Task: Find connections with filter location Chengzihe with filter topic #managementwith filter profile language French with filter current company Awfis Space Solutions Private Limited with filter school Maharashtra Public School with filter industry Retail Health and Personal Care Products with filter service category Financial Accounting with filter keywords title Account Representative
Action: Mouse moved to (677, 83)
Screenshot: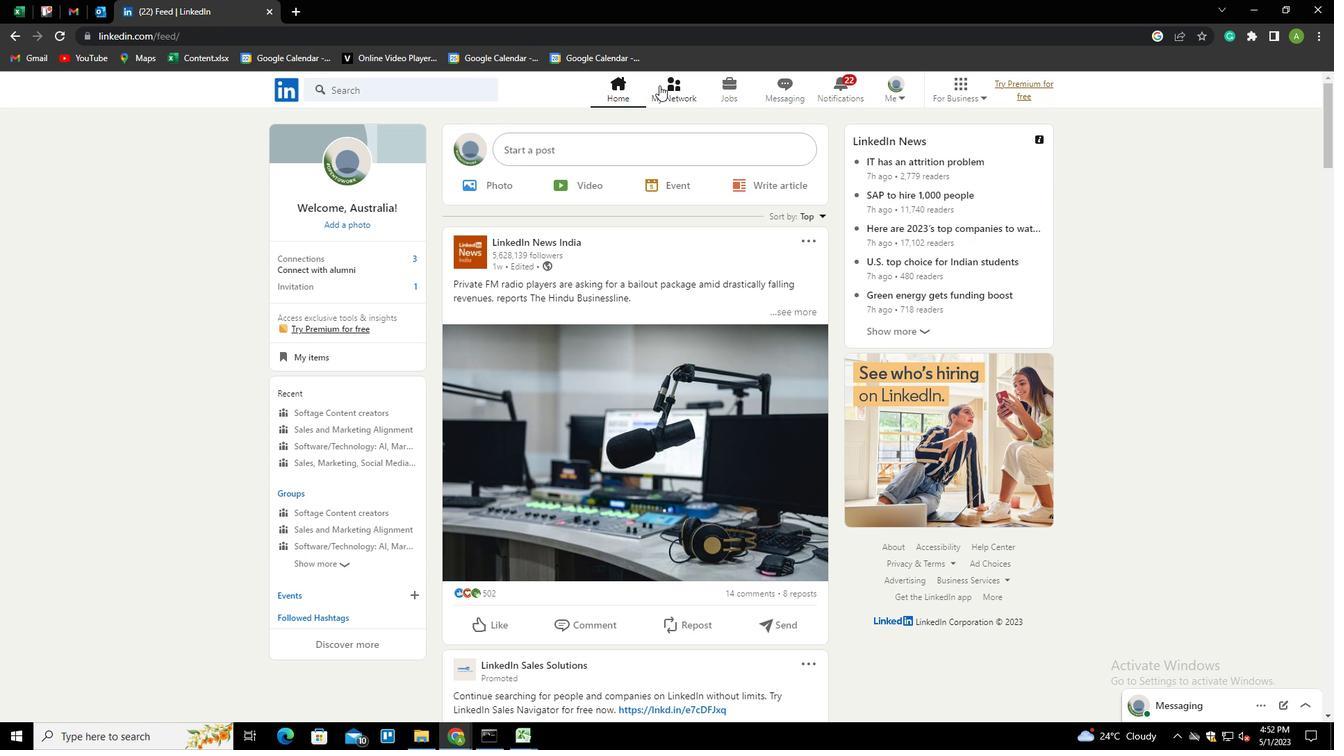 
Action: Mouse pressed left at (677, 83)
Screenshot: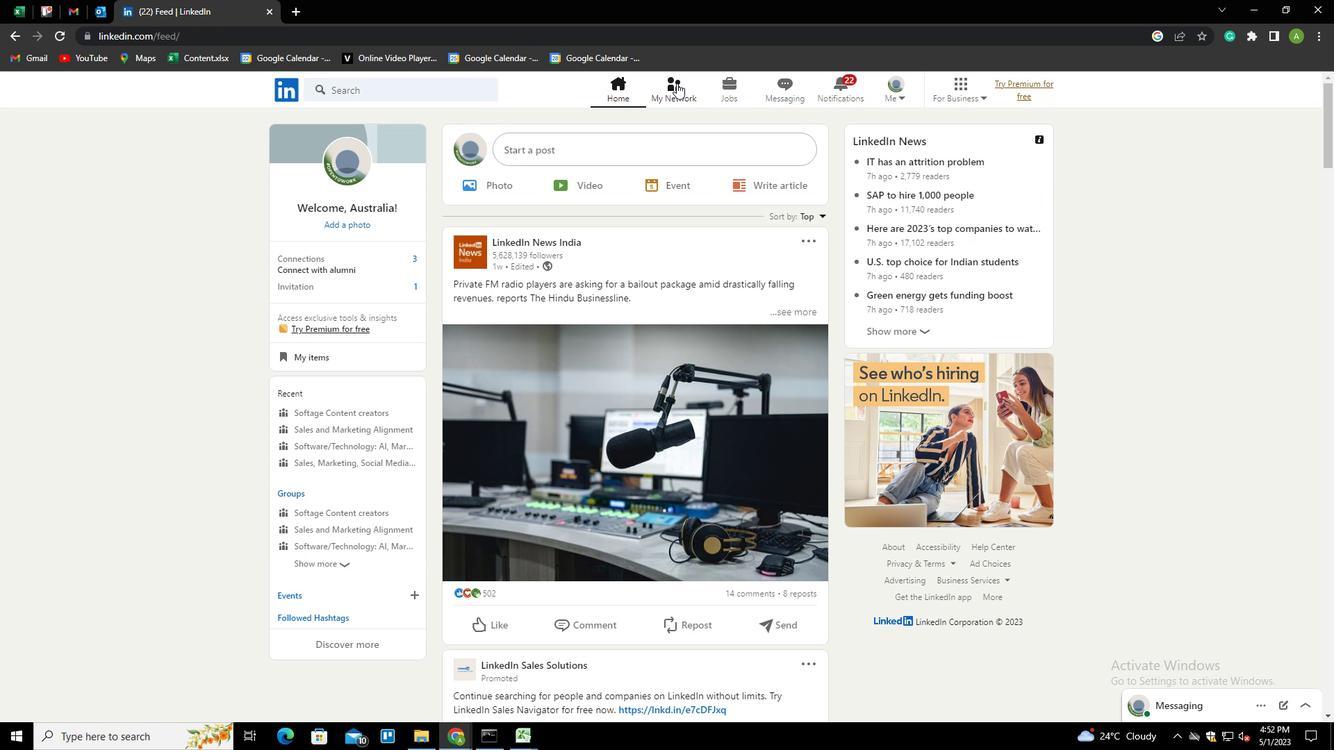 
Action: Mouse moved to (355, 159)
Screenshot: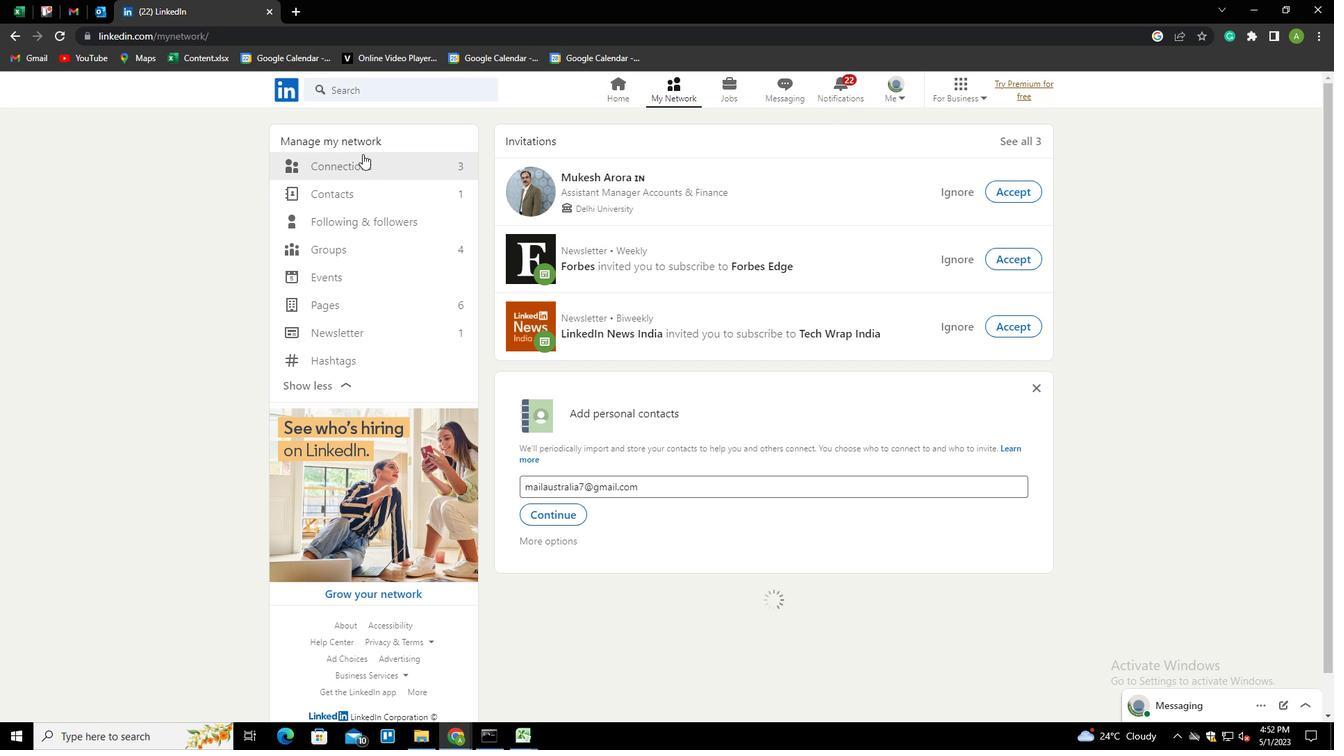 
Action: Mouse pressed left at (355, 159)
Screenshot: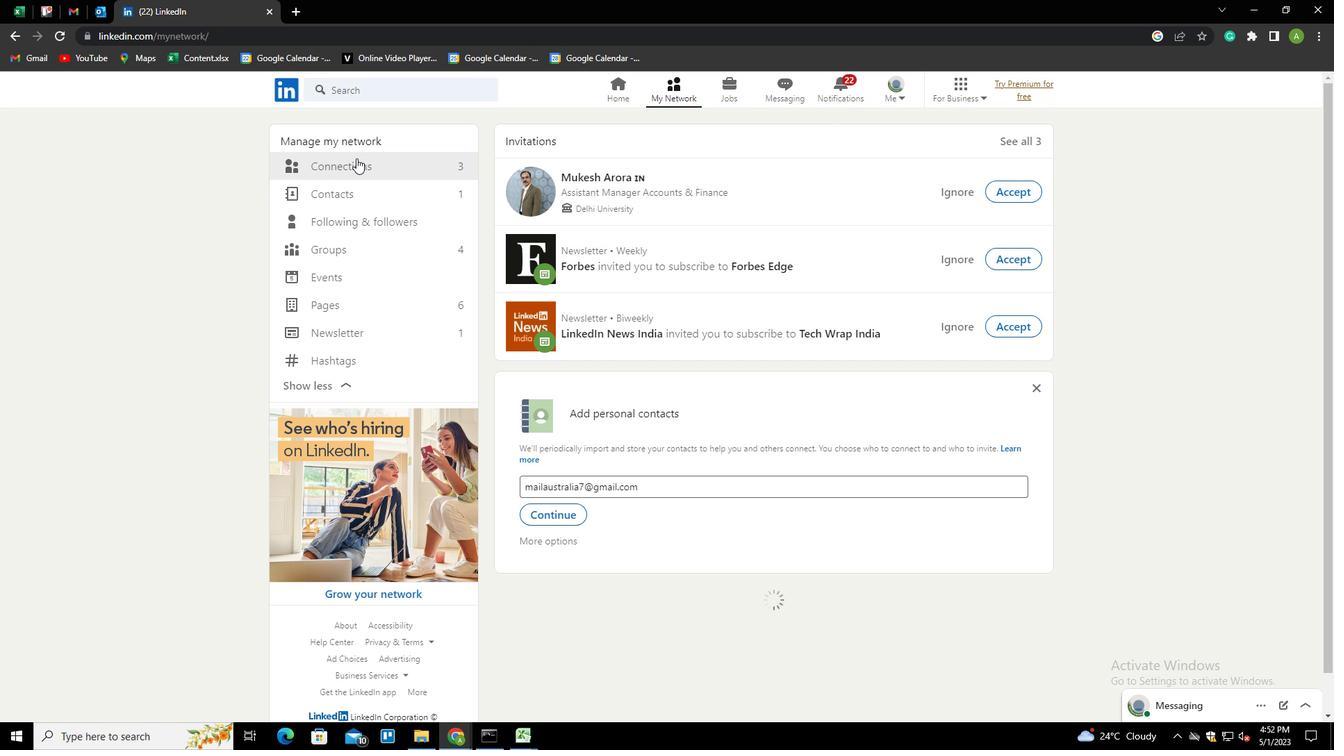 
Action: Mouse moved to (777, 168)
Screenshot: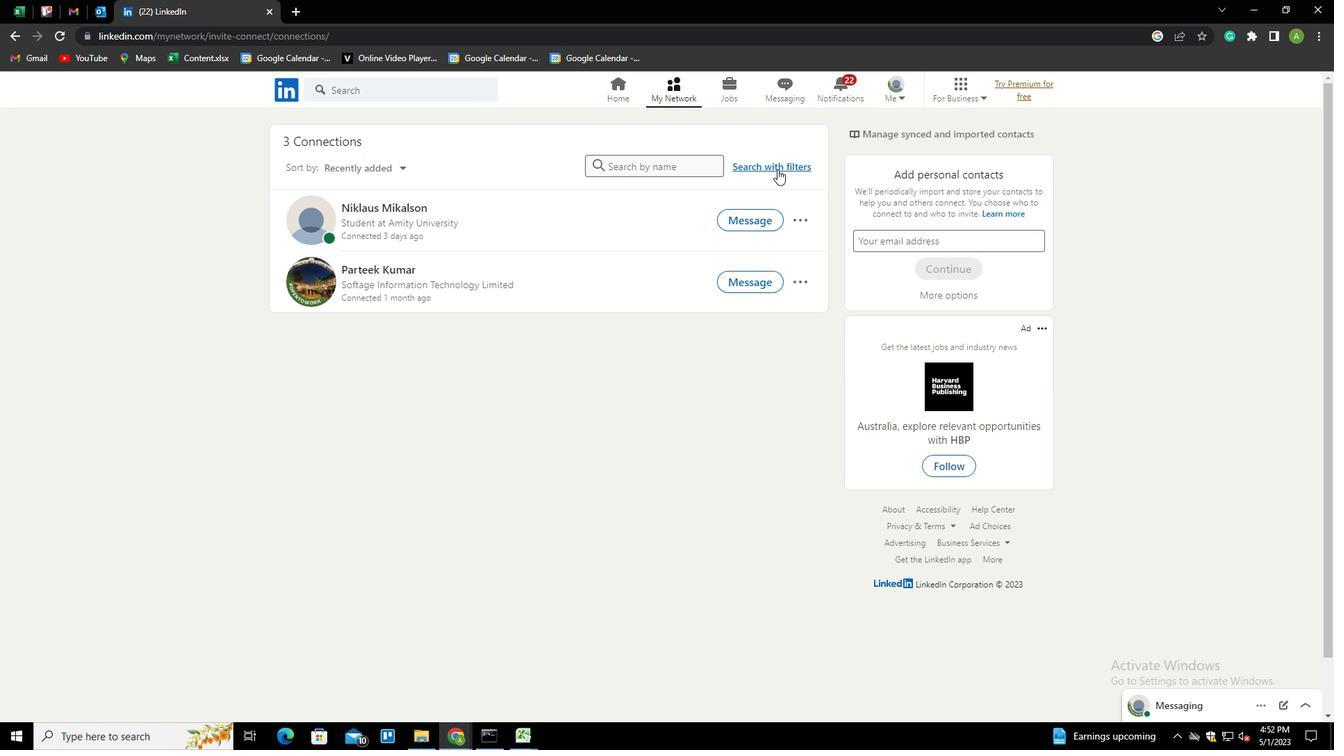 
Action: Mouse pressed left at (777, 168)
Screenshot: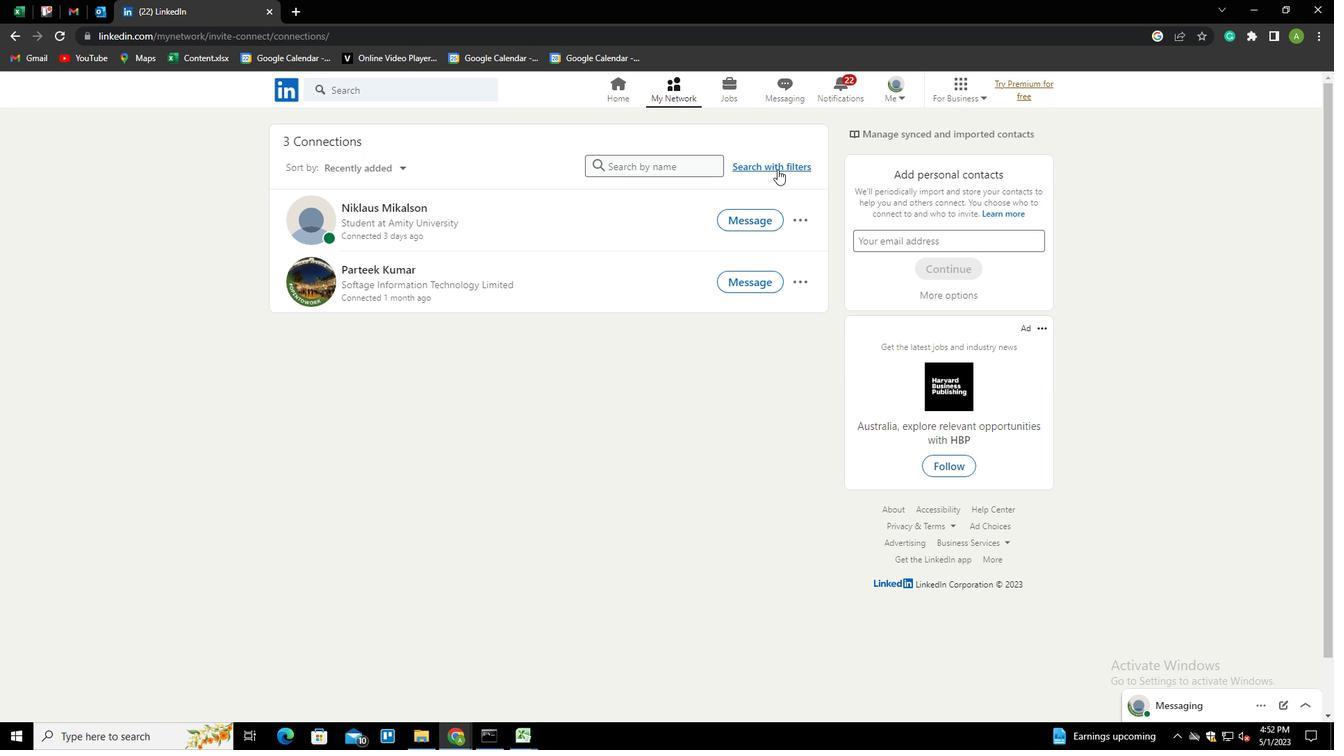 
Action: Mouse moved to (708, 125)
Screenshot: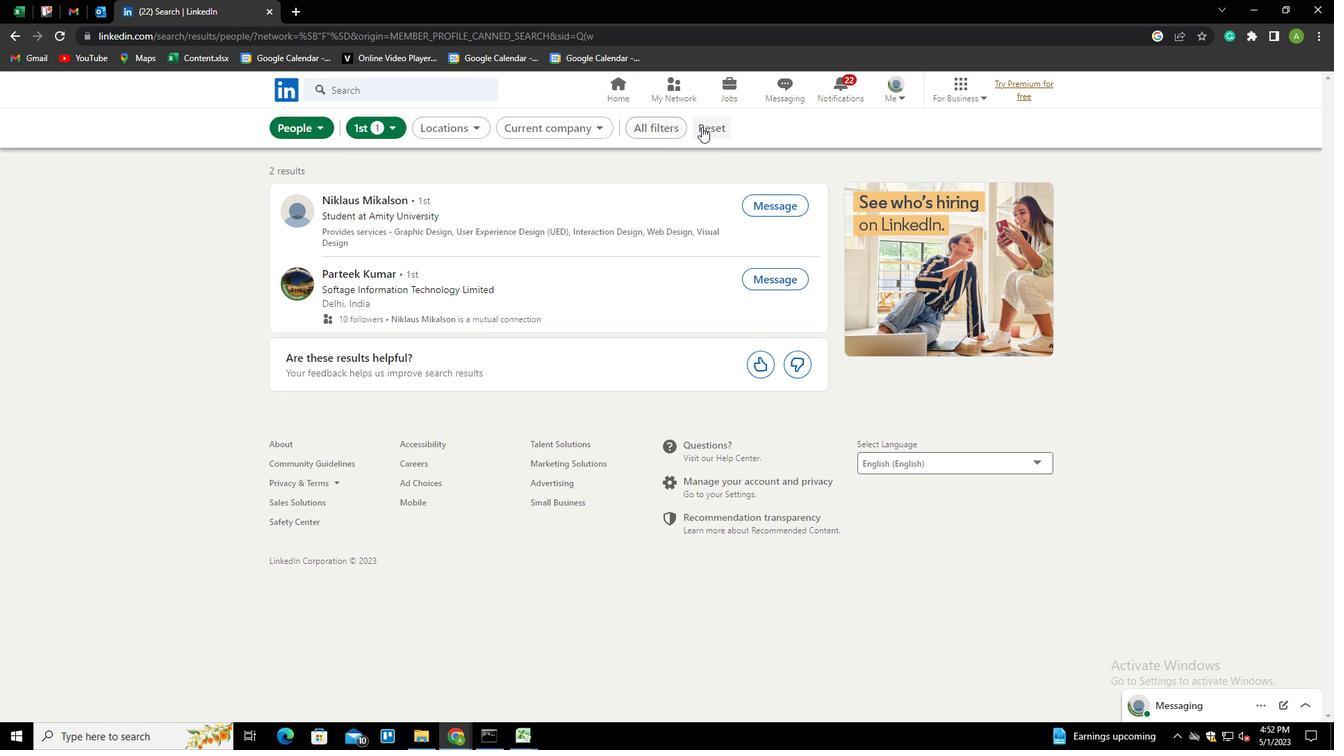 
Action: Mouse pressed left at (708, 125)
Screenshot: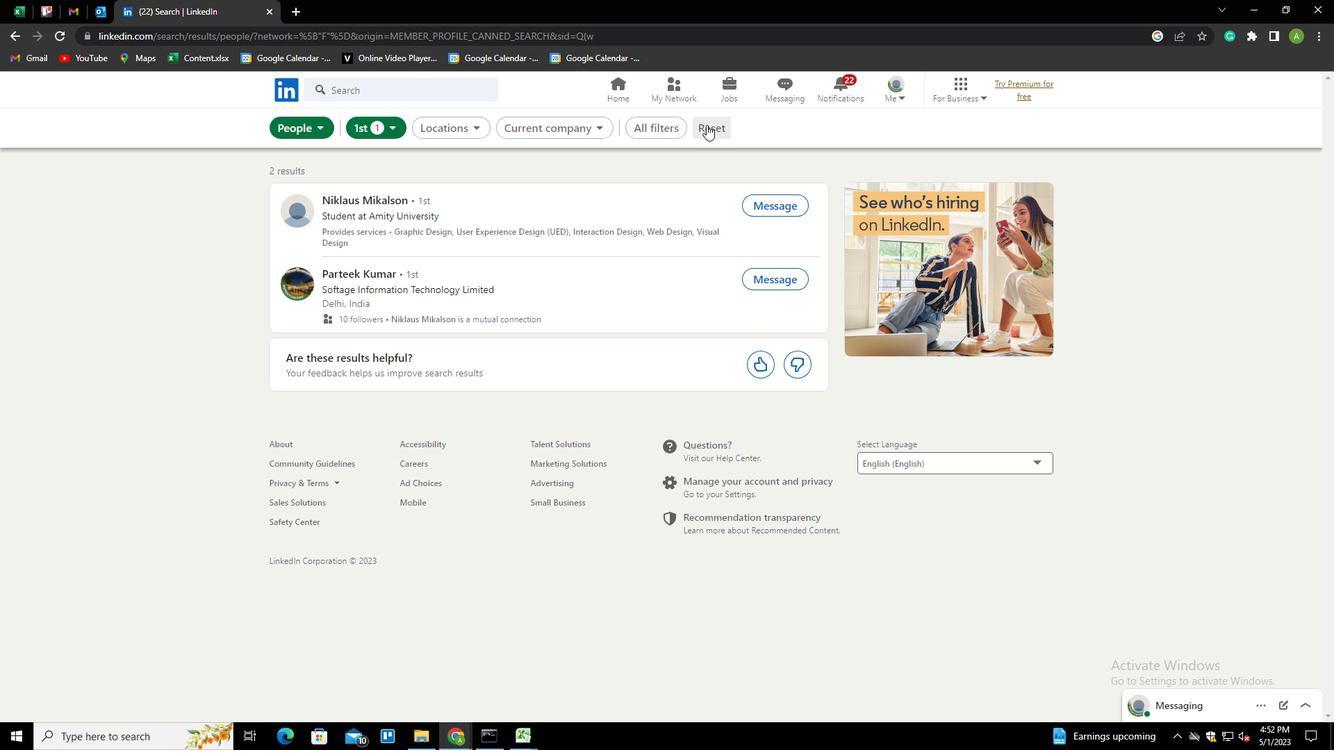 
Action: Mouse moved to (677, 128)
Screenshot: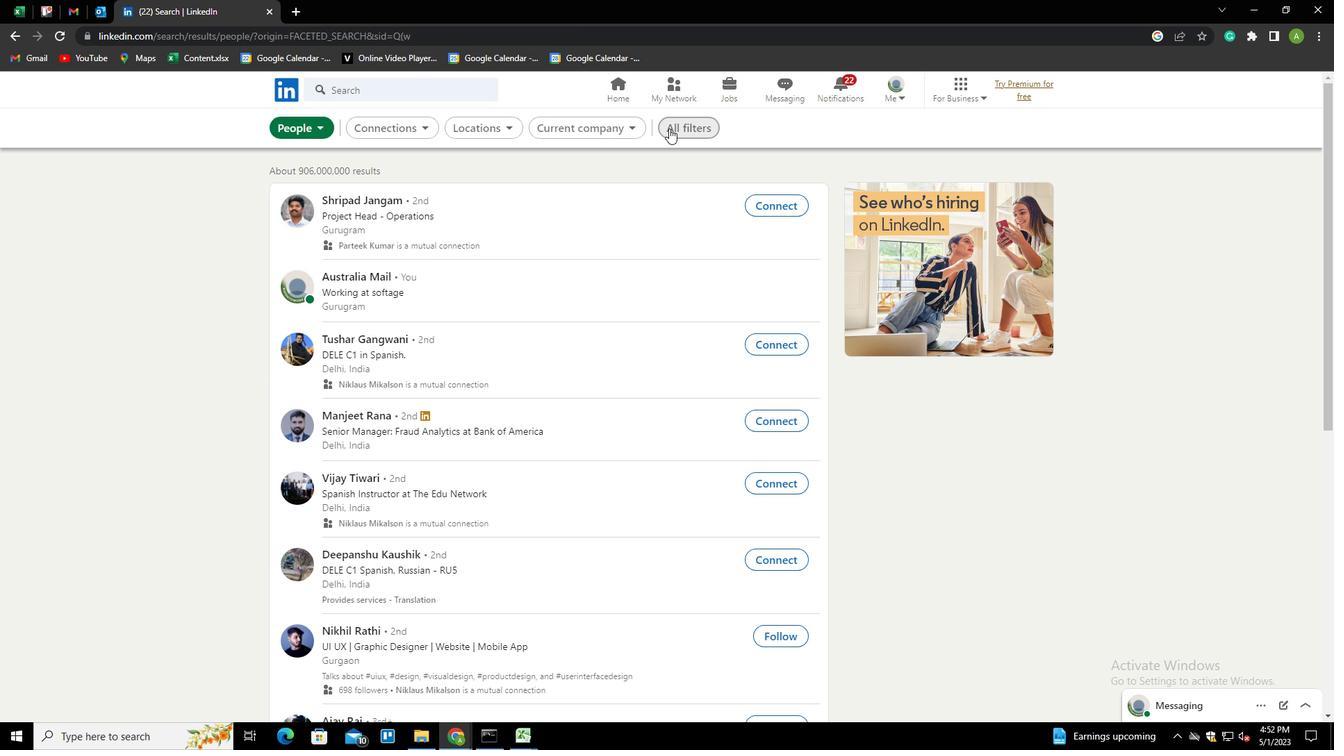 
Action: Mouse pressed left at (677, 128)
Screenshot: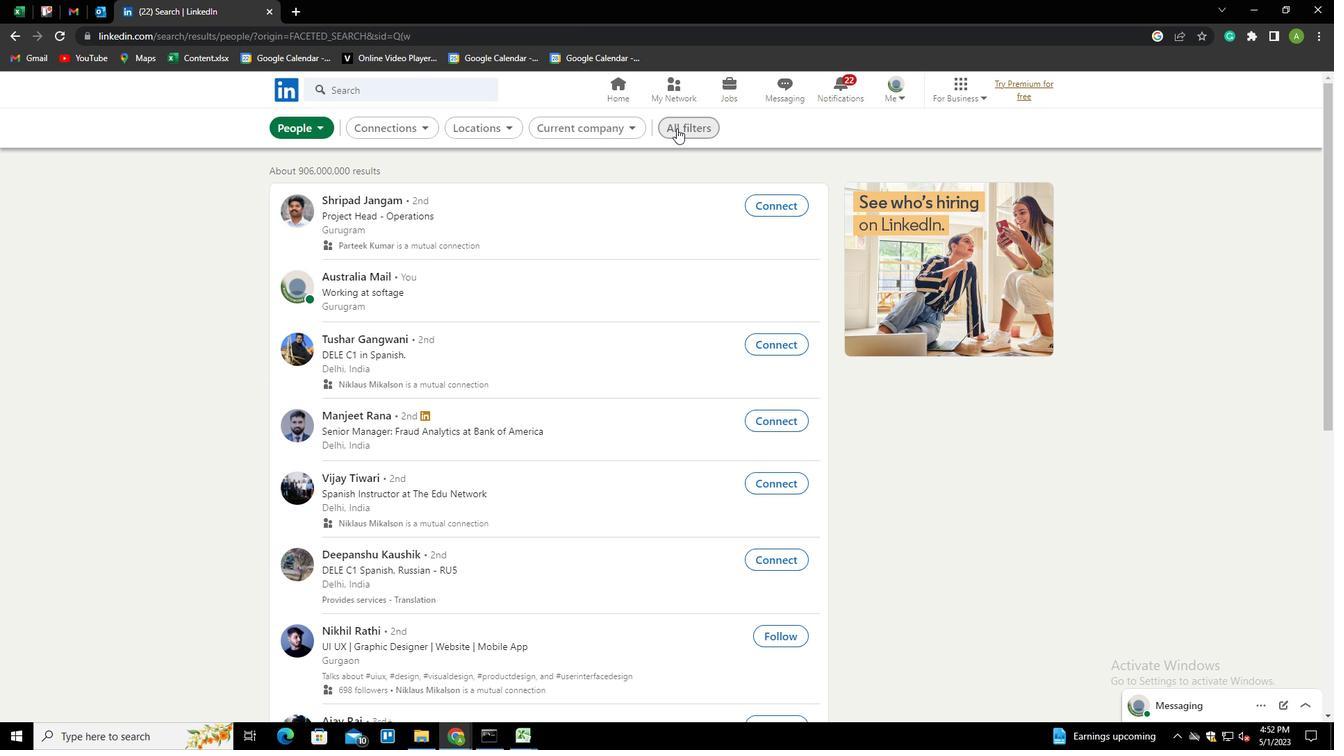 
Action: Mouse moved to (1077, 426)
Screenshot: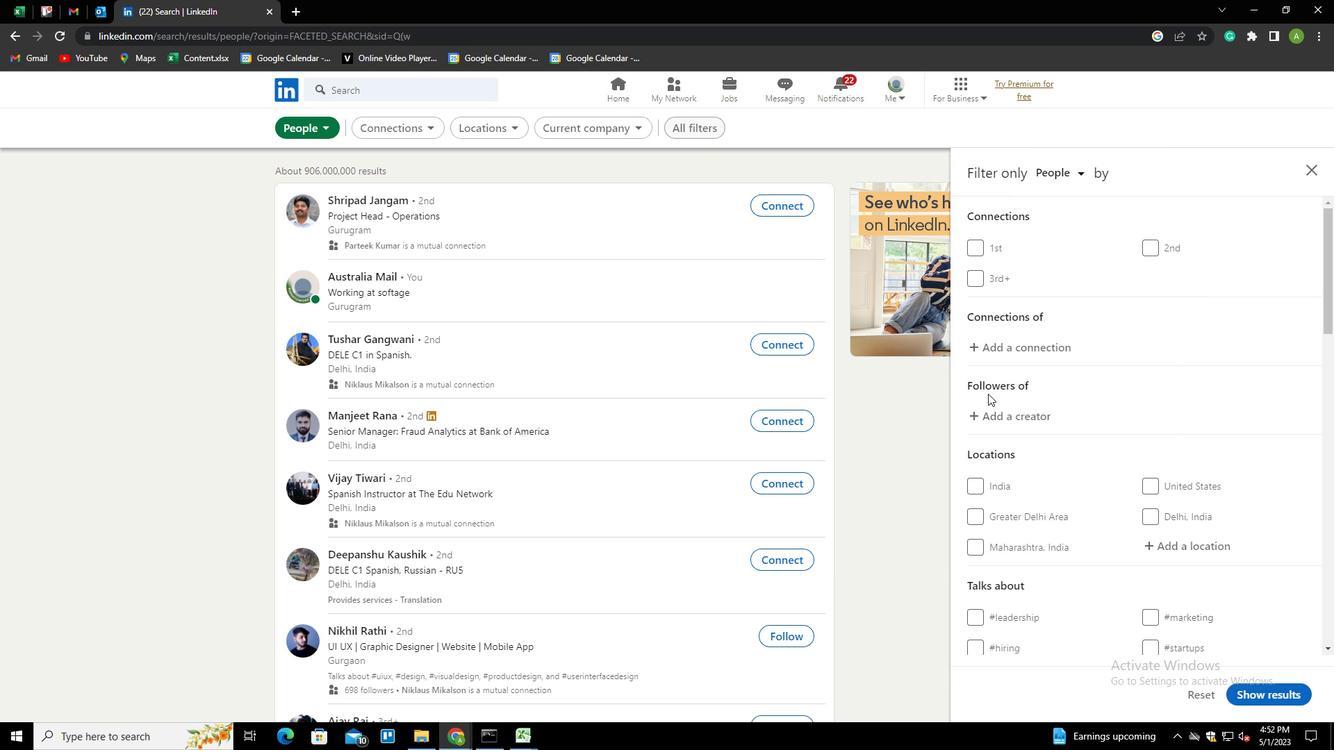 
Action: Mouse scrolled (1077, 425) with delta (0, 0)
Screenshot: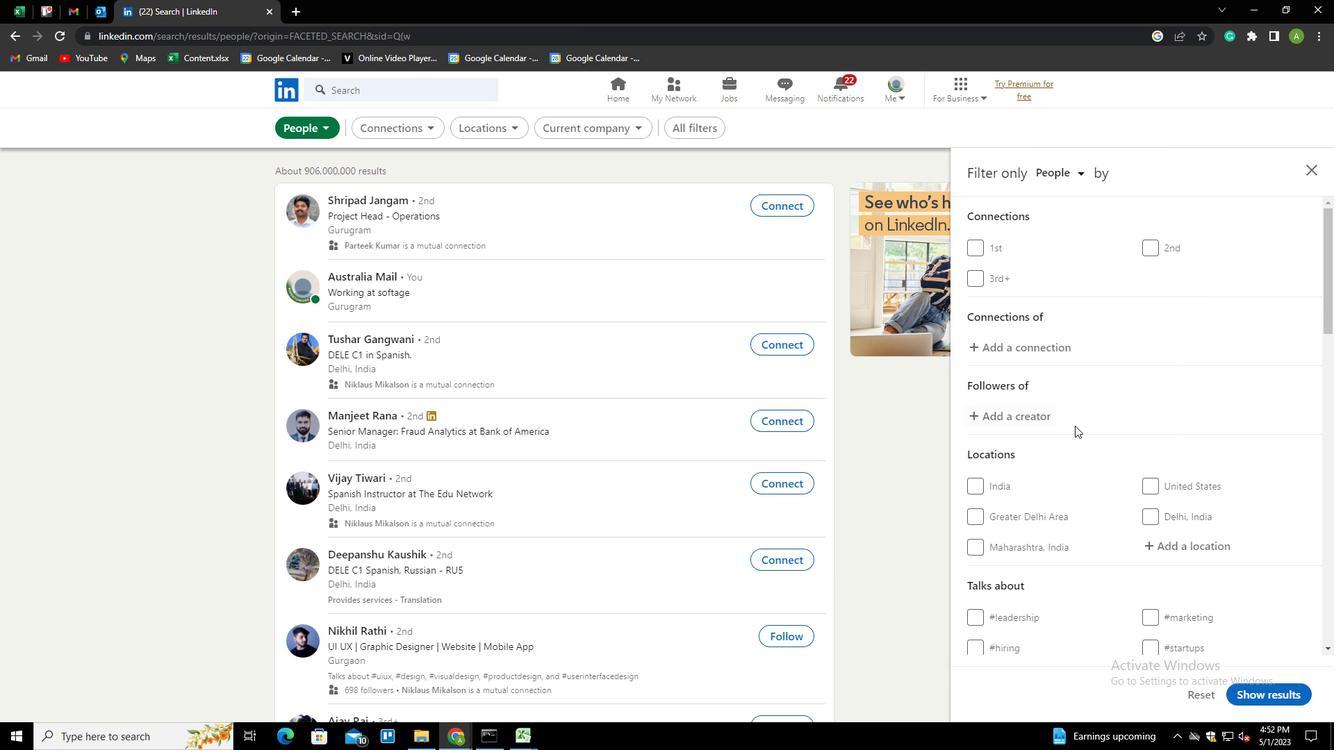 
Action: Mouse scrolled (1077, 425) with delta (0, 0)
Screenshot: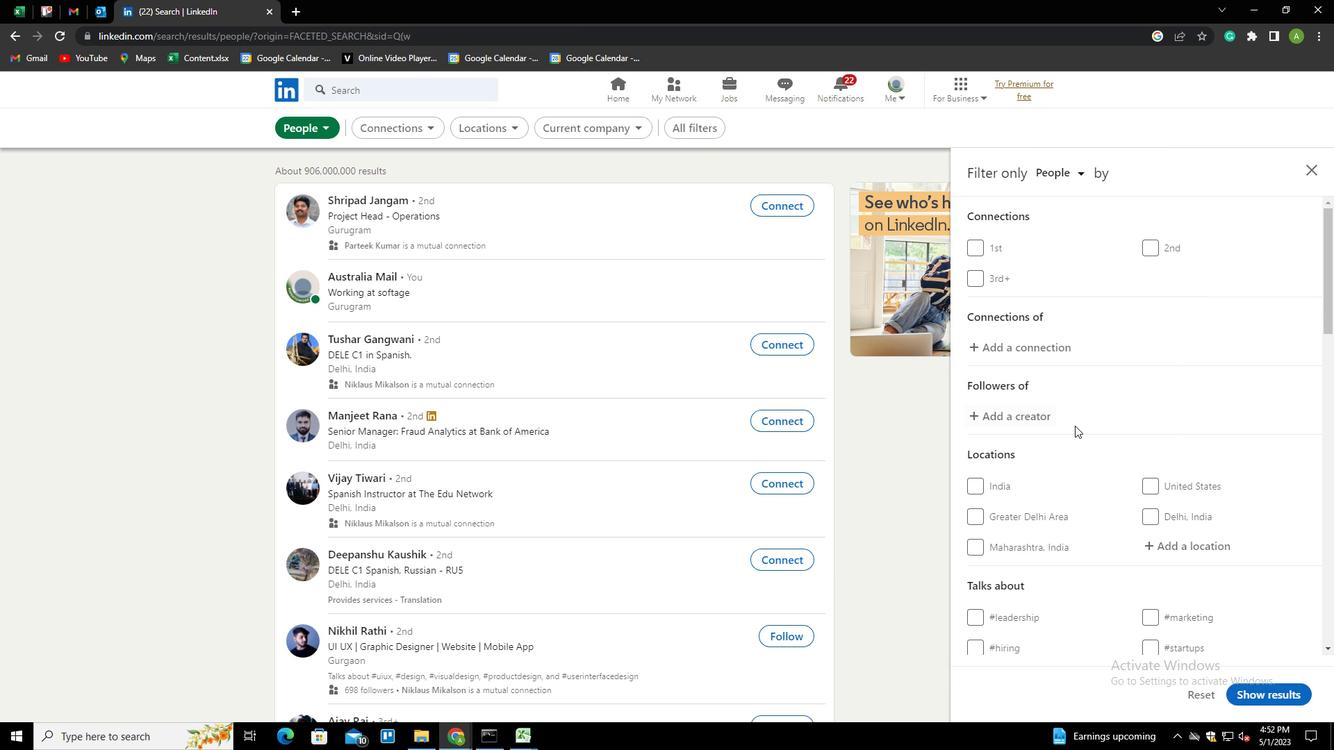 
Action: Mouse moved to (1180, 403)
Screenshot: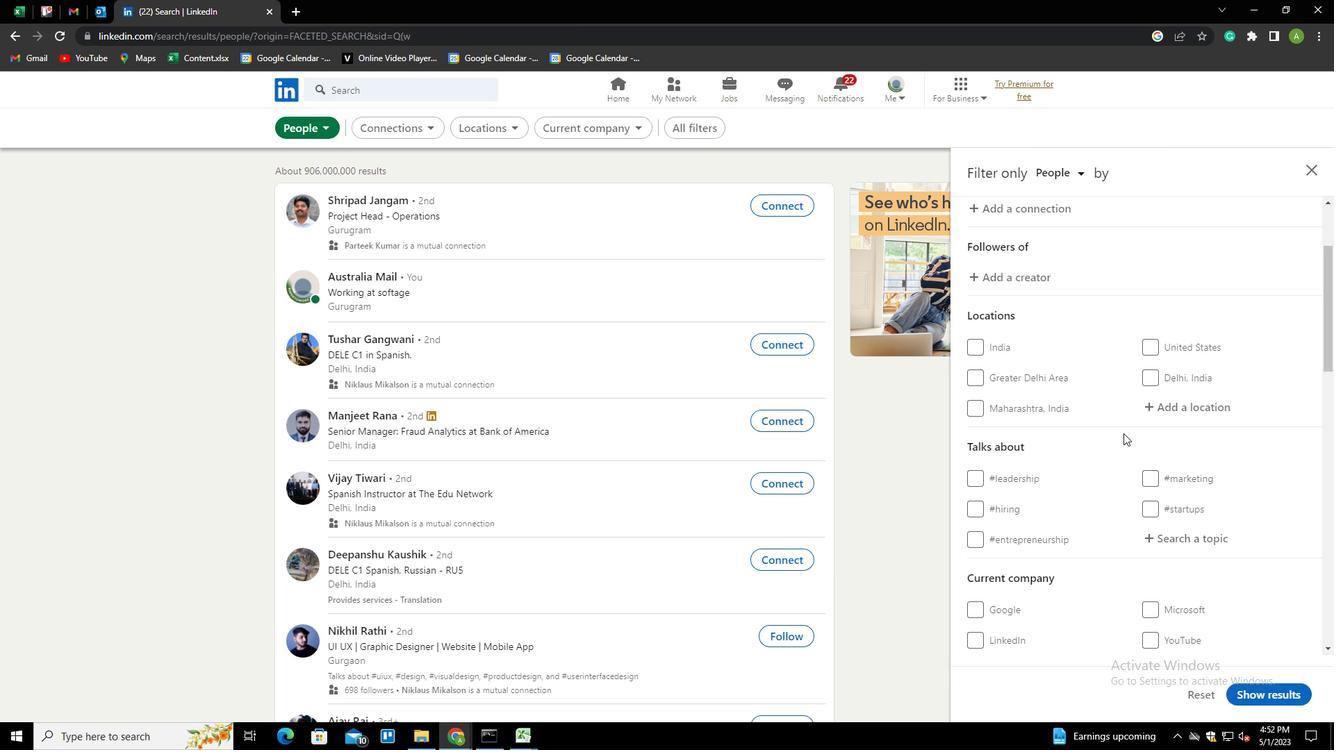 
Action: Mouse pressed left at (1180, 403)
Screenshot: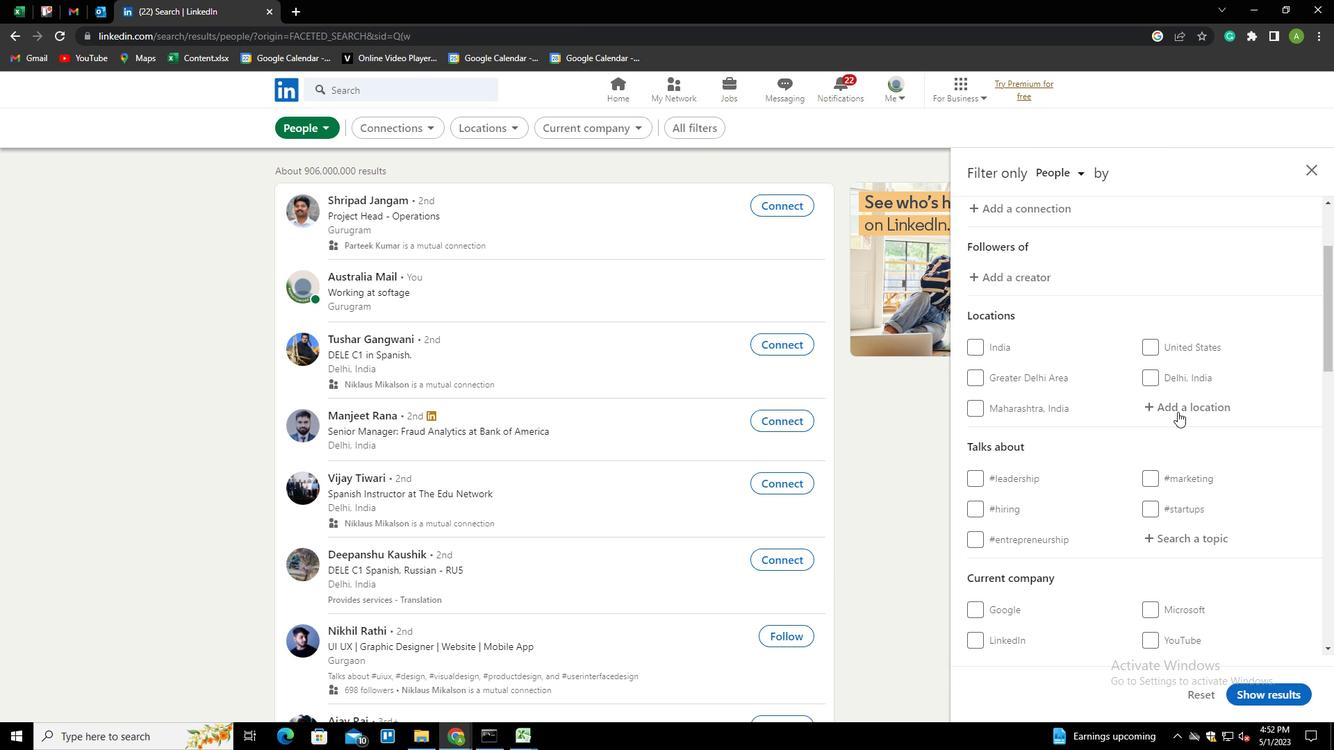 
Action: Key pressed <Key.shift>CHENGZIHE
Screenshot: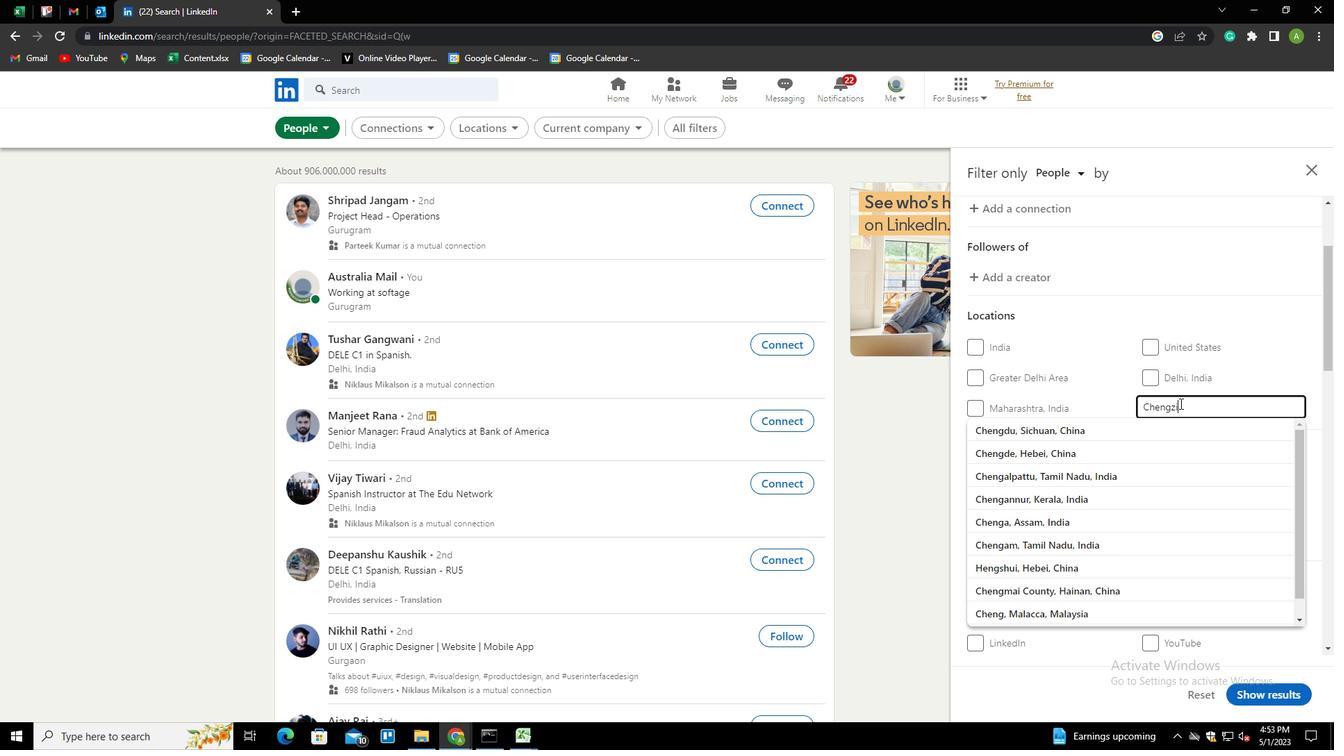 
Action: Mouse moved to (1292, 519)
Screenshot: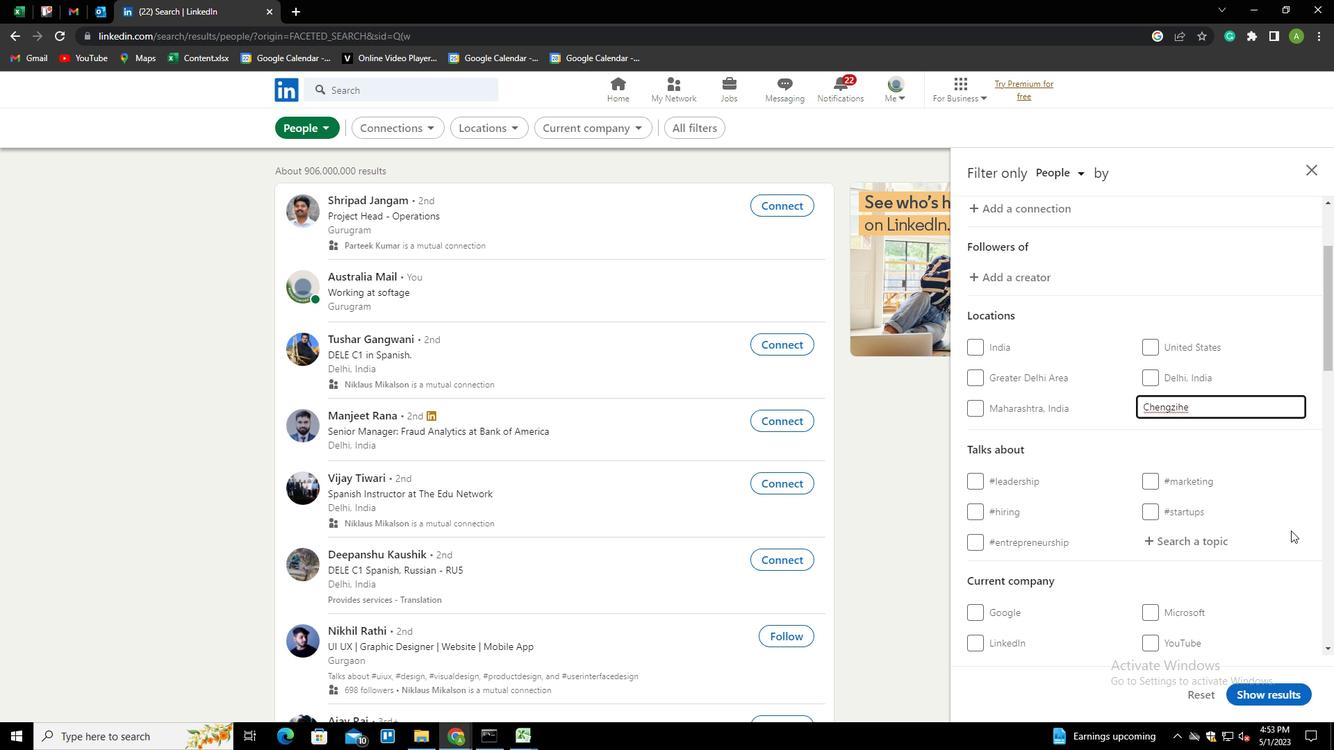 
Action: Mouse pressed left at (1292, 519)
Screenshot: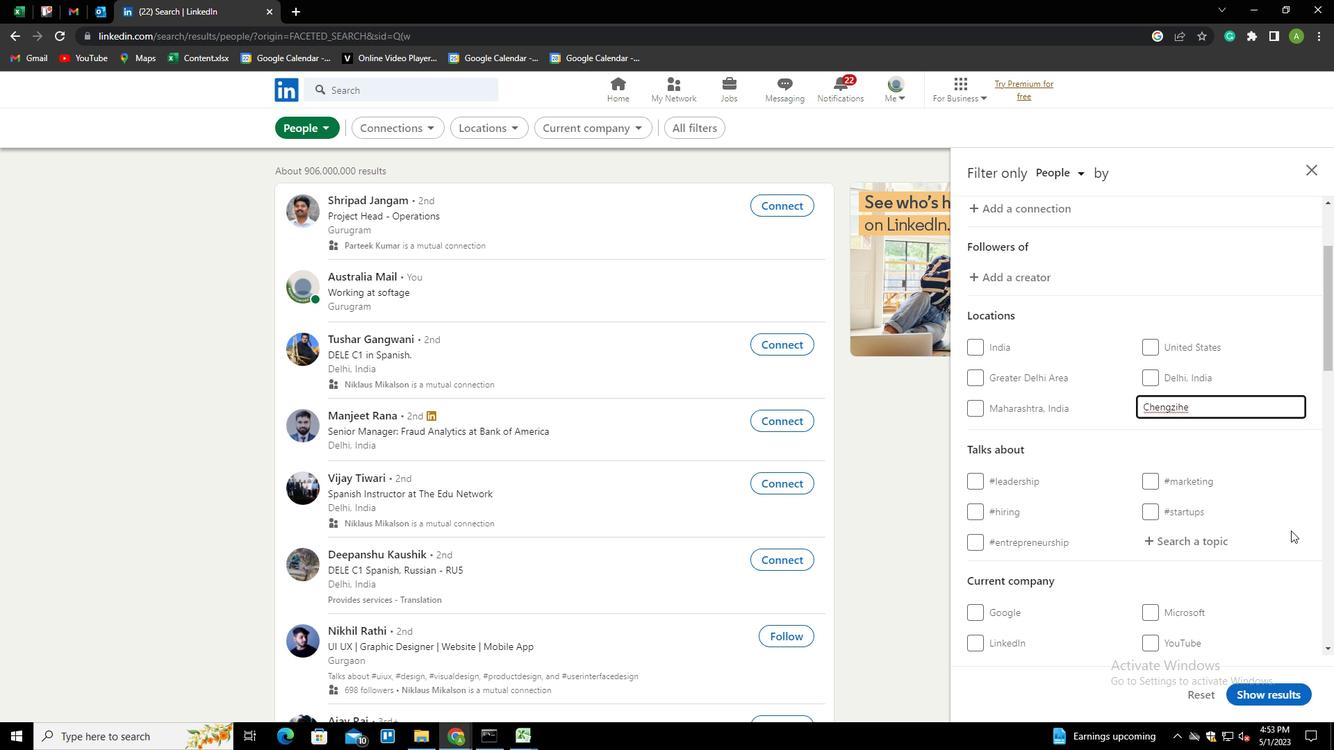 
Action: Mouse moved to (1216, 540)
Screenshot: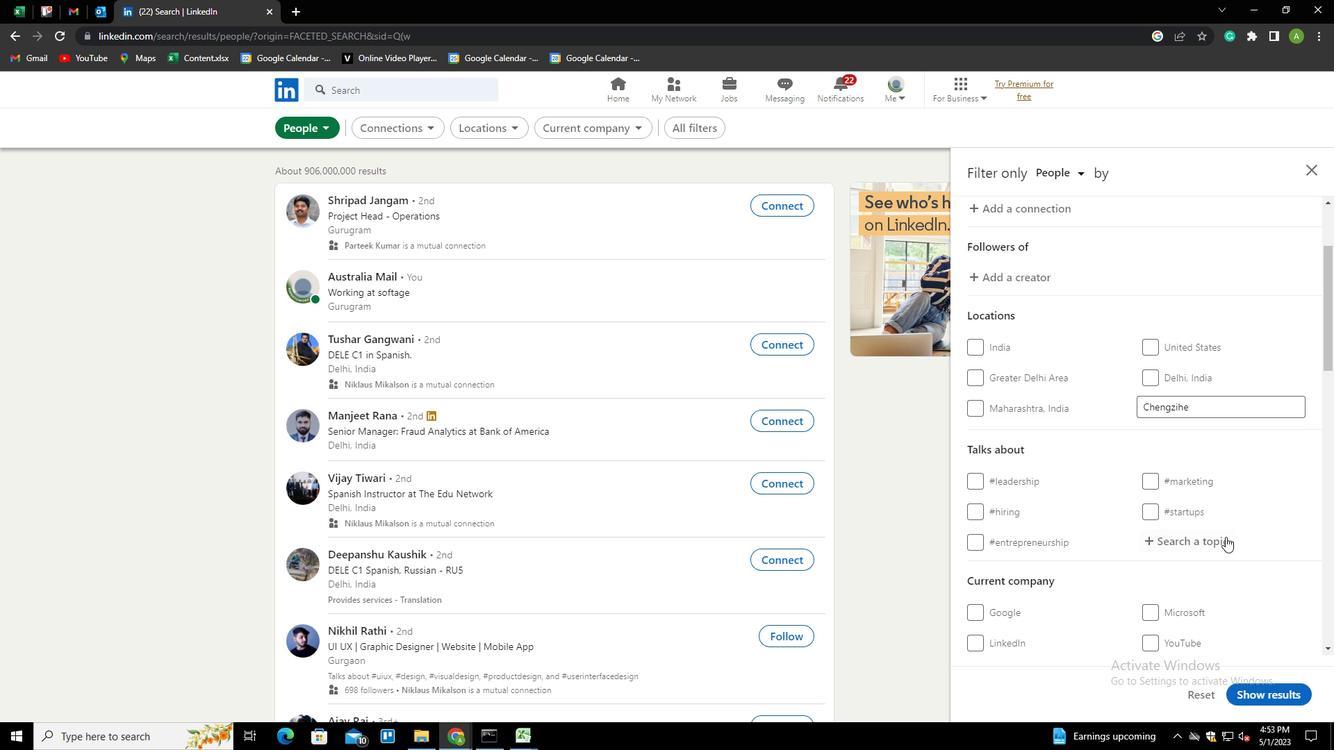 
Action: Mouse pressed left at (1216, 540)
Screenshot: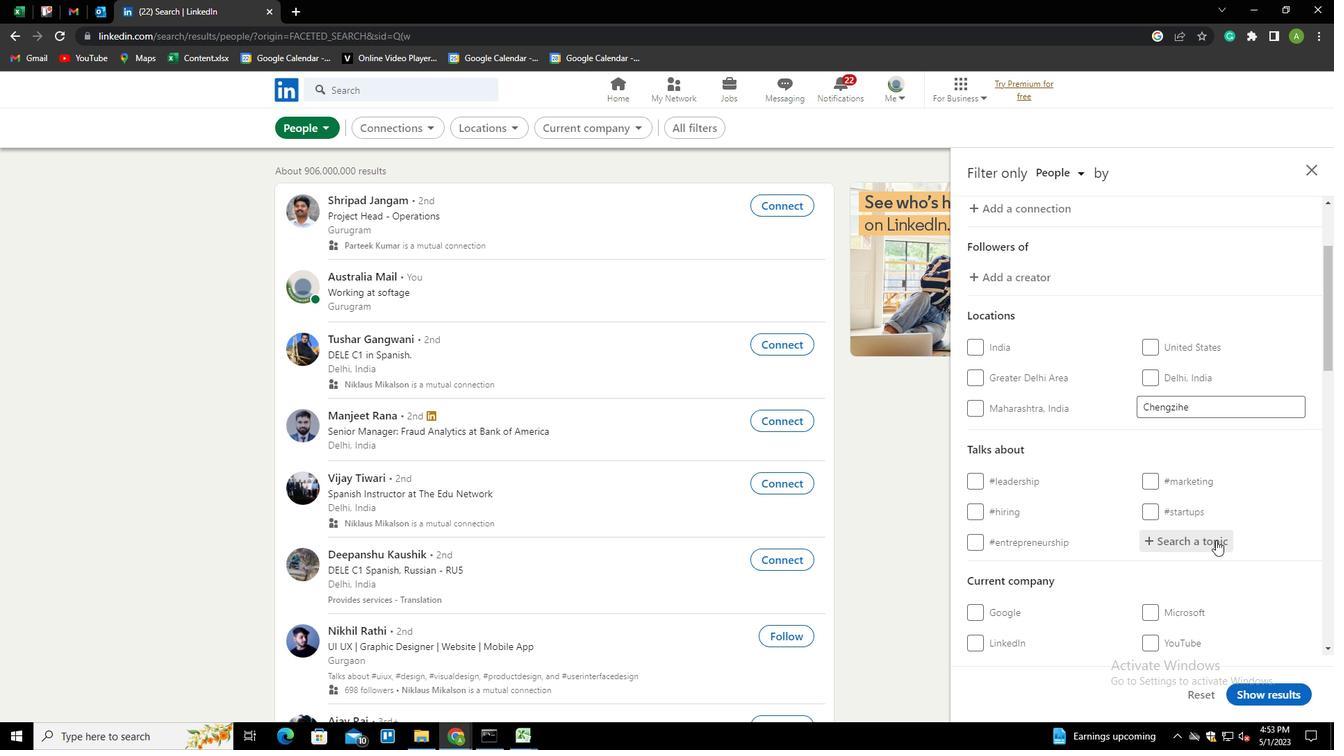 
Action: Mouse moved to (1216, 542)
Screenshot: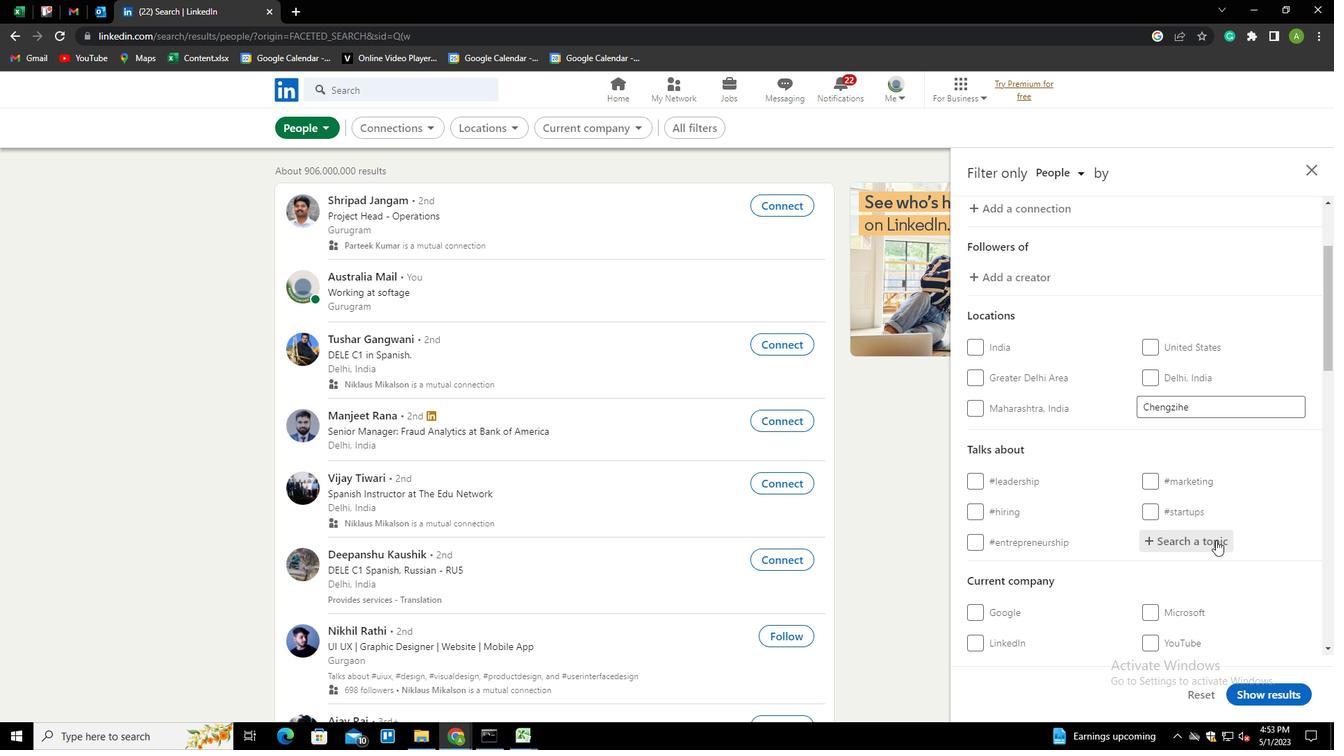 
Action: Mouse pressed left at (1216, 542)
Screenshot: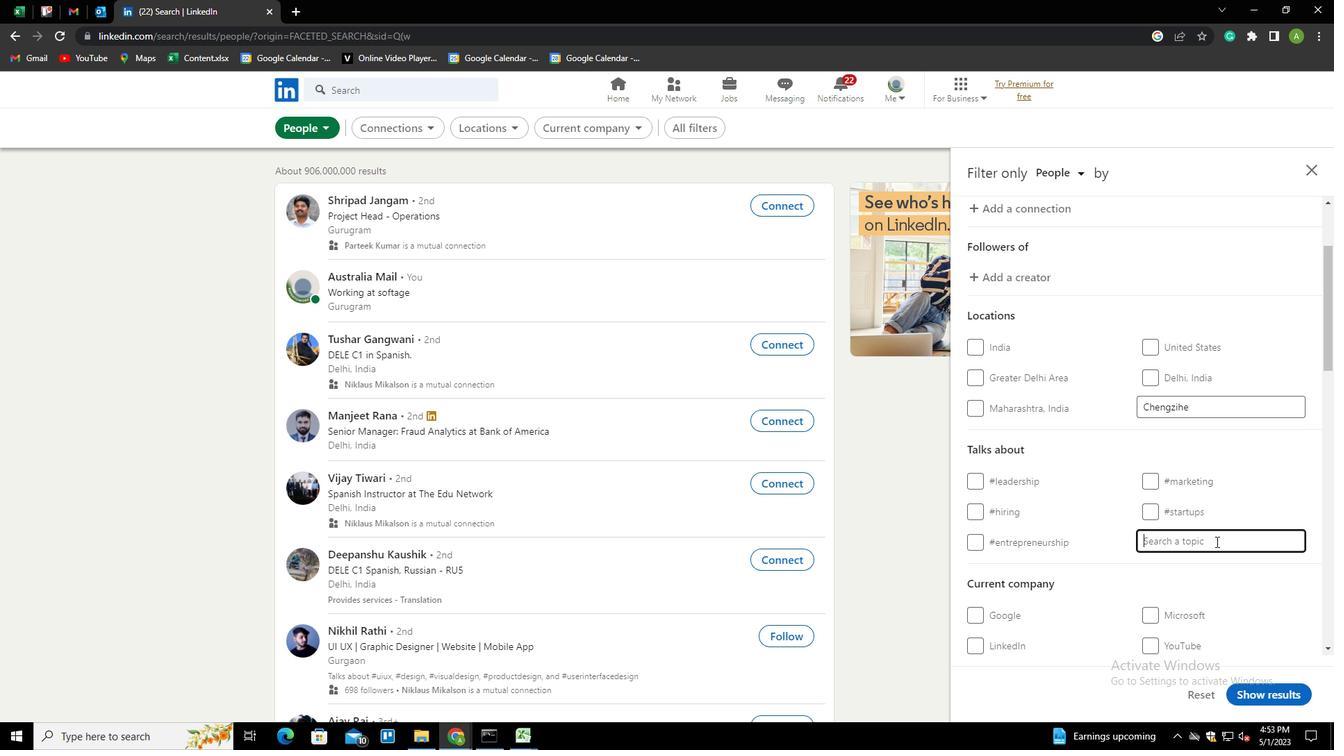 
Action: Key pressed MANAGEMENT<Key.down><Key.enter>
Screenshot: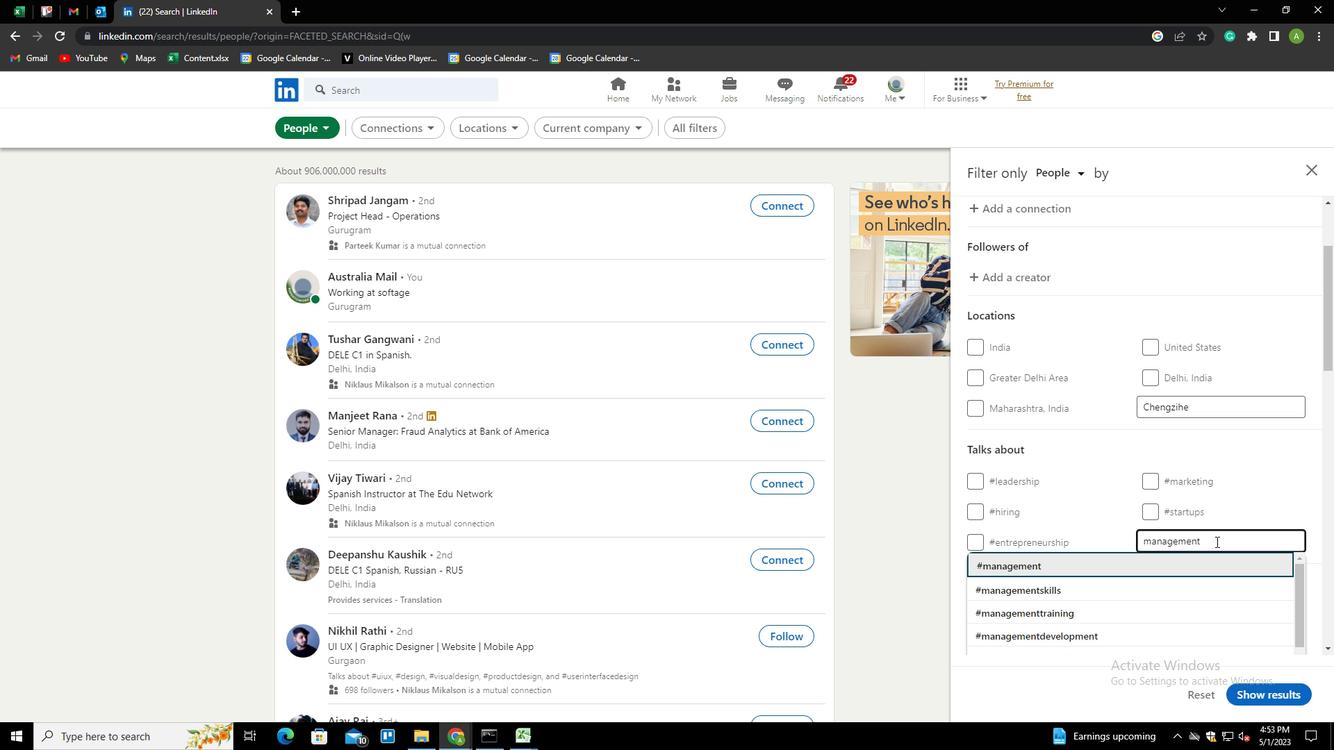 
Action: Mouse scrolled (1216, 541) with delta (0, 0)
Screenshot: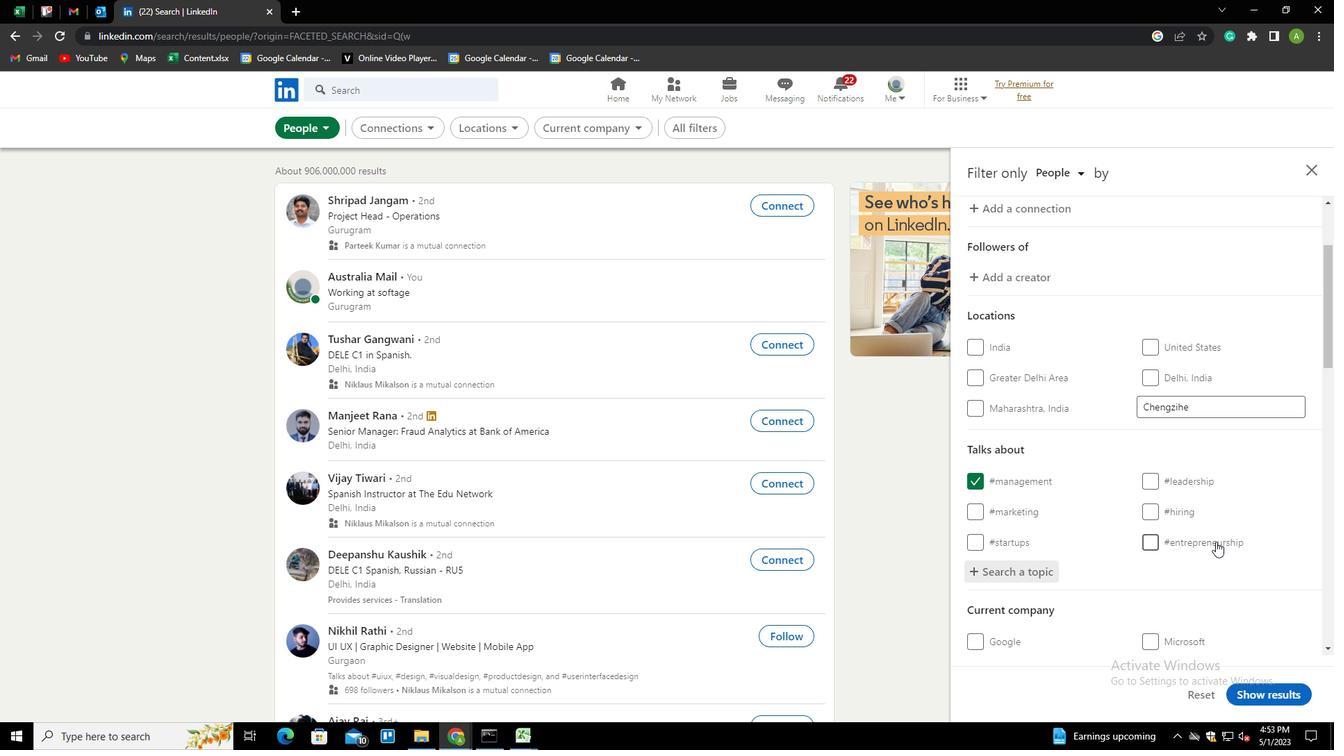 
Action: Mouse scrolled (1216, 541) with delta (0, 0)
Screenshot: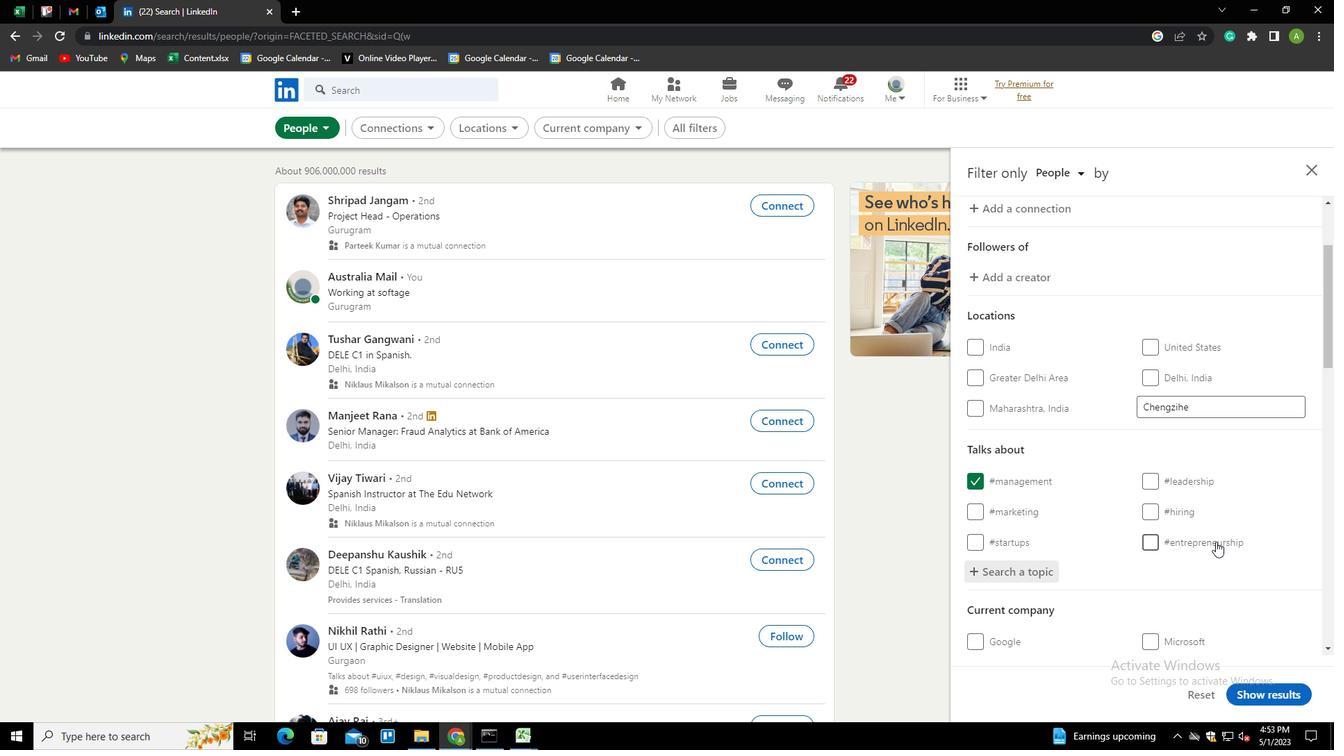 
Action: Mouse scrolled (1216, 541) with delta (0, 0)
Screenshot: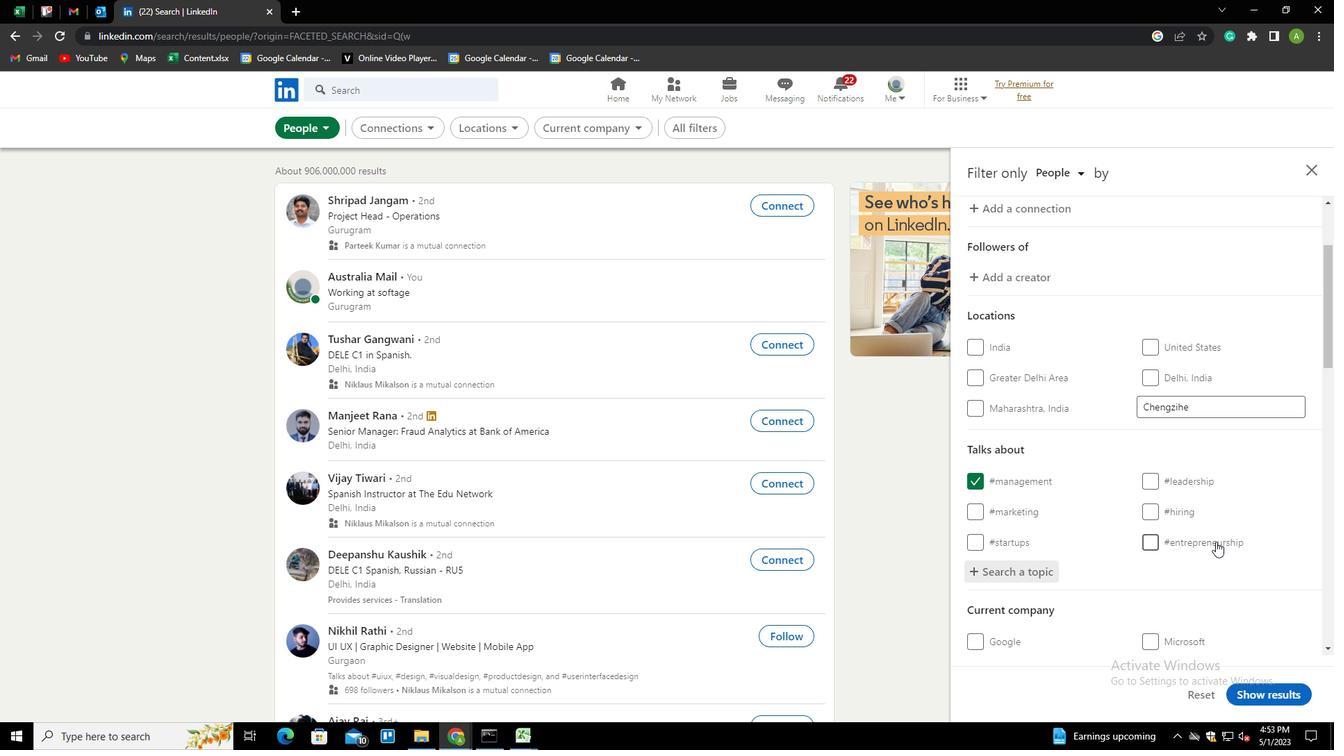 
Action: Mouse scrolled (1216, 541) with delta (0, 0)
Screenshot: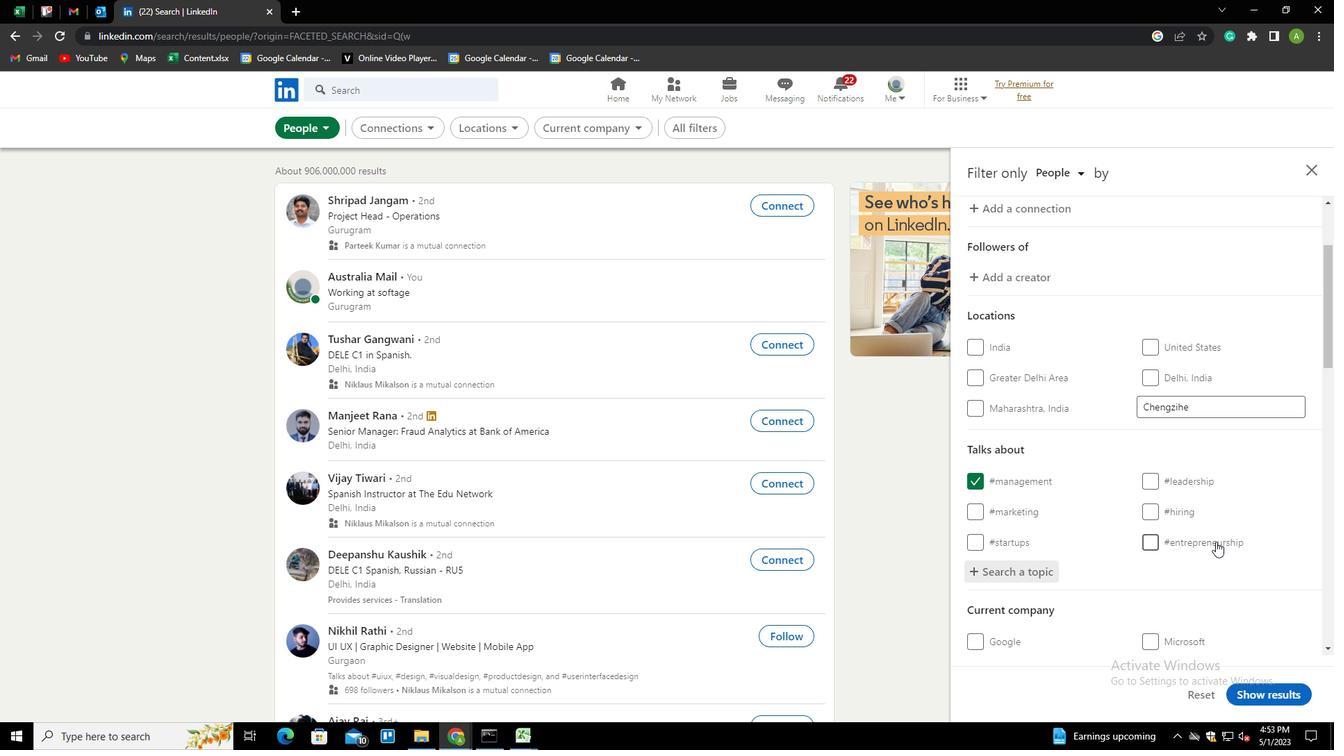 
Action: Mouse scrolled (1216, 541) with delta (0, 0)
Screenshot: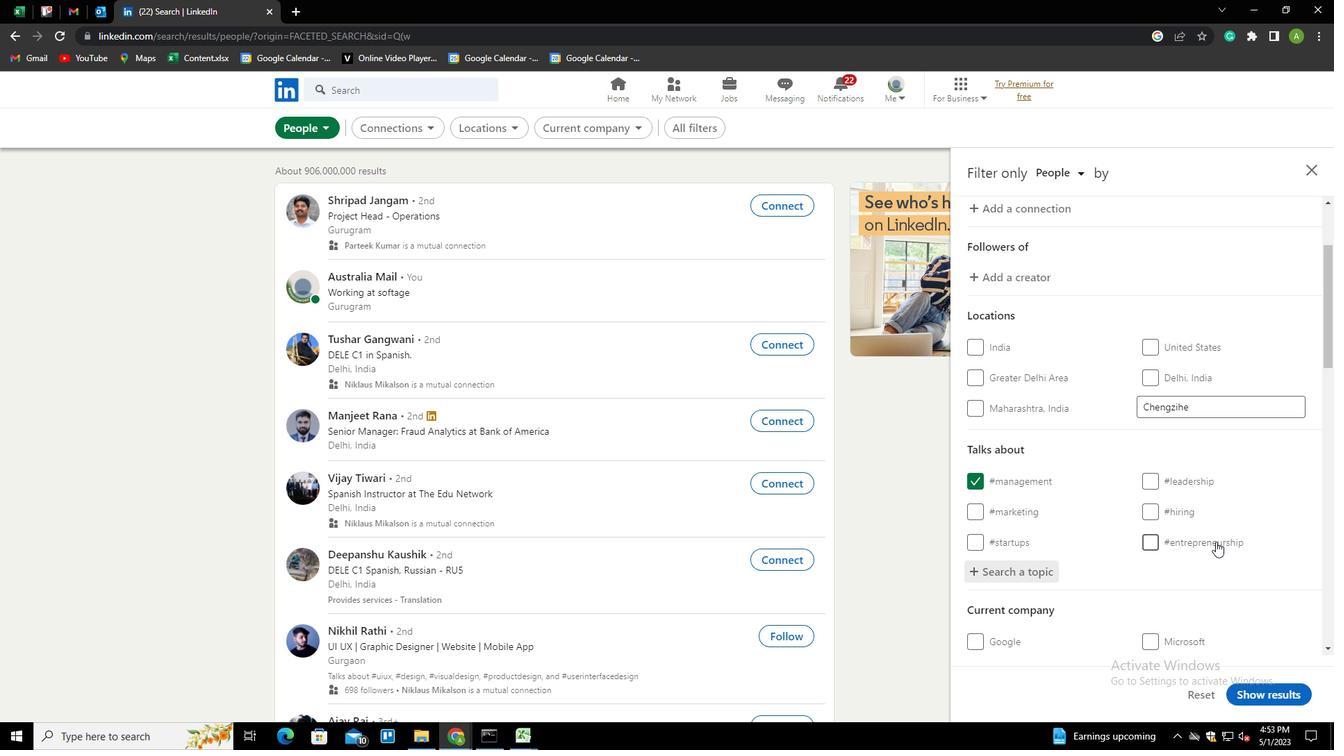 
Action: Mouse scrolled (1216, 541) with delta (0, 0)
Screenshot: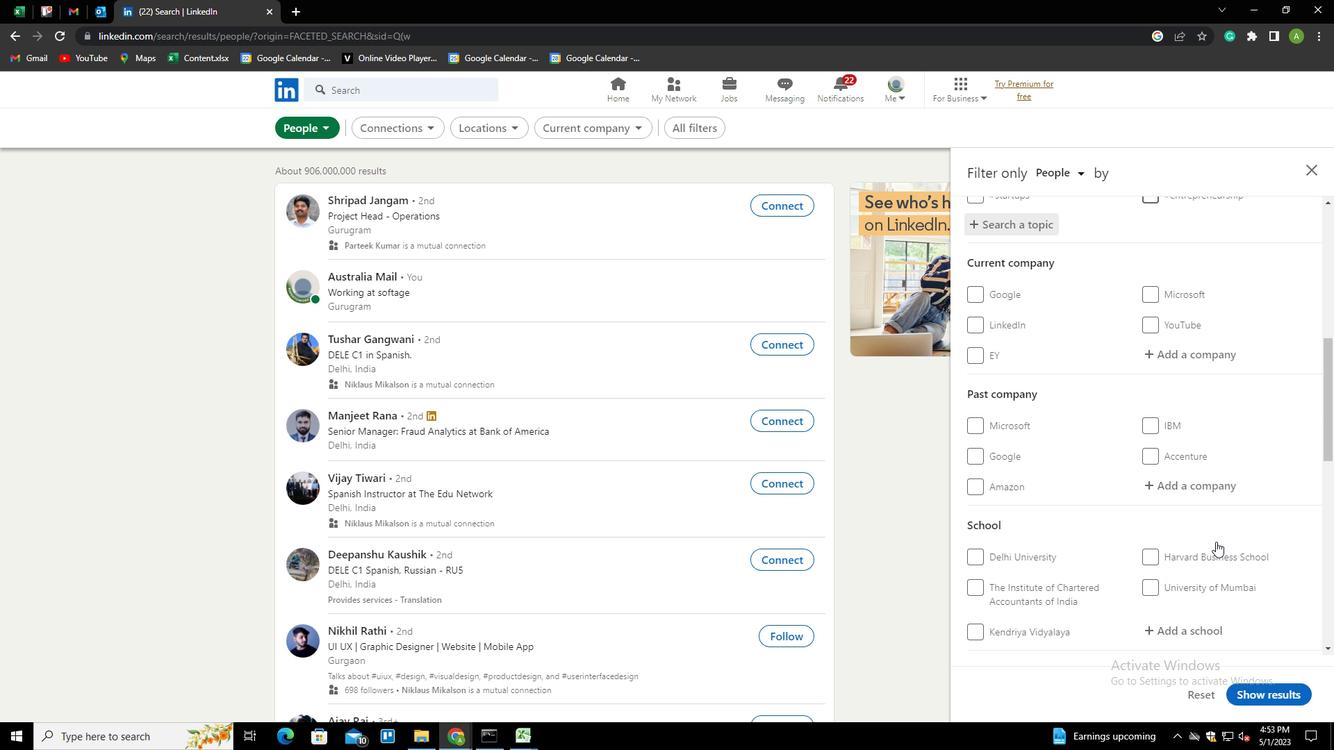 
Action: Mouse scrolled (1216, 541) with delta (0, 0)
Screenshot: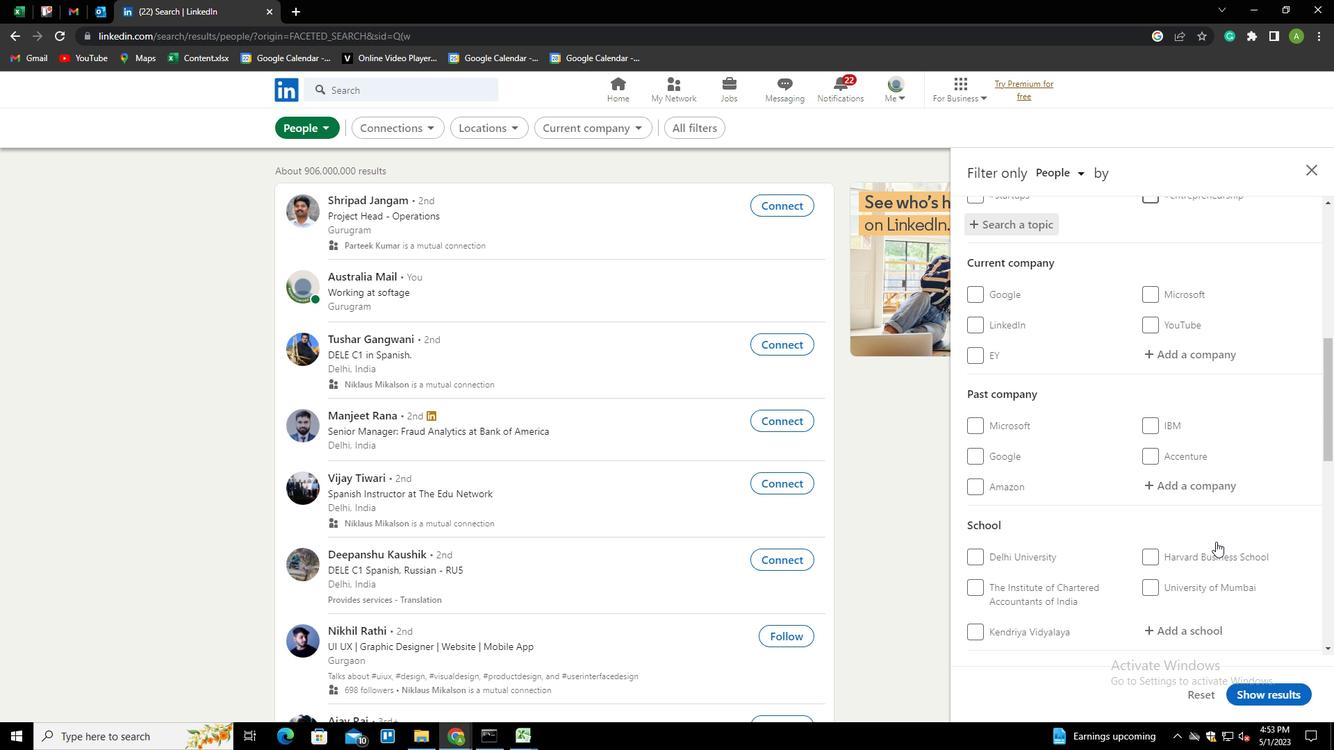 
Action: Mouse scrolled (1216, 541) with delta (0, 0)
Screenshot: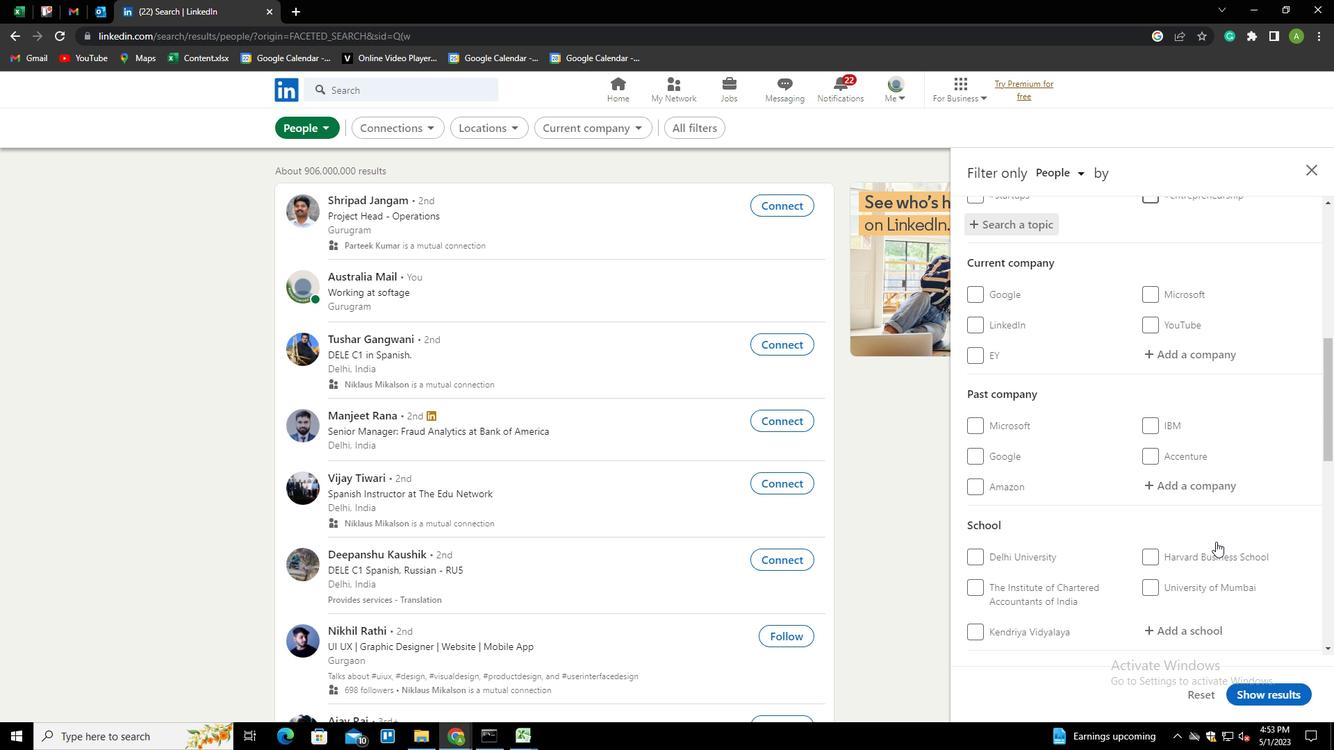 
Action: Mouse scrolled (1216, 541) with delta (0, 0)
Screenshot: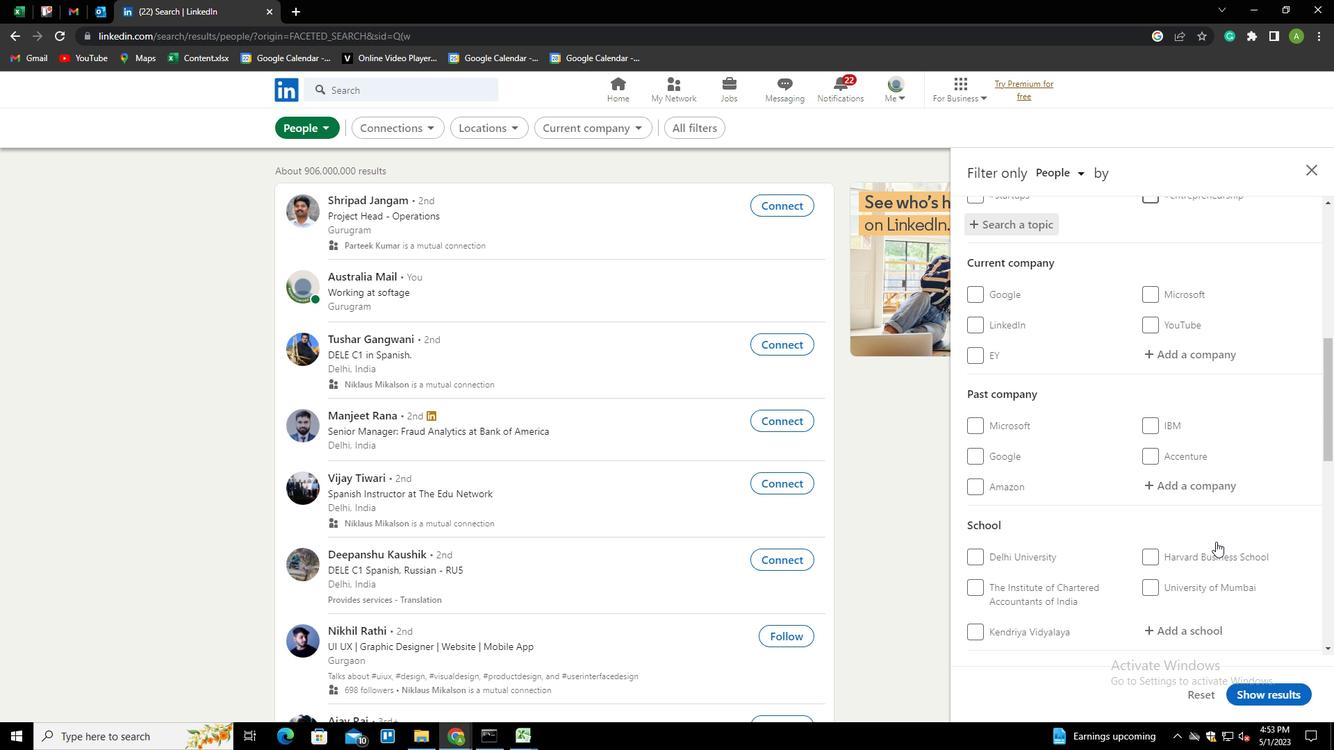 
Action: Mouse scrolled (1216, 541) with delta (0, 0)
Screenshot: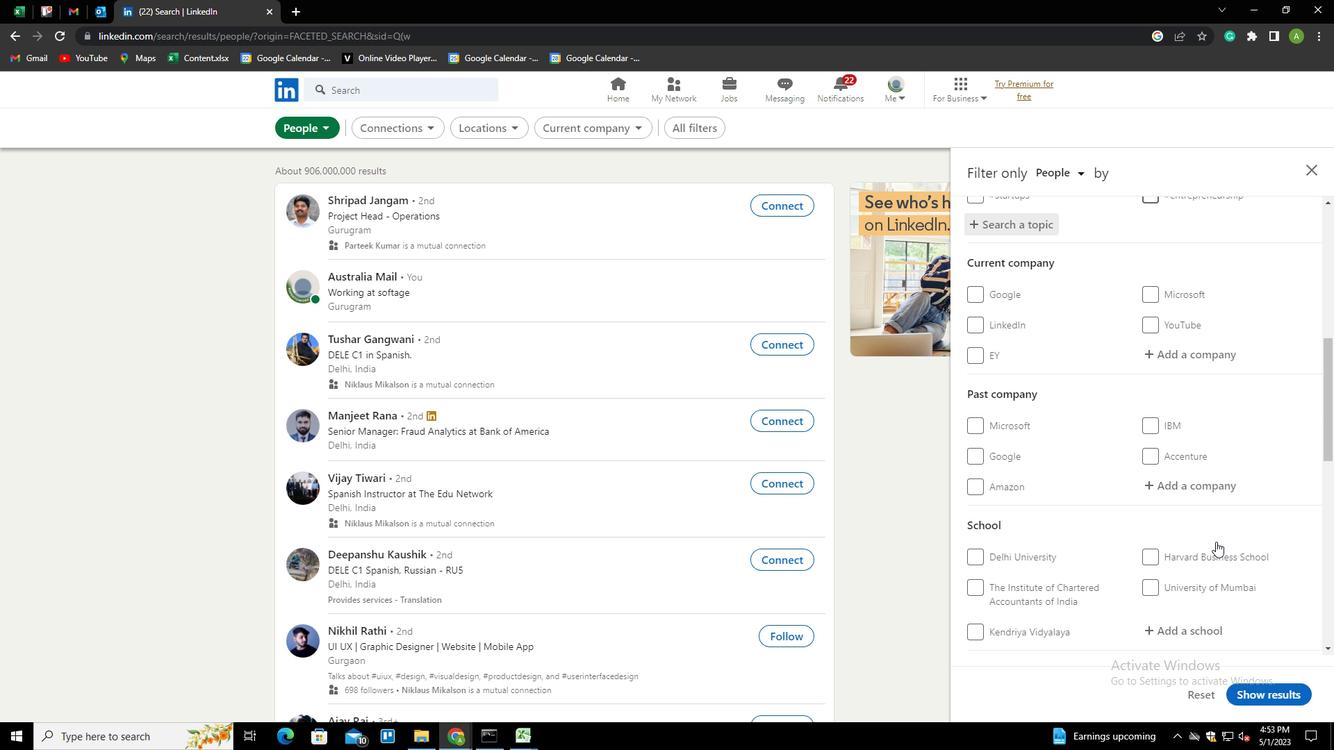 
Action: Mouse scrolled (1216, 541) with delta (0, 0)
Screenshot: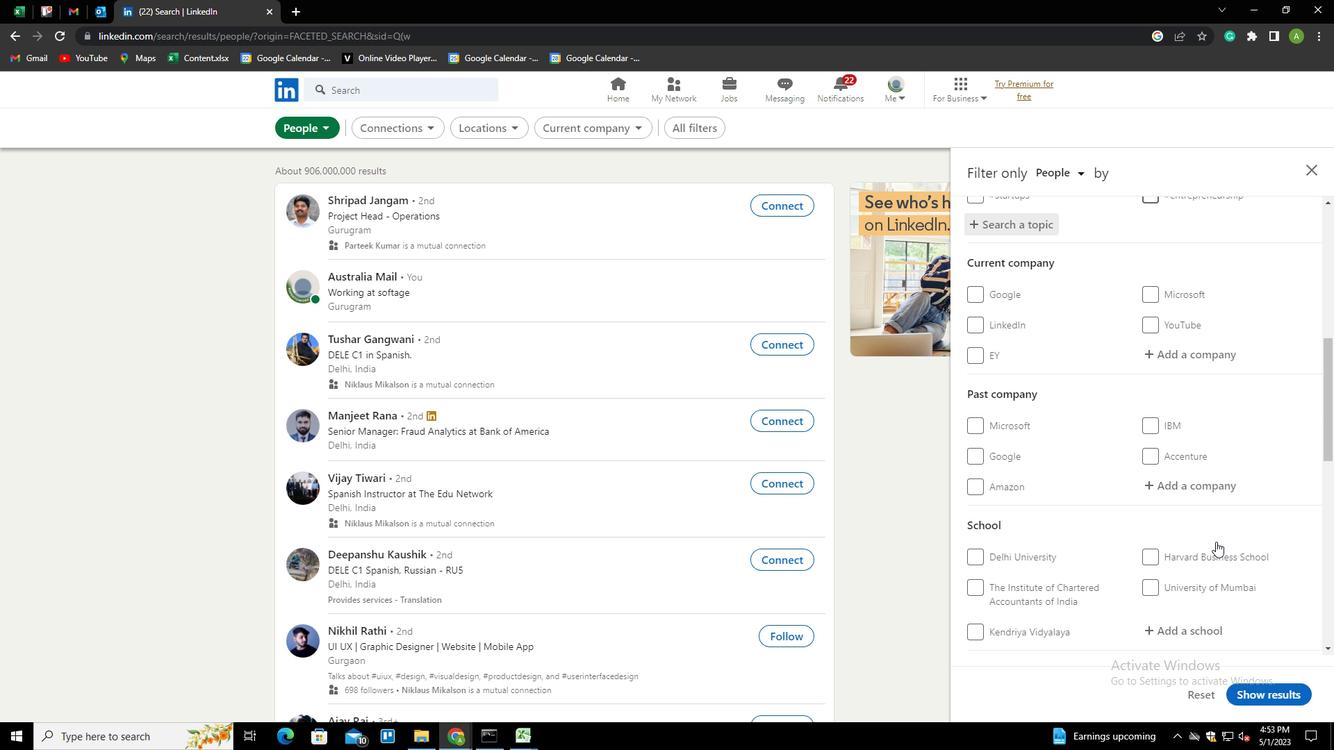 
Action: Mouse moved to (1153, 442)
Screenshot: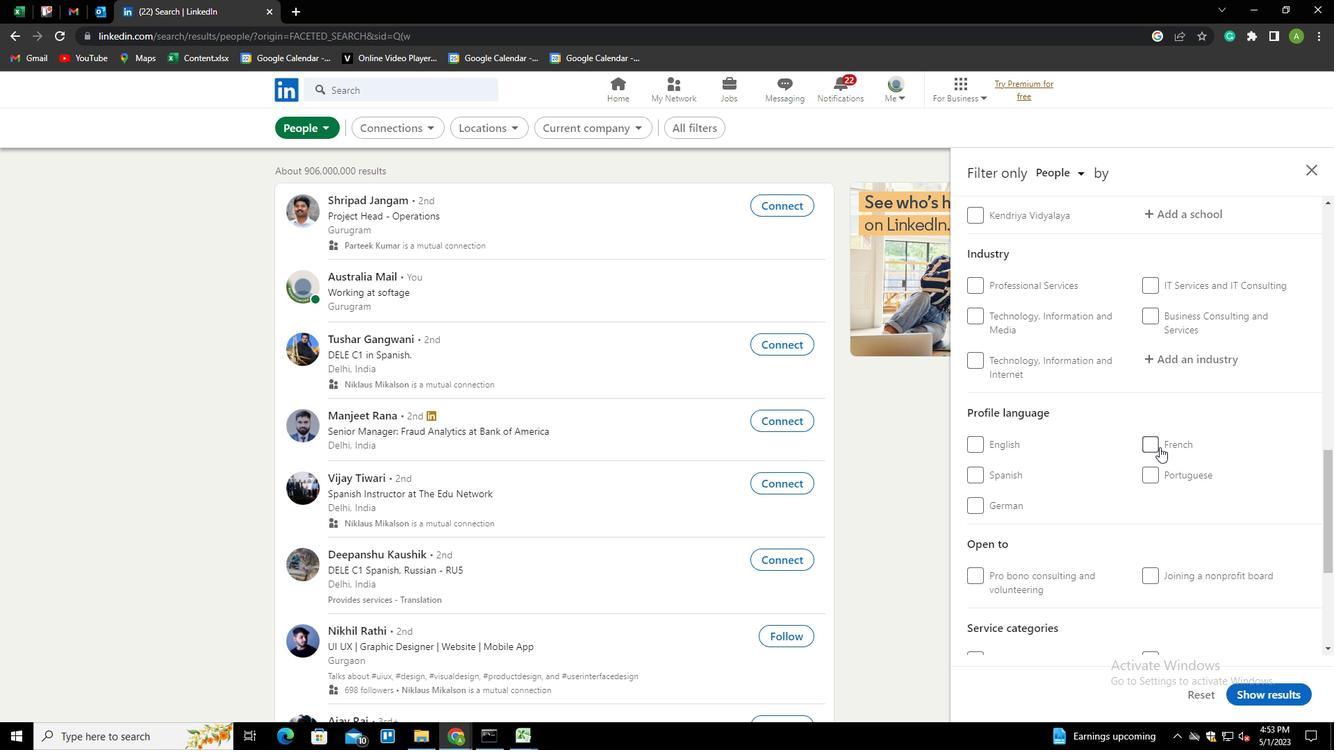 
Action: Mouse pressed left at (1153, 442)
Screenshot: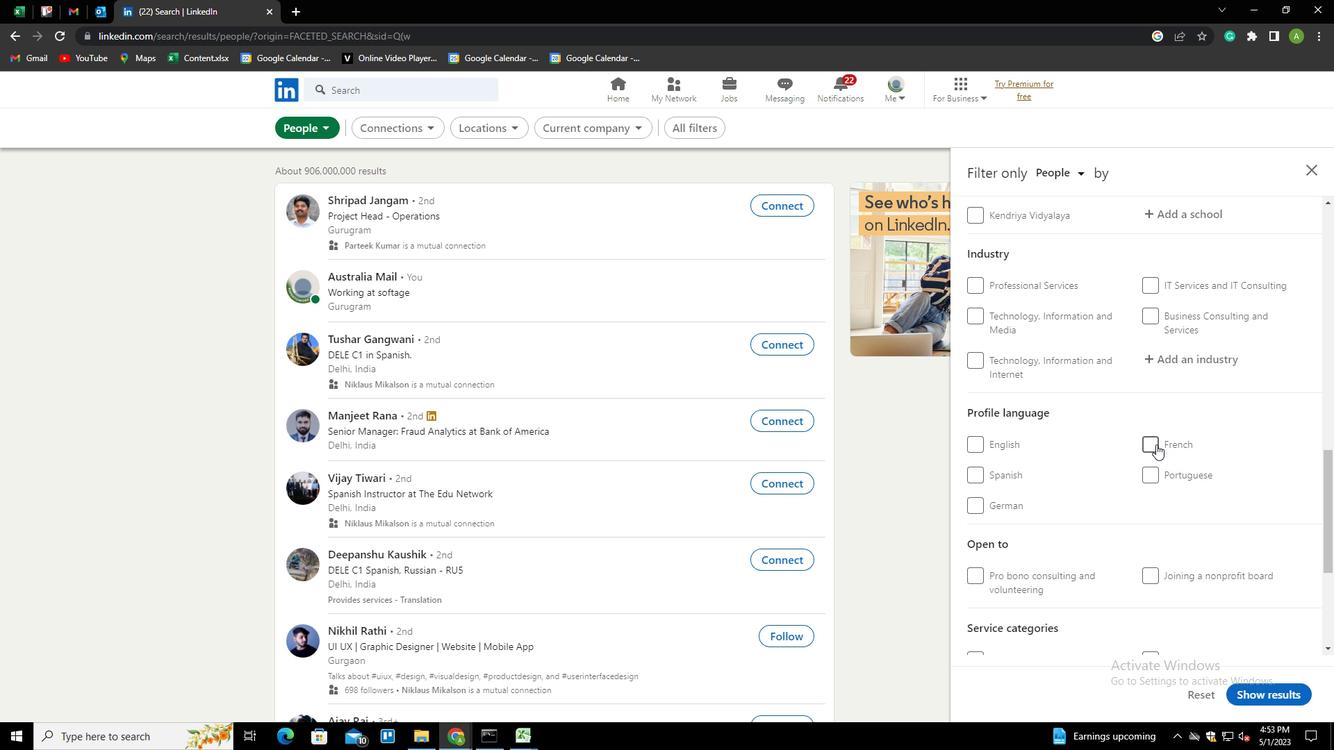 
Action: Mouse moved to (1210, 554)
Screenshot: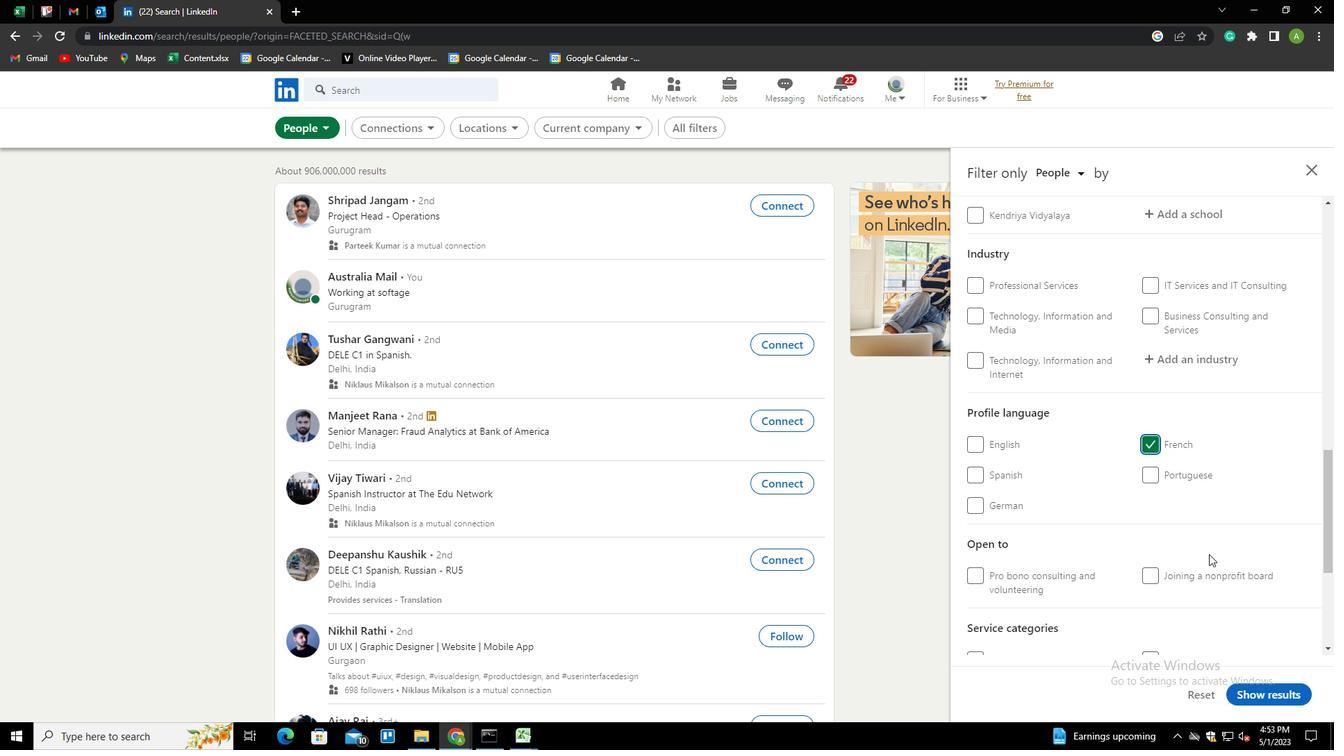 
Action: Mouse scrolled (1210, 555) with delta (0, 0)
Screenshot: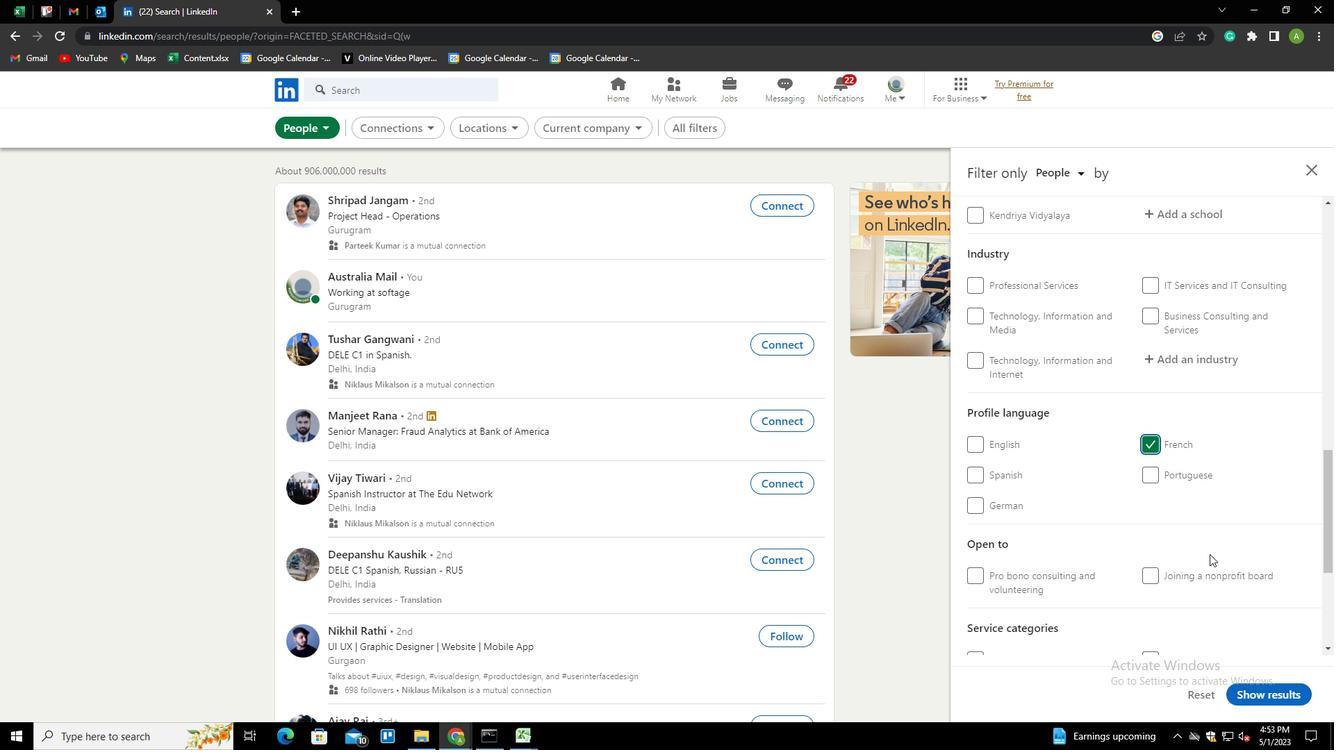
Action: Mouse scrolled (1210, 555) with delta (0, 0)
Screenshot: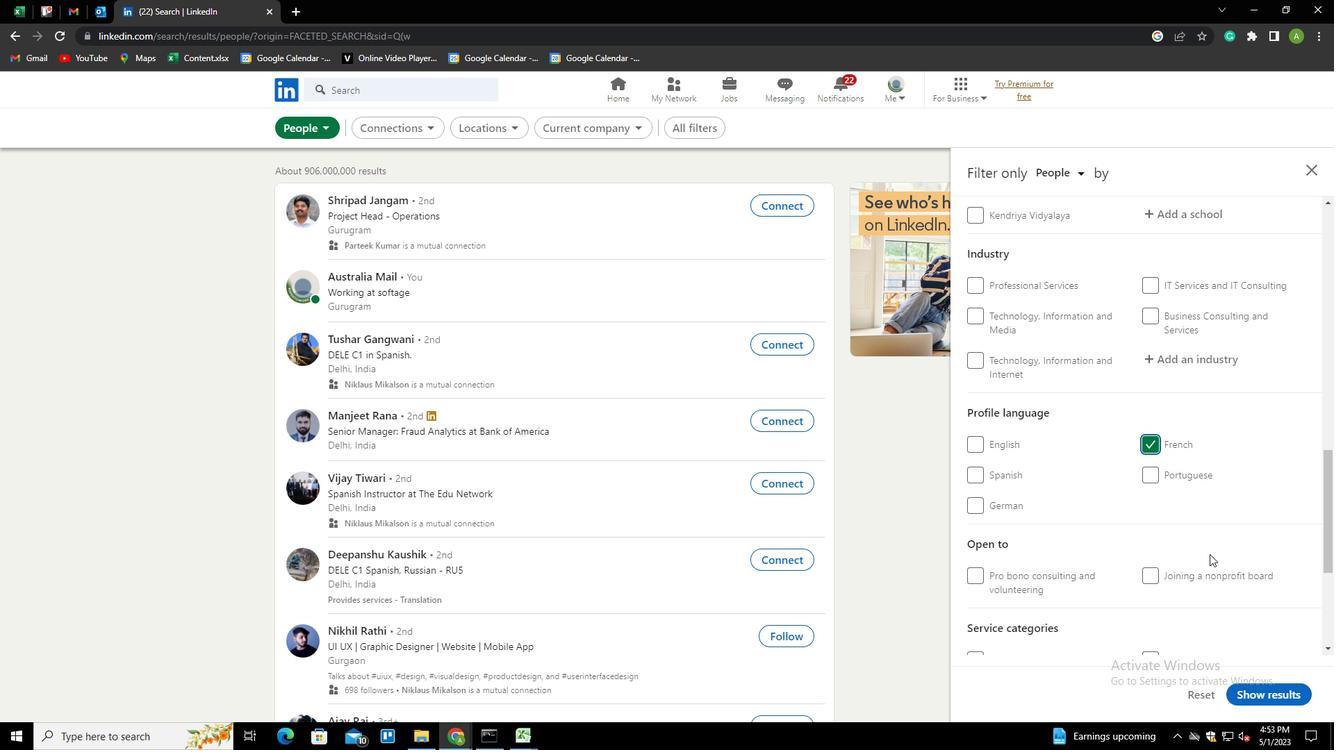 
Action: Mouse scrolled (1210, 555) with delta (0, 0)
Screenshot: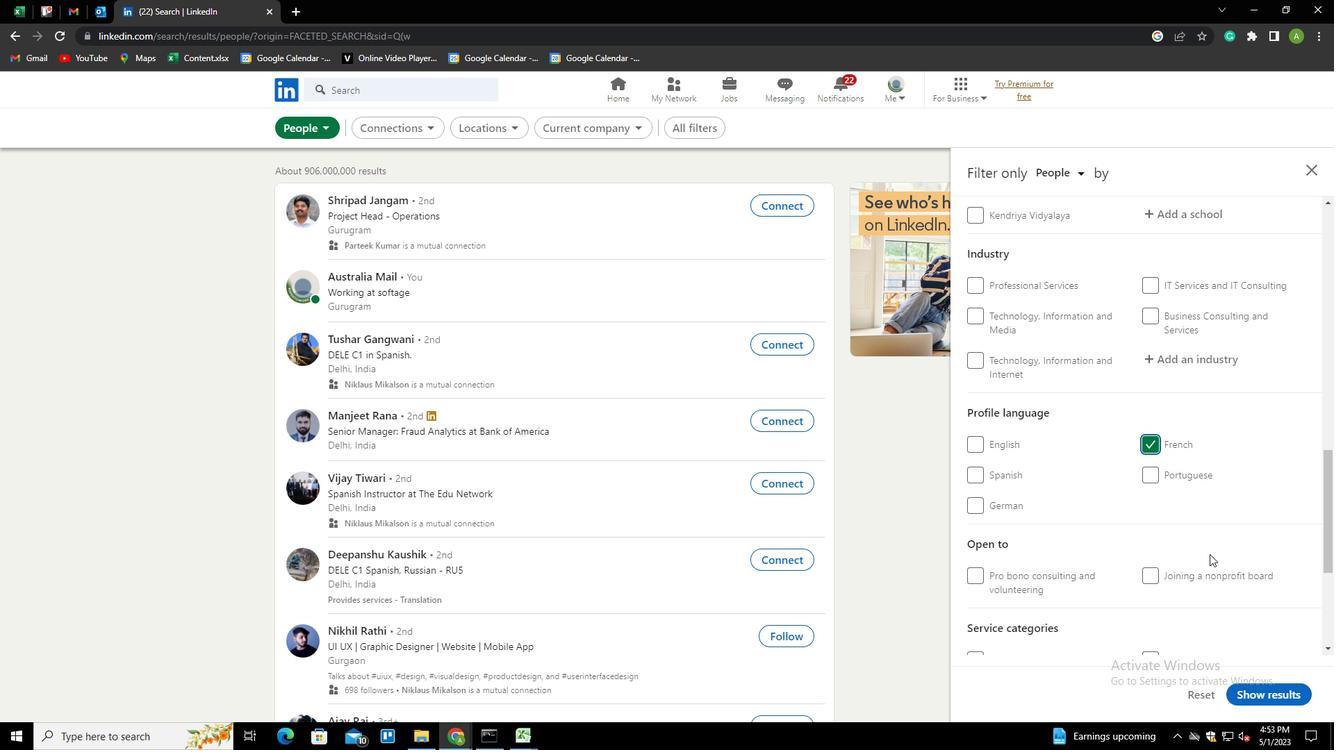 
Action: Mouse scrolled (1210, 555) with delta (0, 0)
Screenshot: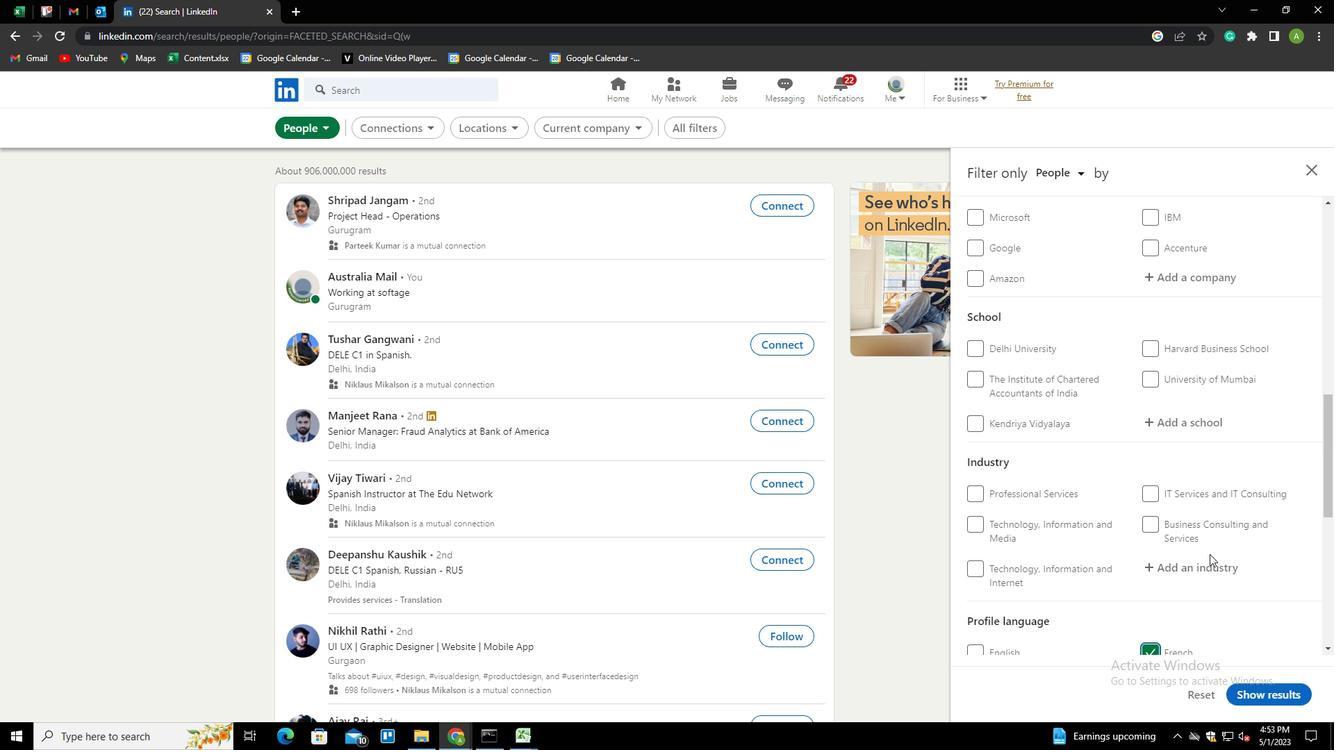 
Action: Mouse scrolled (1210, 555) with delta (0, 0)
Screenshot: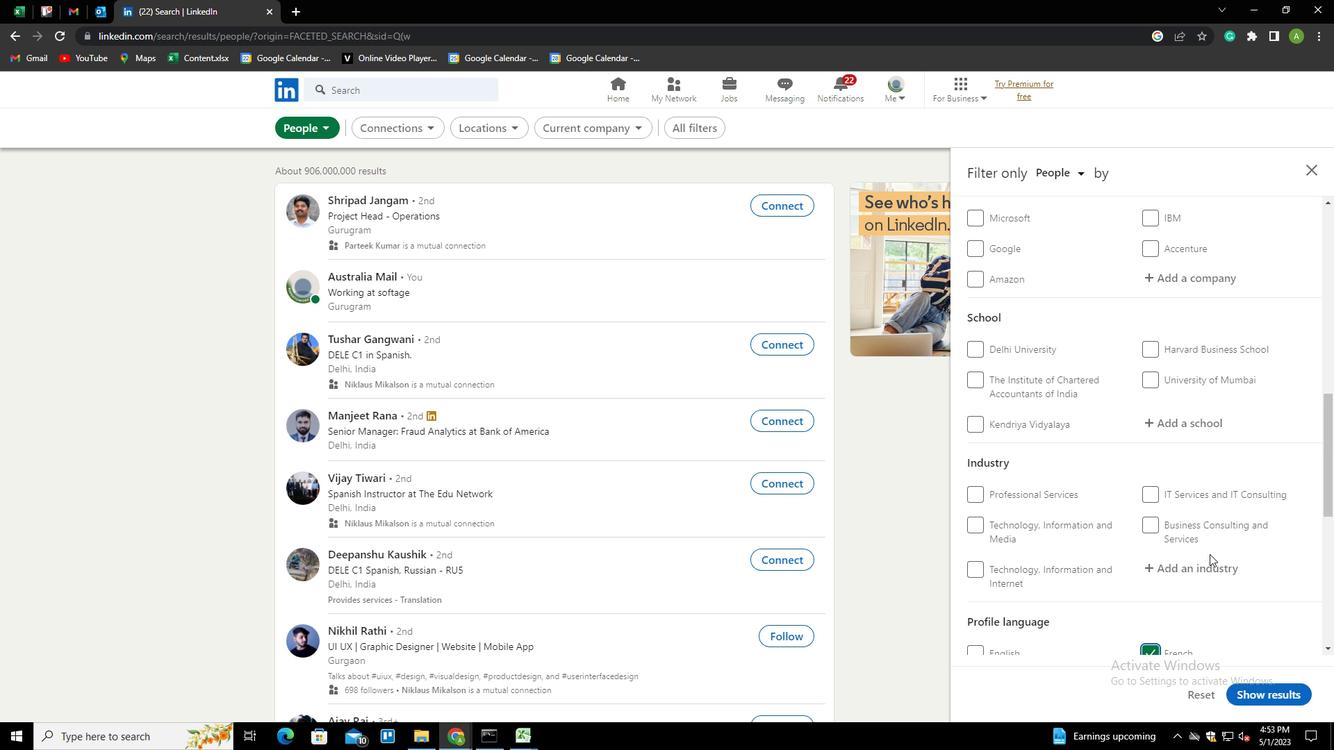 
Action: Mouse scrolled (1210, 555) with delta (0, 0)
Screenshot: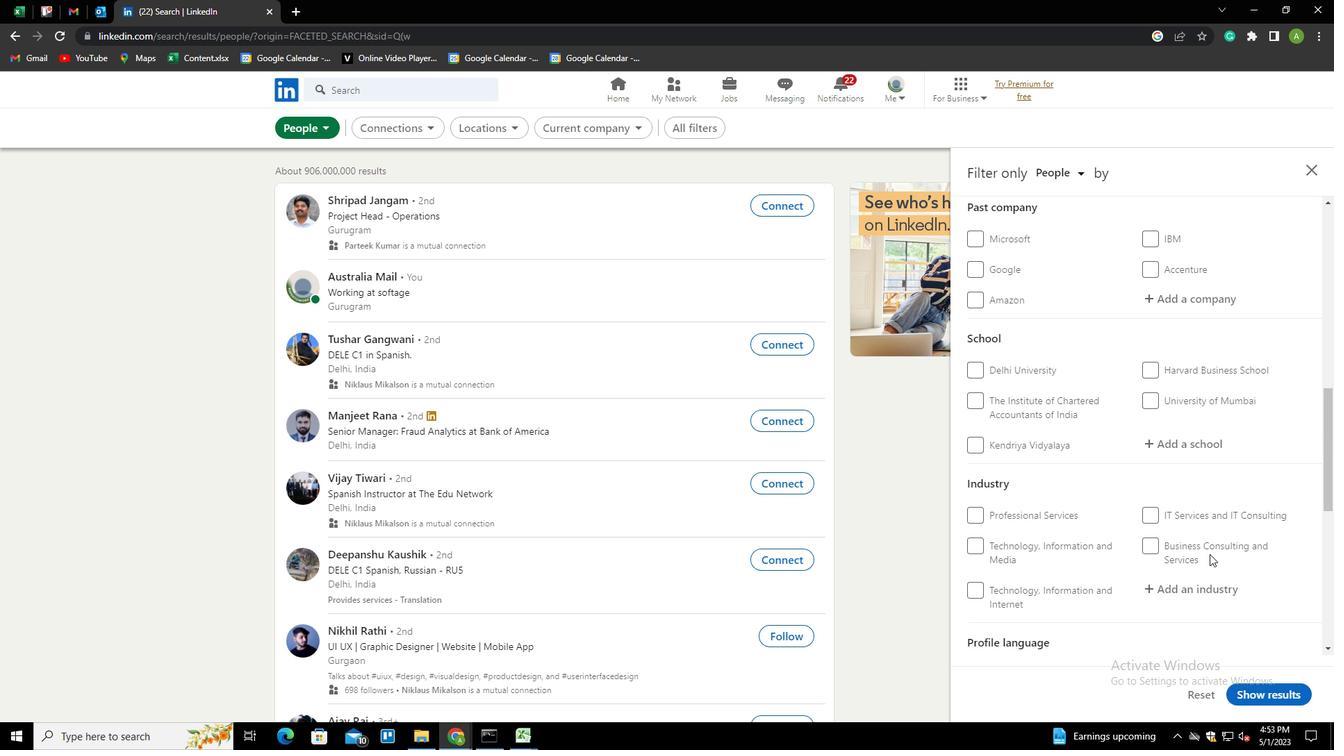 
Action: Mouse moved to (1171, 354)
Screenshot: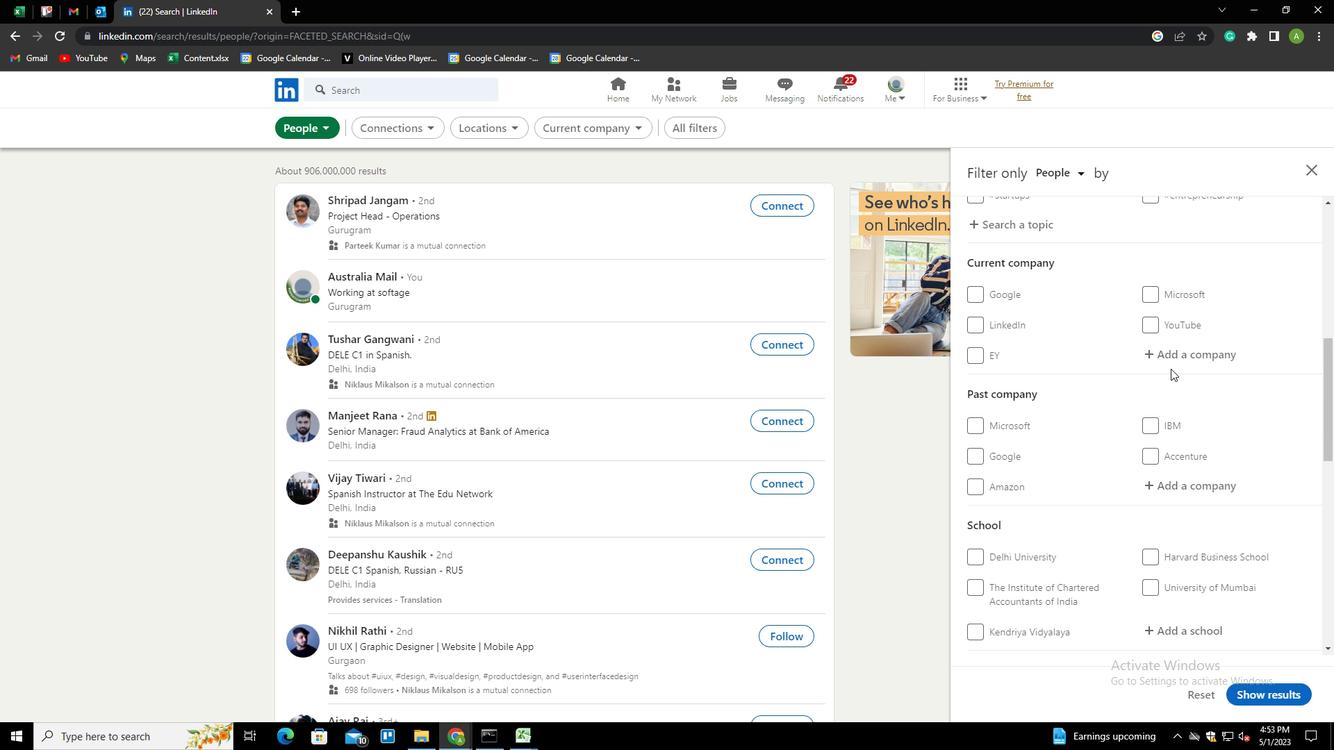 
Action: Mouse pressed left at (1171, 354)
Screenshot: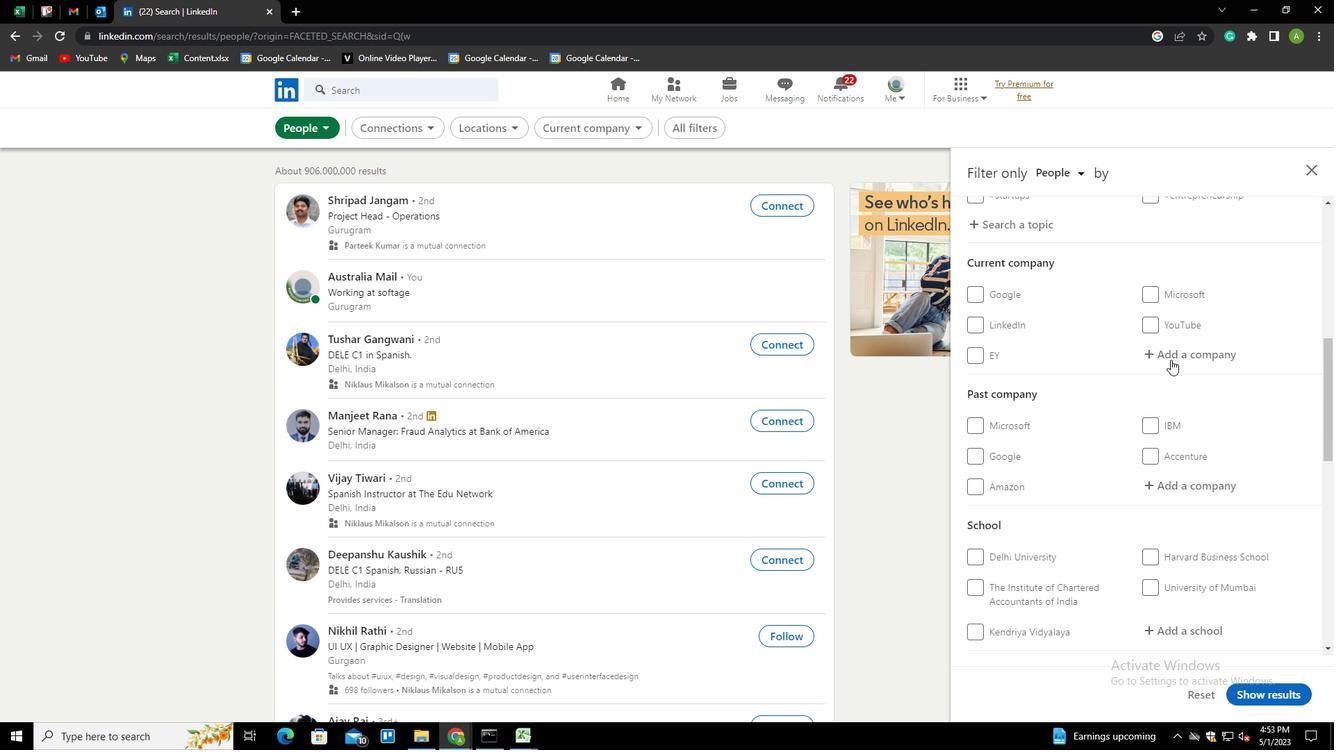
Action: Key pressed <Key.shift>AWFIS<Key.down><Key.enter>
Screenshot: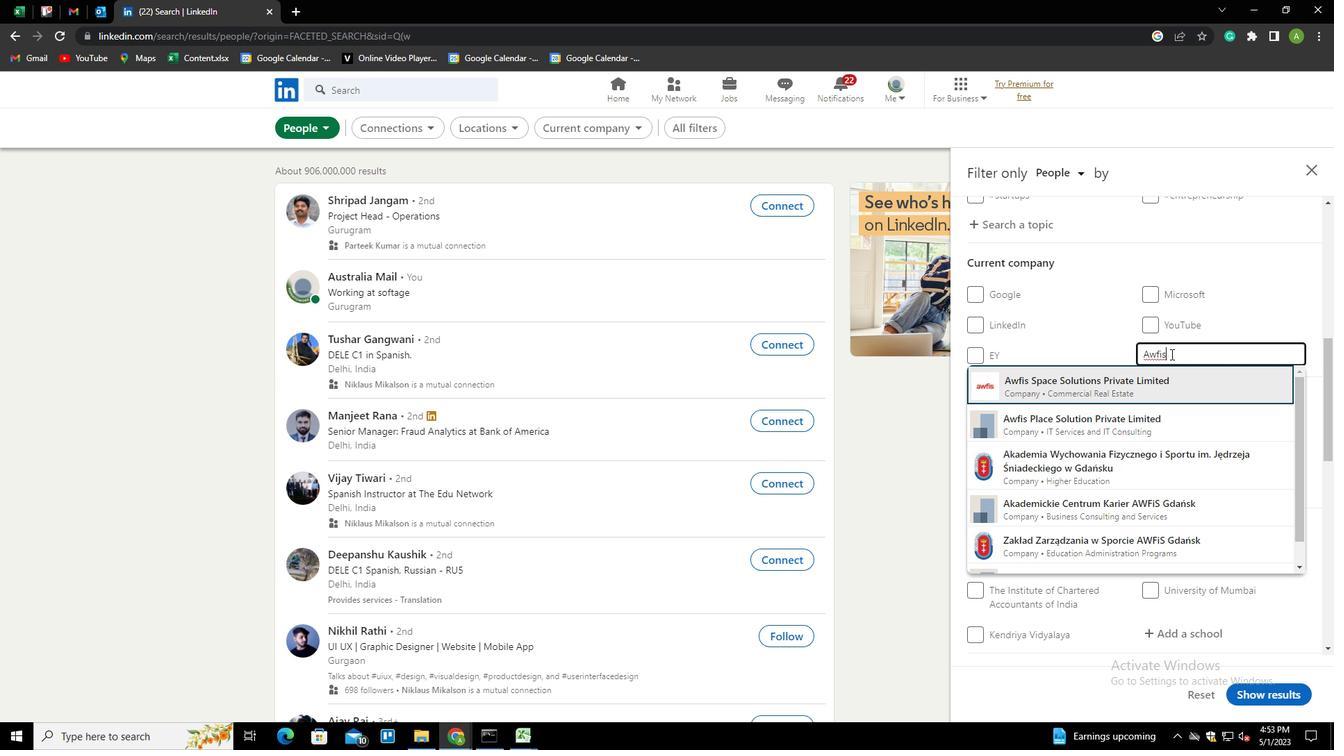 
Action: Mouse scrolled (1171, 353) with delta (0, 0)
Screenshot: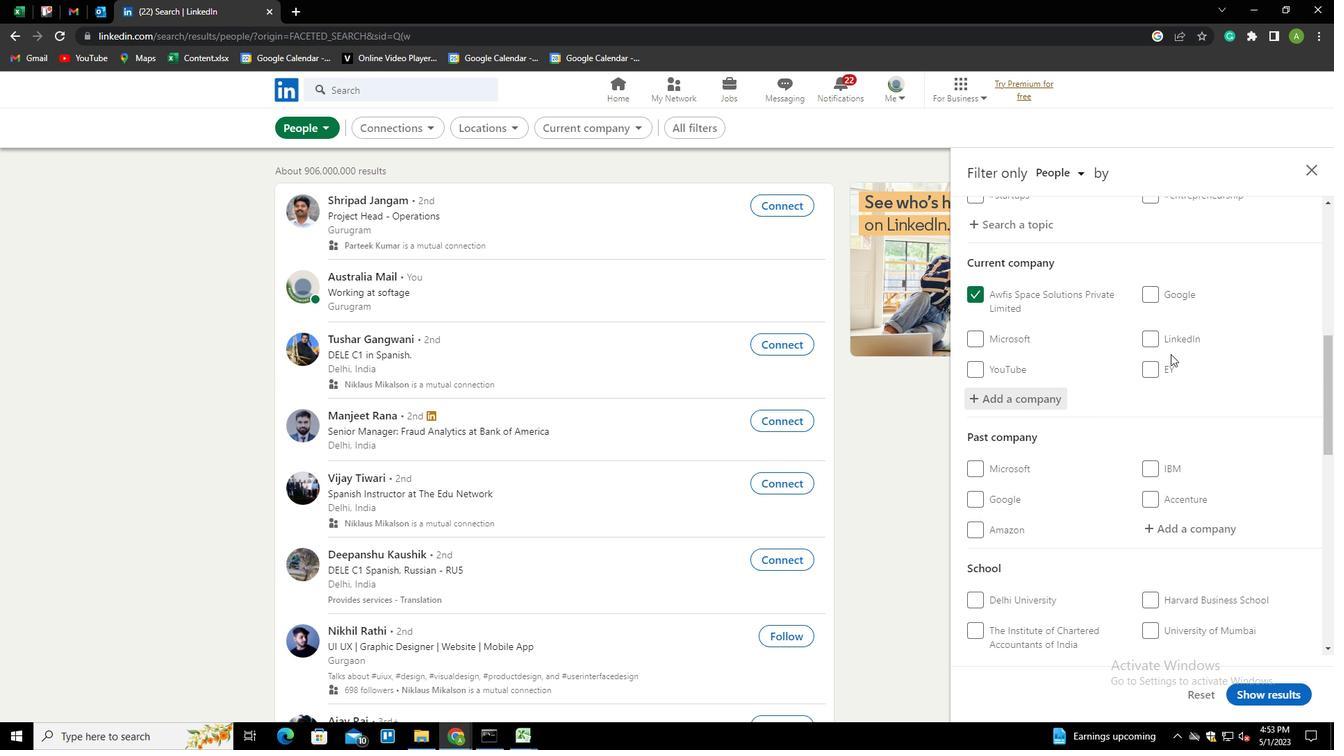 
Action: Mouse moved to (1171, 389)
Screenshot: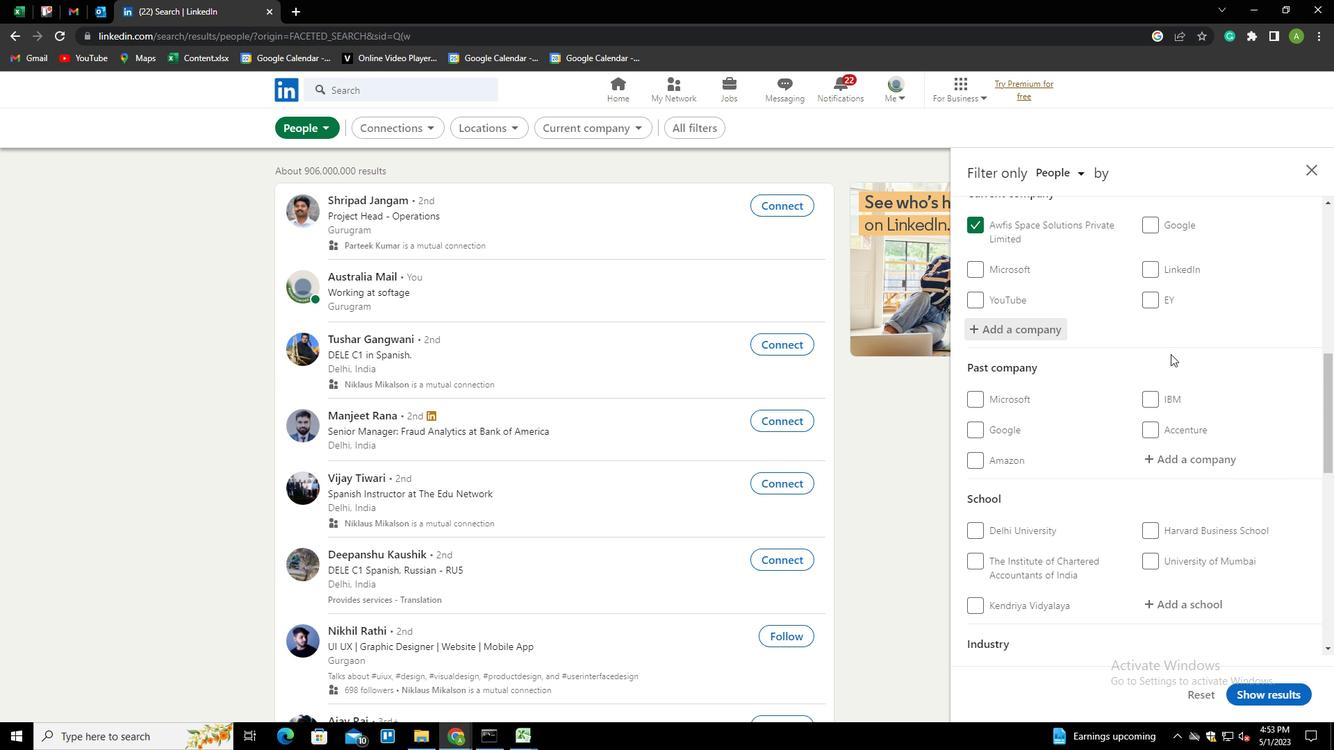 
Action: Mouse scrolled (1171, 388) with delta (0, 0)
Screenshot: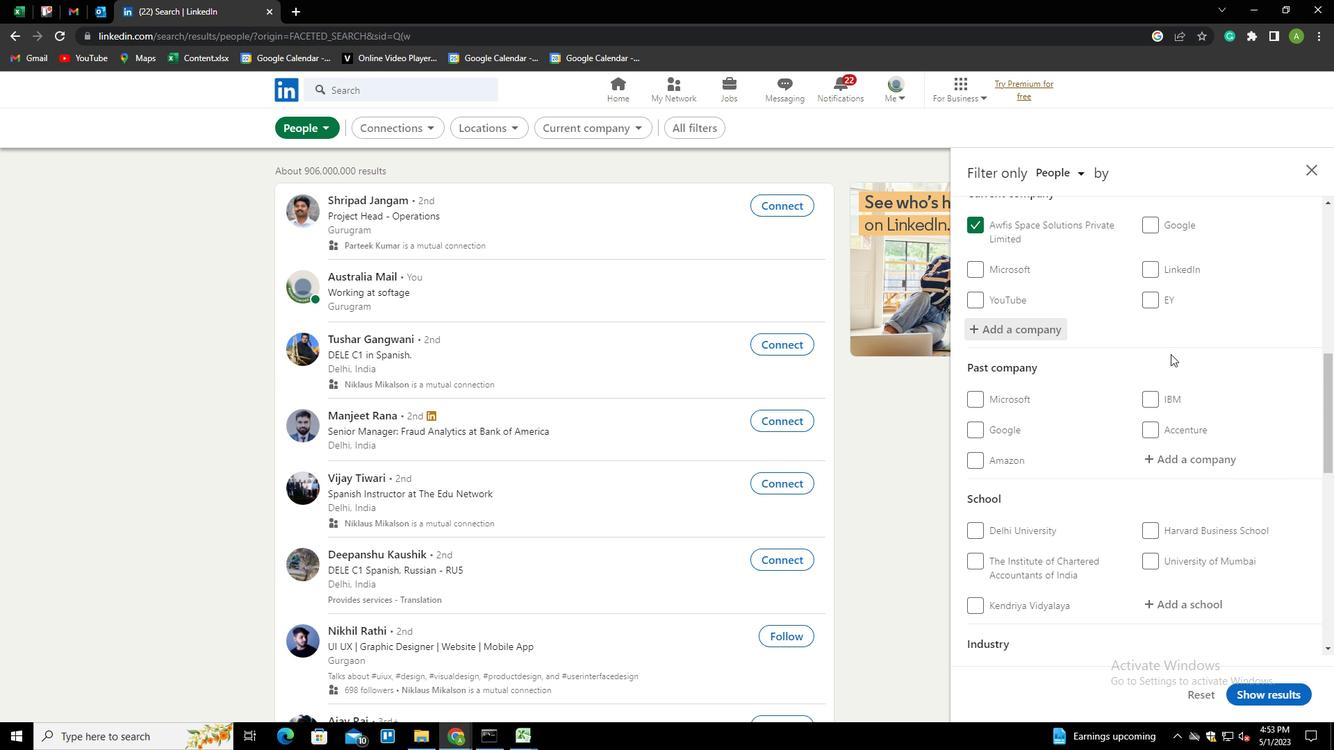 
Action: Mouse moved to (1173, 531)
Screenshot: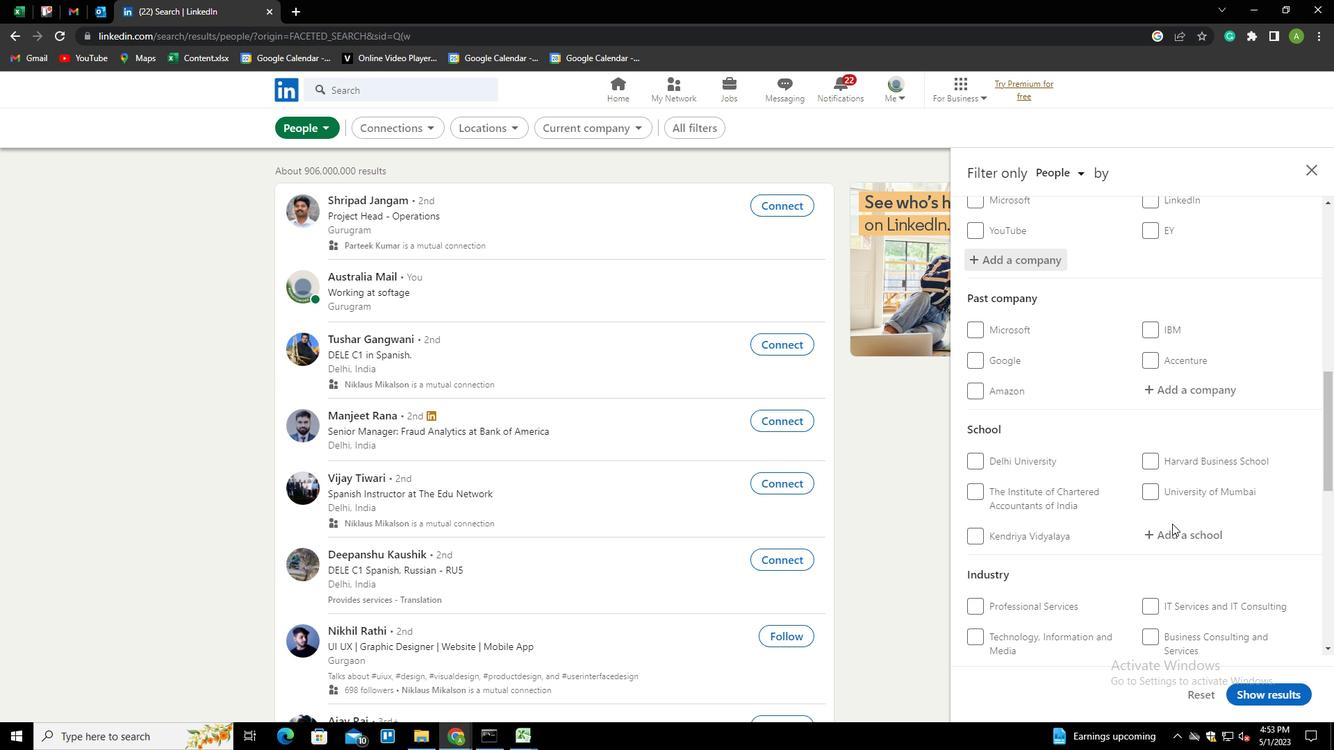 
Action: Mouse pressed left at (1173, 531)
Screenshot: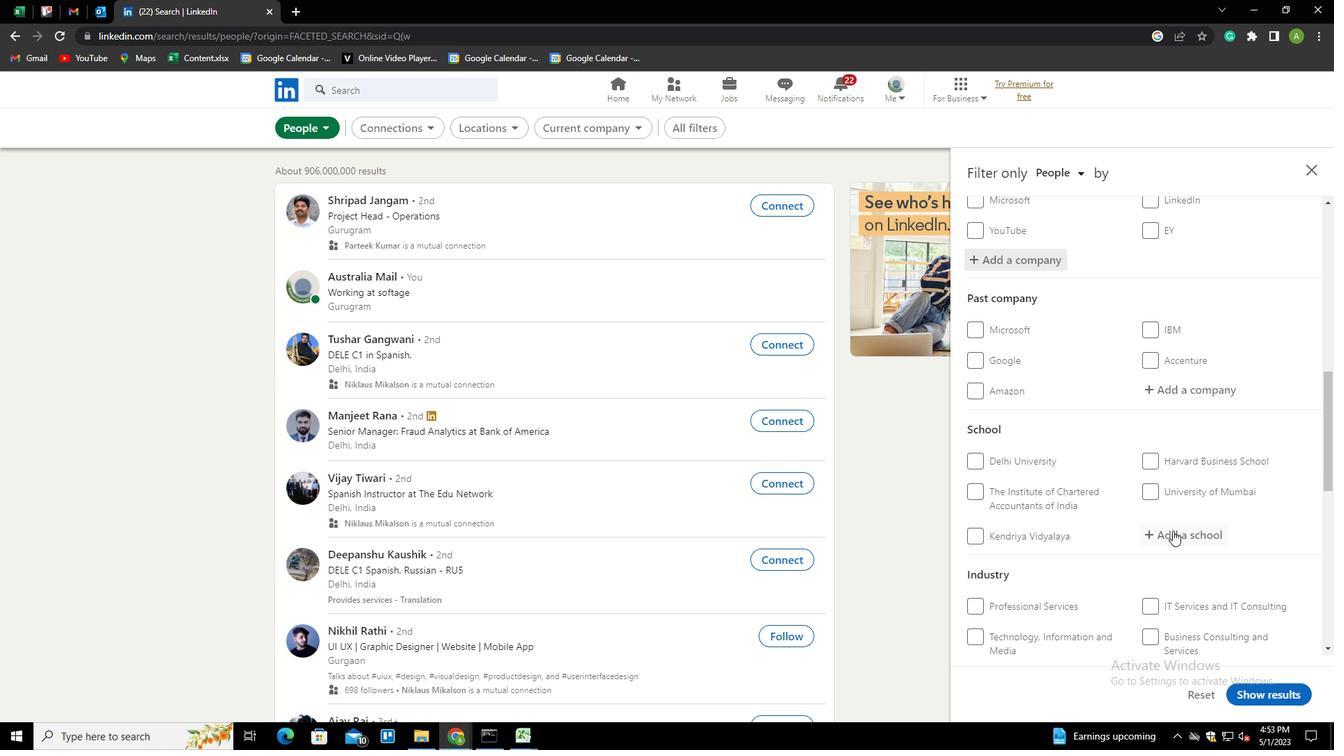 
Action: Mouse pressed left at (1173, 531)
Screenshot: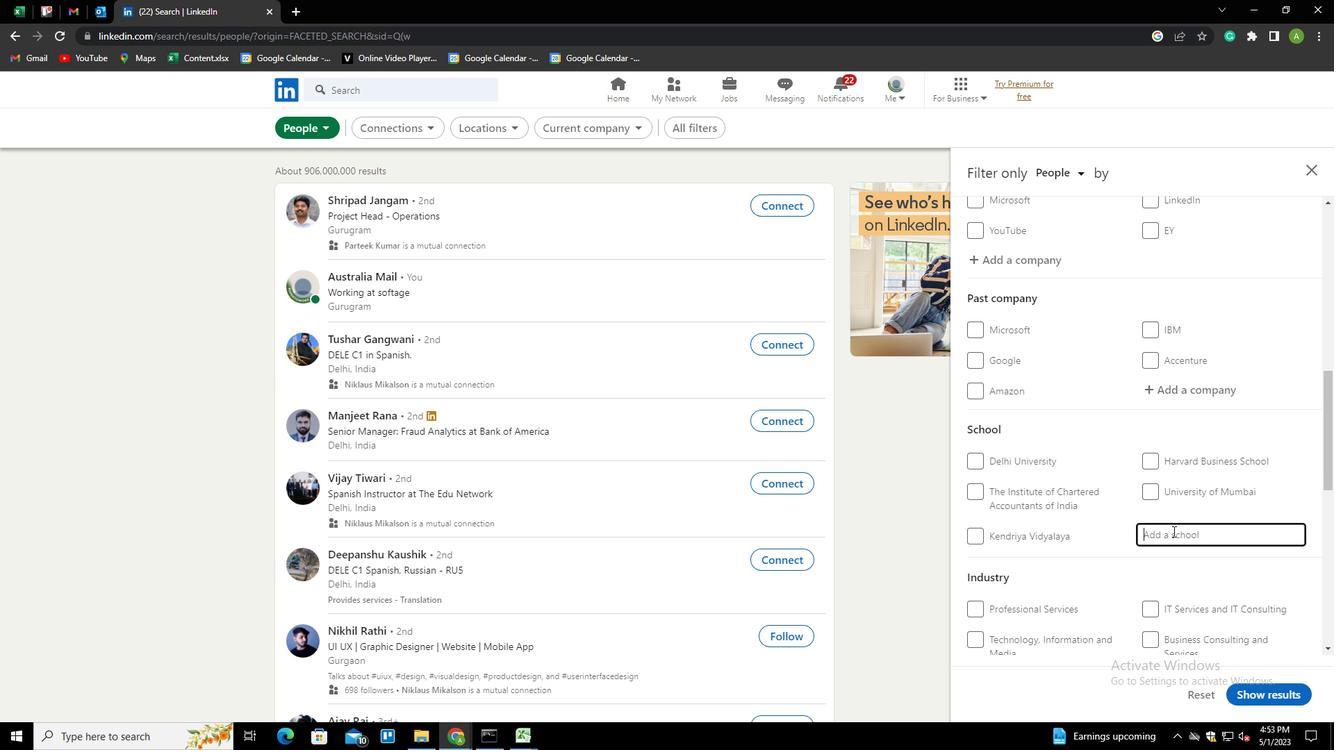 
Action: Mouse moved to (1173, 533)
Screenshot: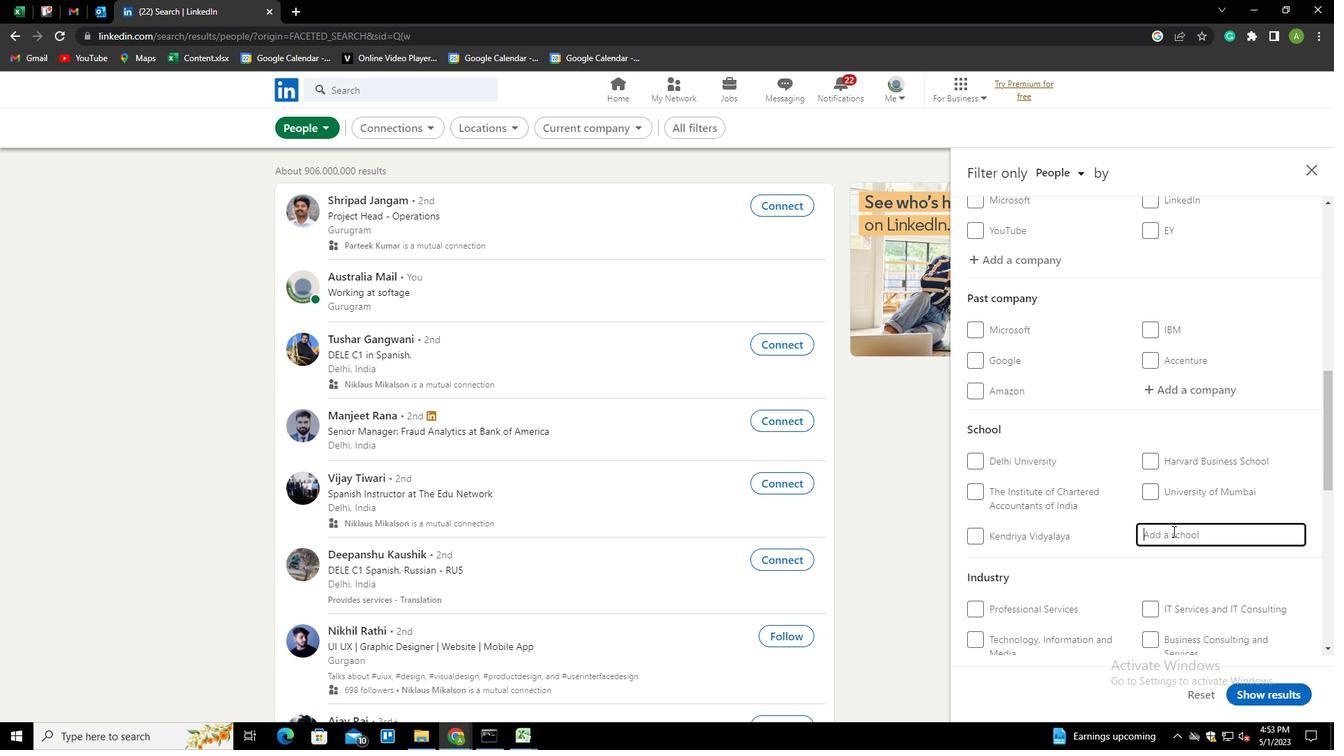 
Action: Key pressed <Key.shift>MAHARASTRA<Key.down><Key.backspace><Key.backspace><Key.backspace><Key.backspace><Key.down>SHTRA<Key.space><Key.shift>PUBLI<Key.down><Key.enter>
Screenshot: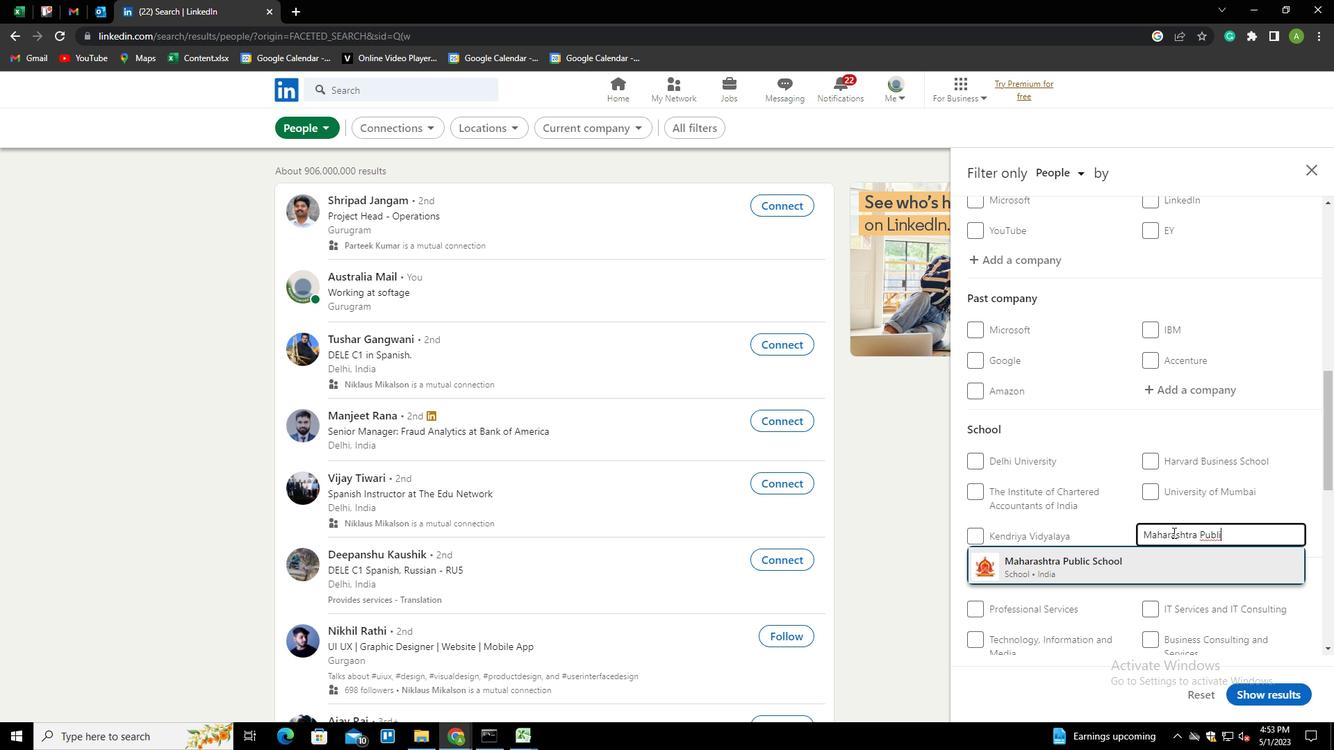 
Action: Mouse scrolled (1173, 532) with delta (0, 0)
Screenshot: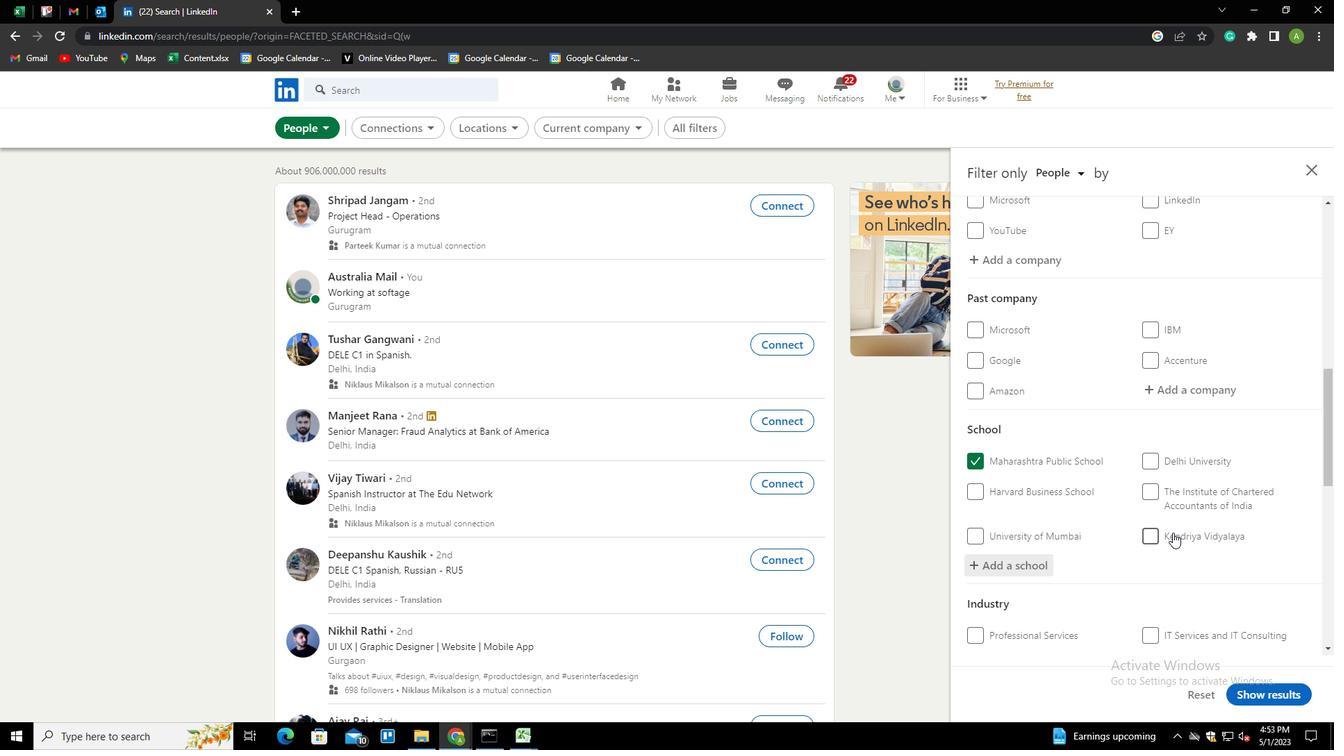 
Action: Mouse scrolled (1173, 532) with delta (0, 0)
Screenshot: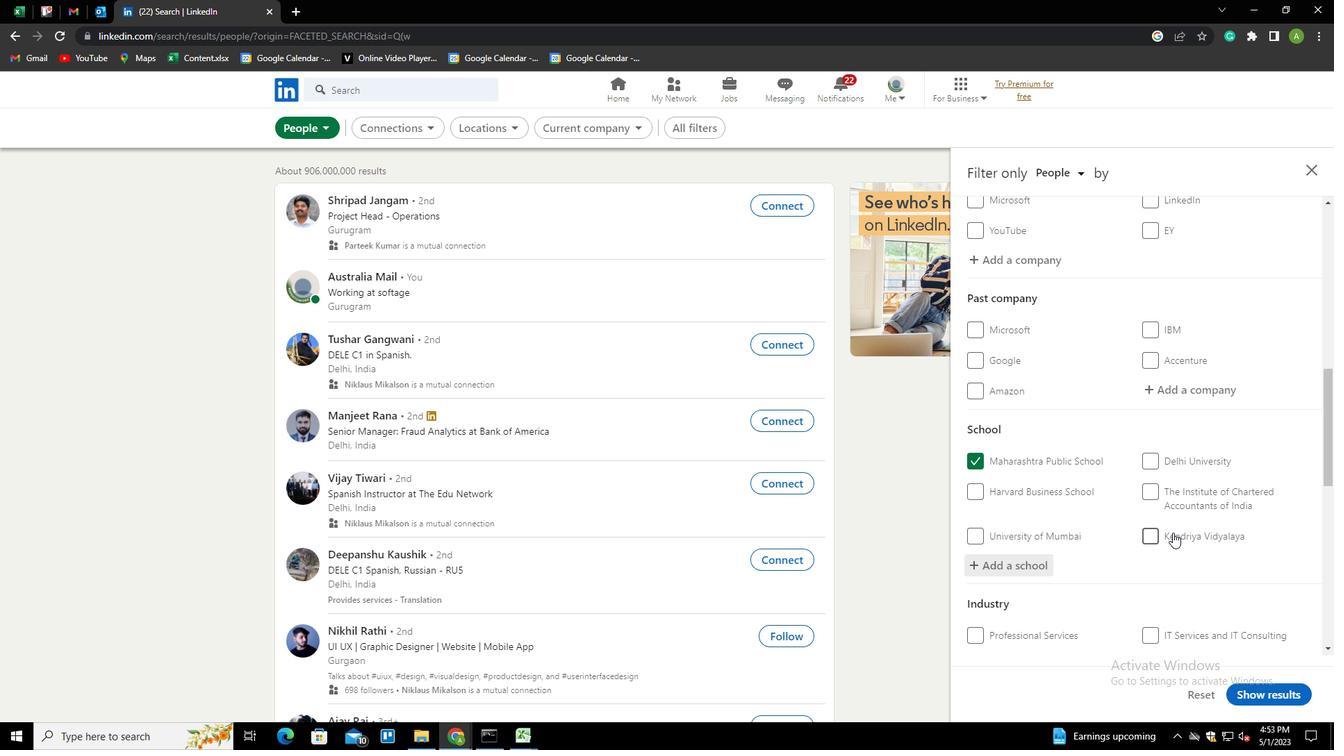 
Action: Mouse scrolled (1173, 532) with delta (0, 0)
Screenshot: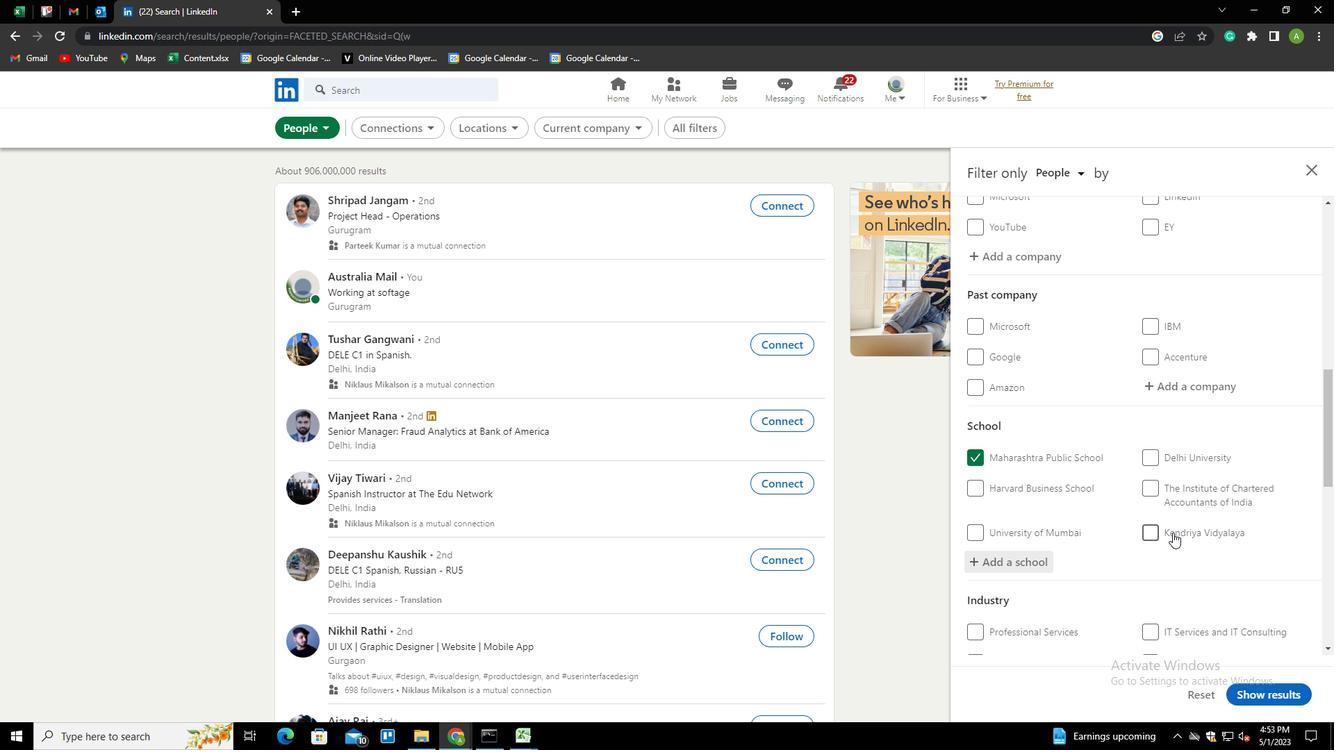 
Action: Mouse scrolled (1173, 532) with delta (0, 0)
Screenshot: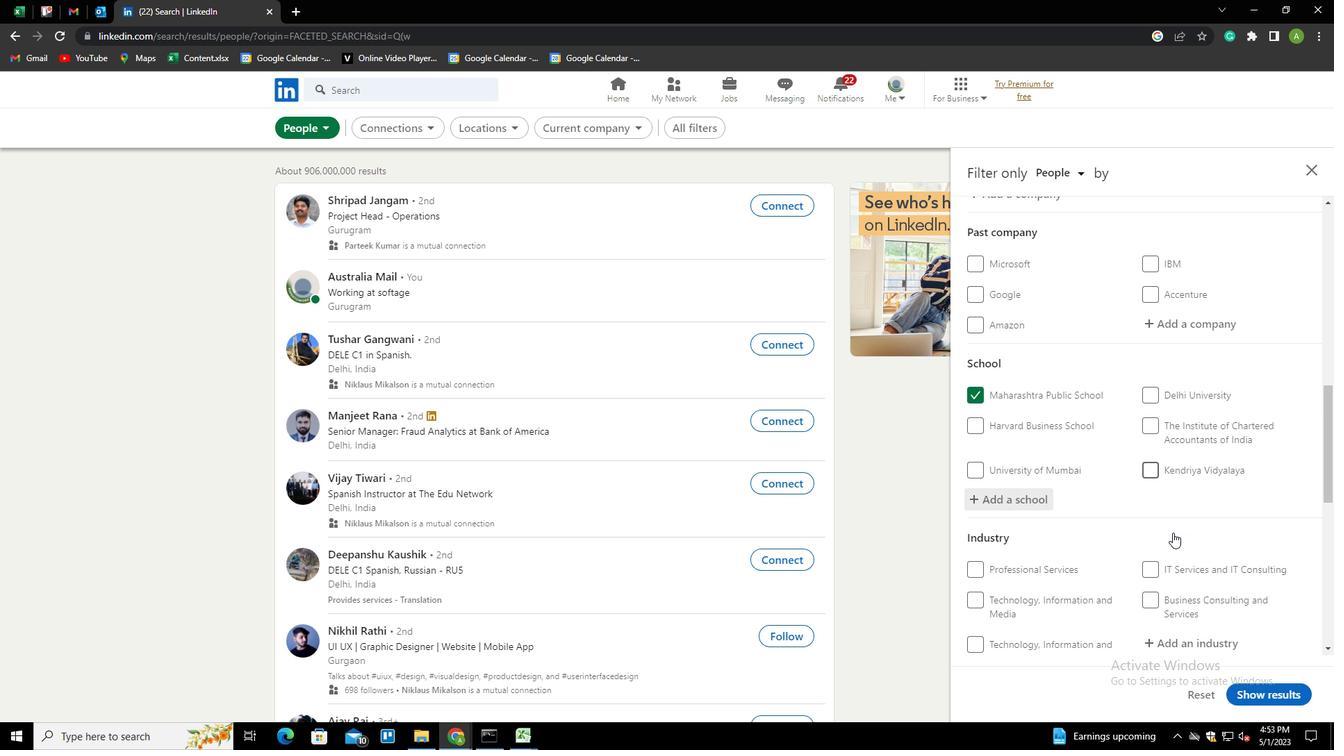 
Action: Mouse moved to (1183, 422)
Screenshot: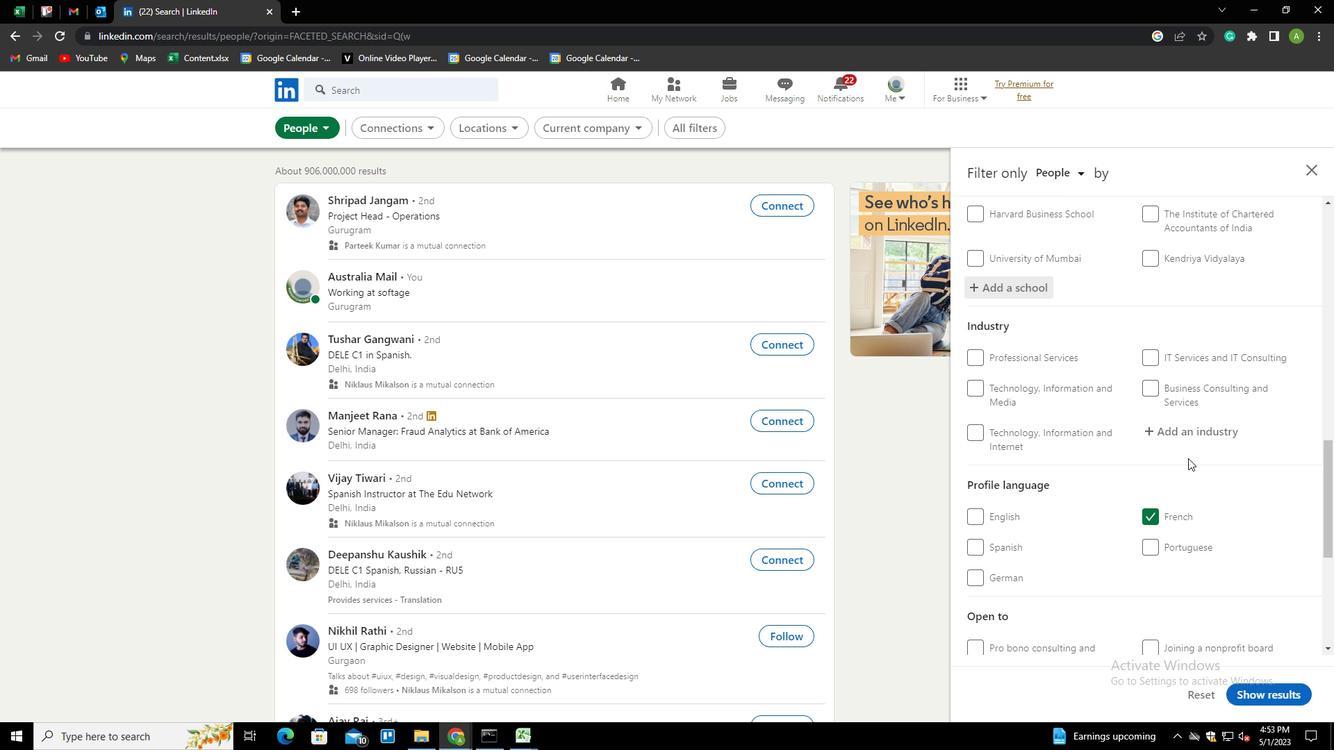 
Action: Mouse pressed left at (1183, 422)
Screenshot: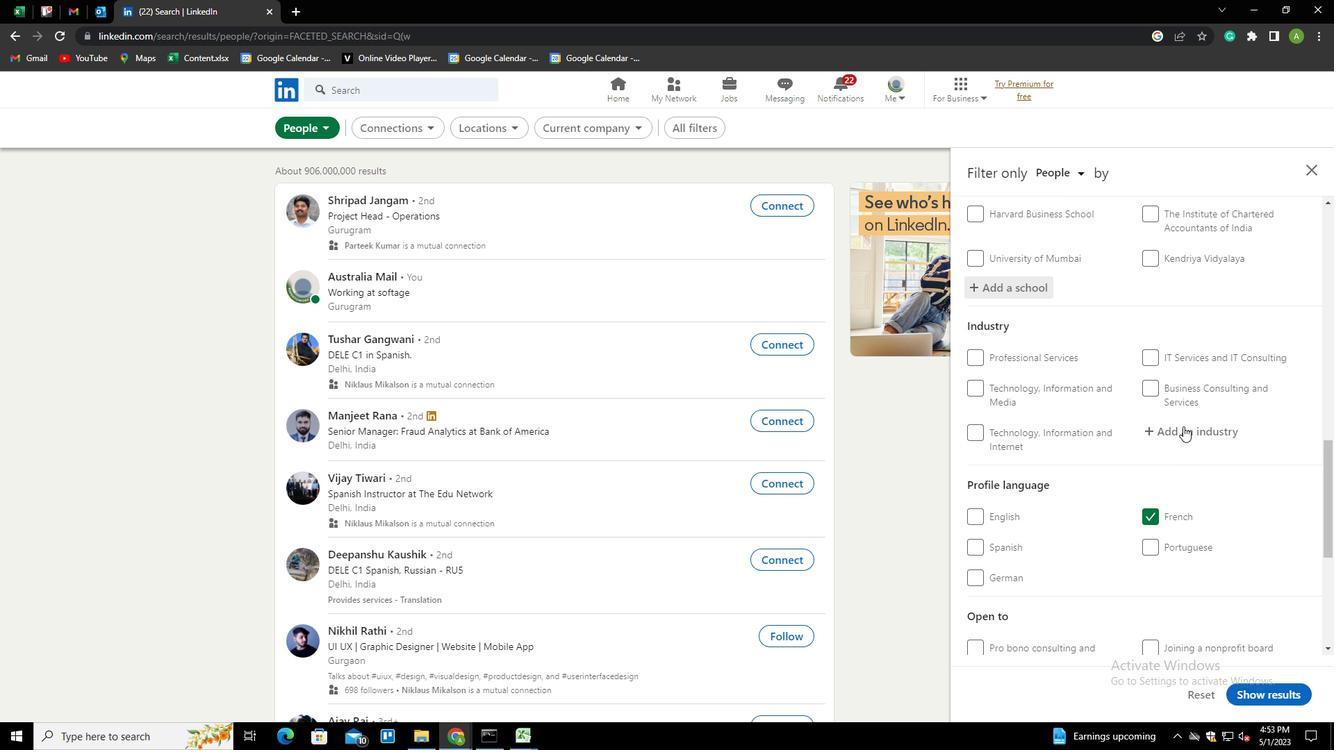 
Action: Key pressed <Key.shift>
Screenshot: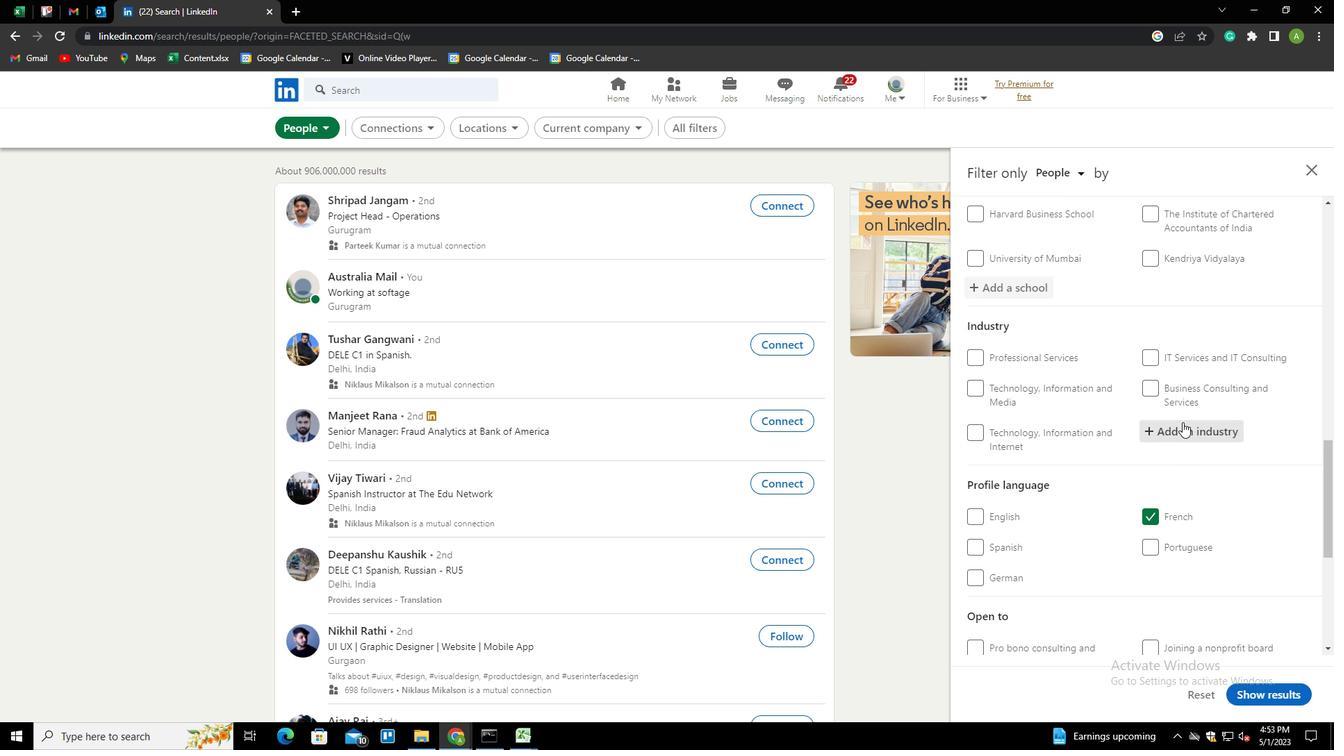 
Action: Mouse moved to (1182, 422)
Screenshot: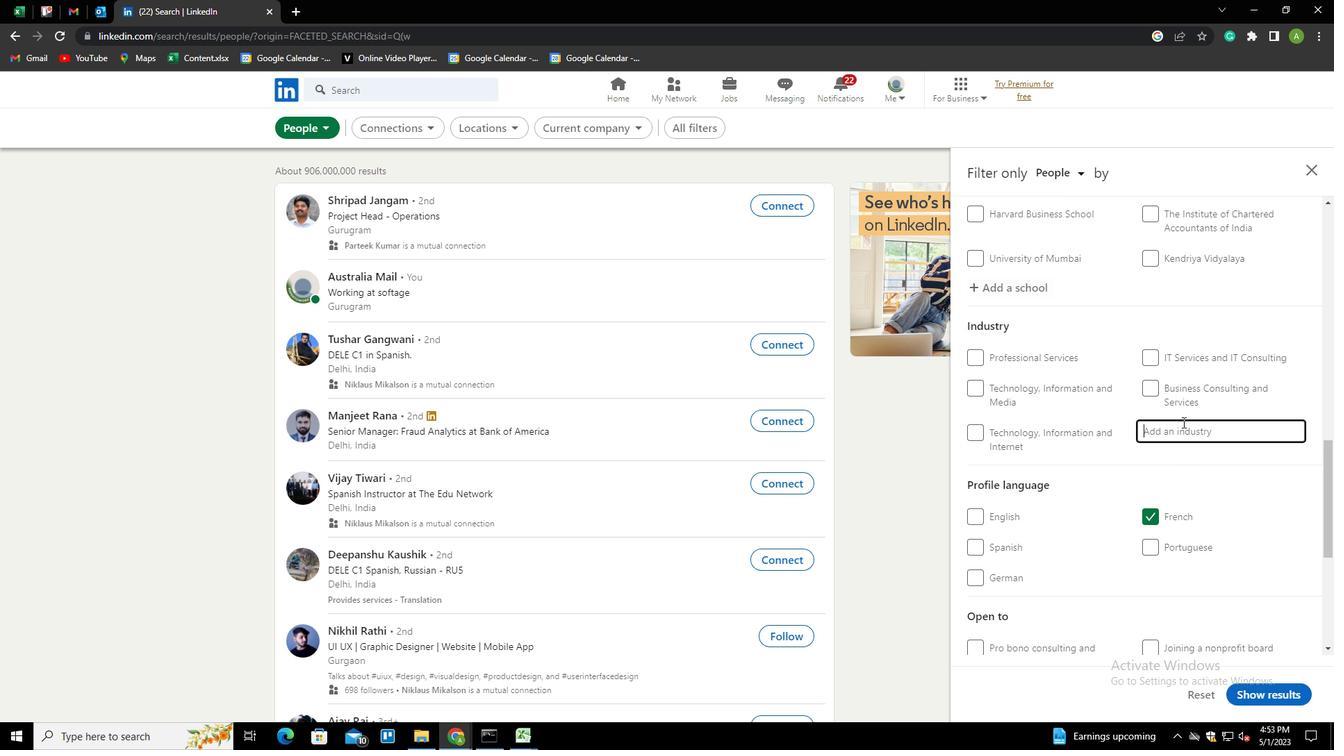 
Action: Key pressed R
Screenshot: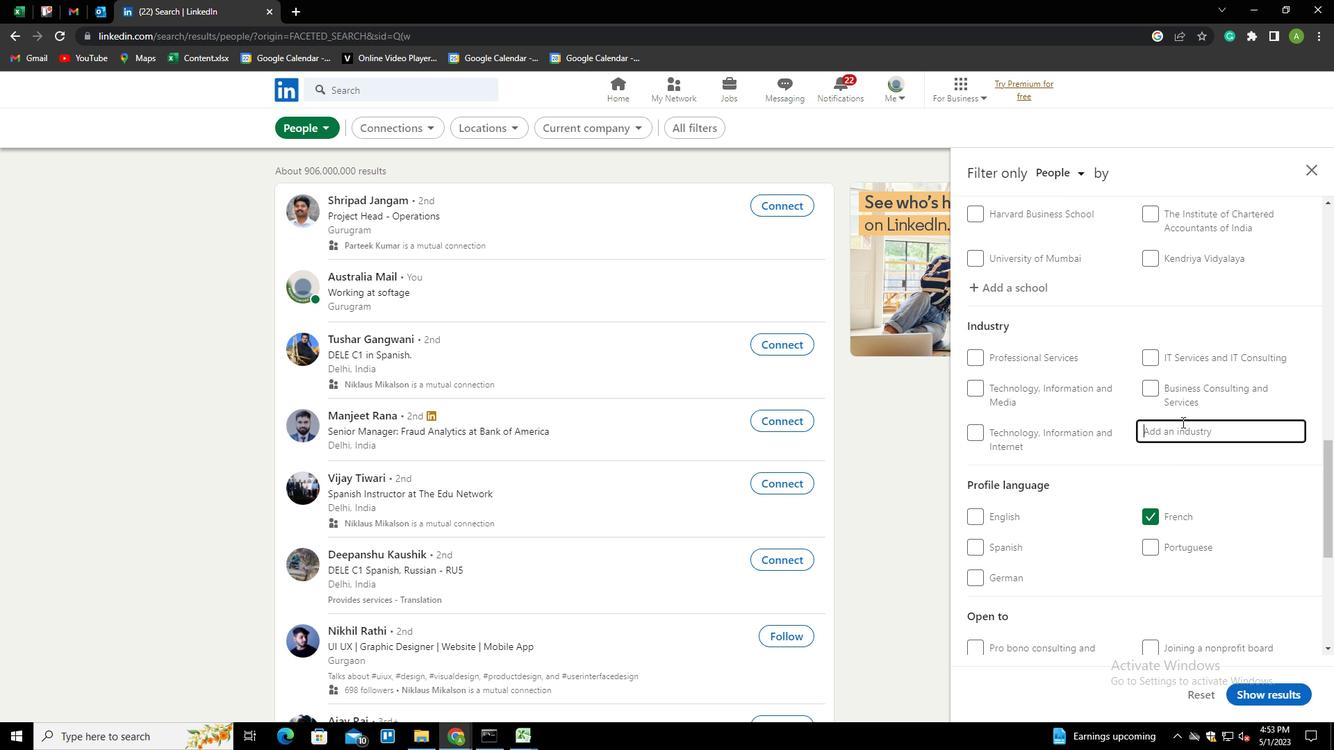 
Action: Mouse moved to (1180, 422)
Screenshot: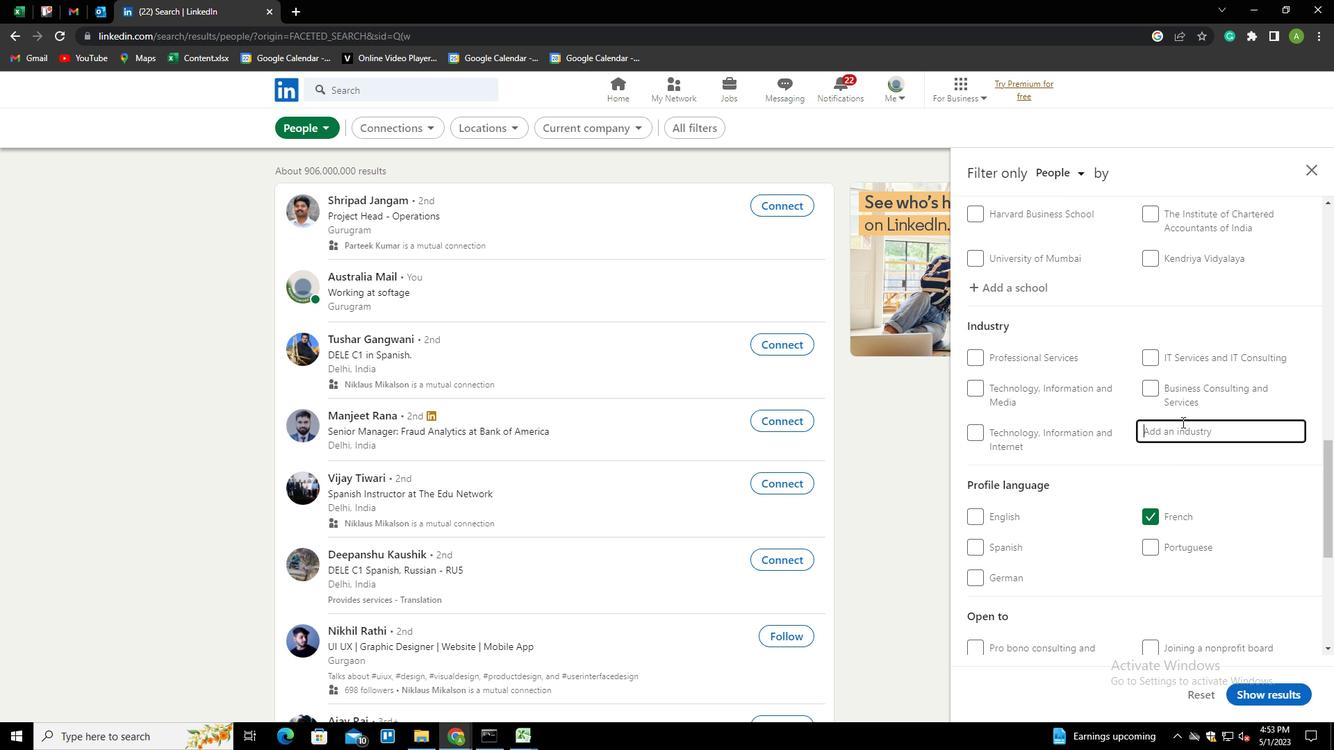 
Action: Key pressed ETAJIL<Key.space><Key.backspace><Key.backspace><Key.backspace><Key.backspace>IL<Key.space><Key.shift>HEAT<Key.backspace>LTJ<Key.backspace><Key.down><Key.down><Key.enter>
Screenshot: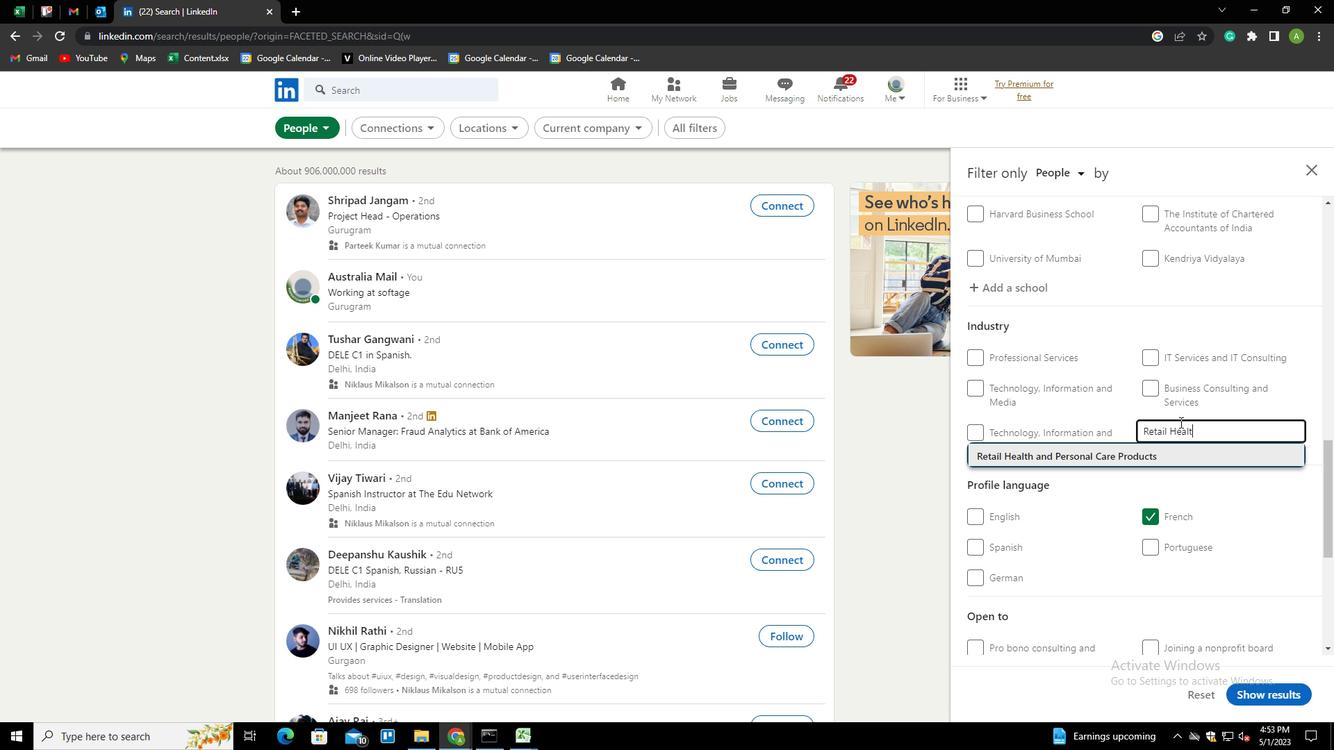 
Action: Mouse scrolled (1180, 421) with delta (0, 0)
Screenshot: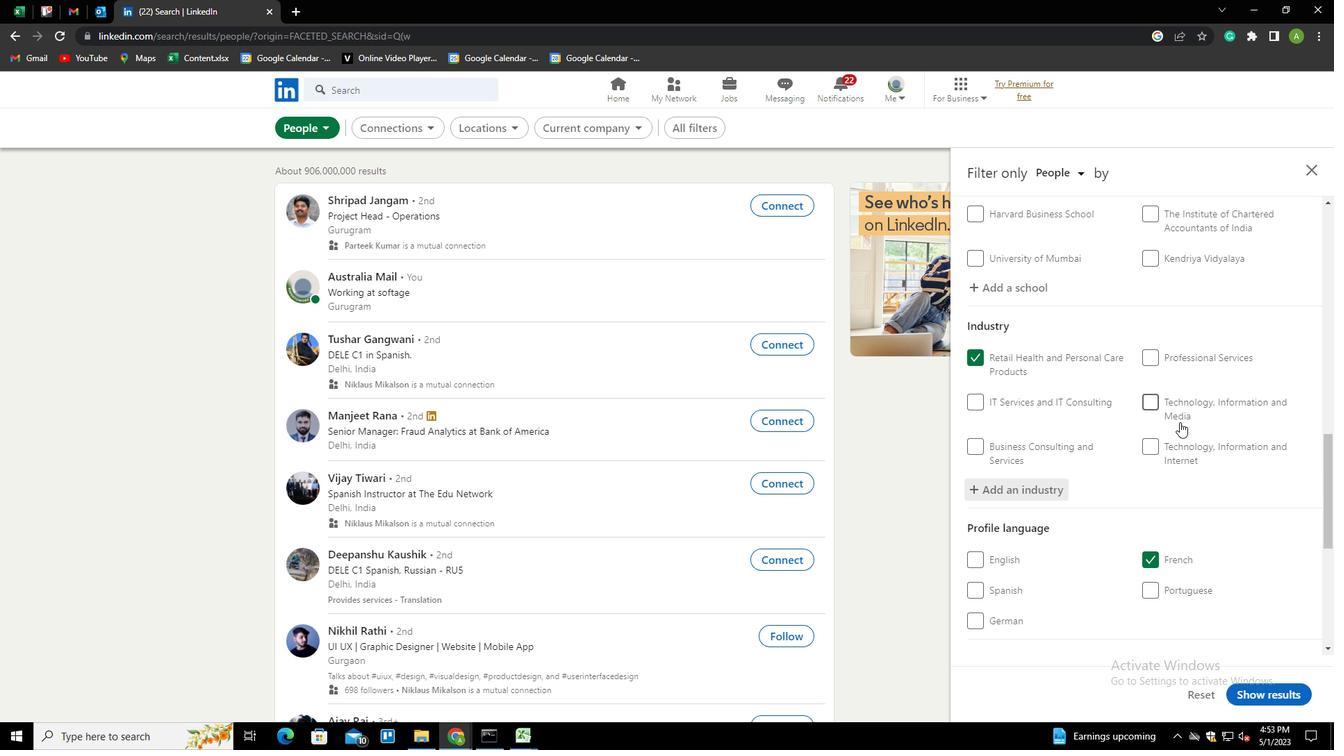 
Action: Mouse scrolled (1180, 421) with delta (0, 0)
Screenshot: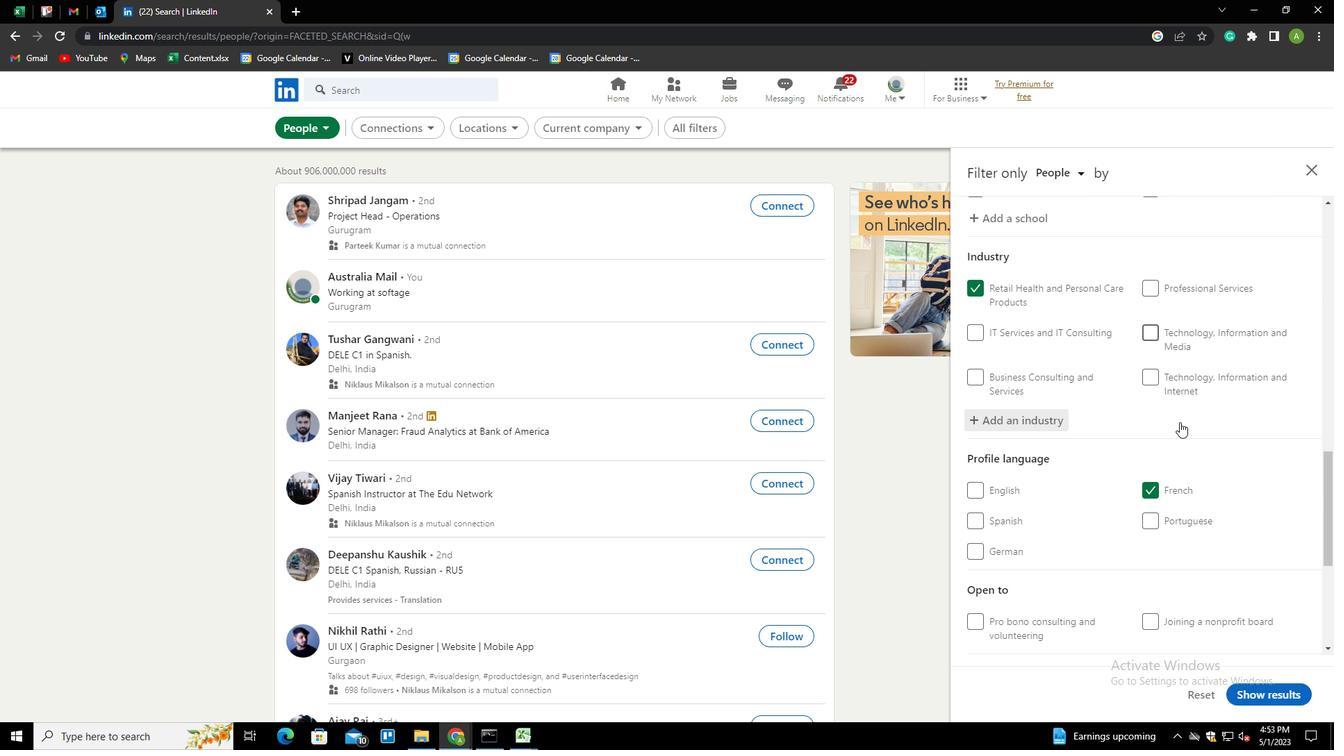 
Action: Mouse scrolled (1180, 421) with delta (0, 0)
Screenshot: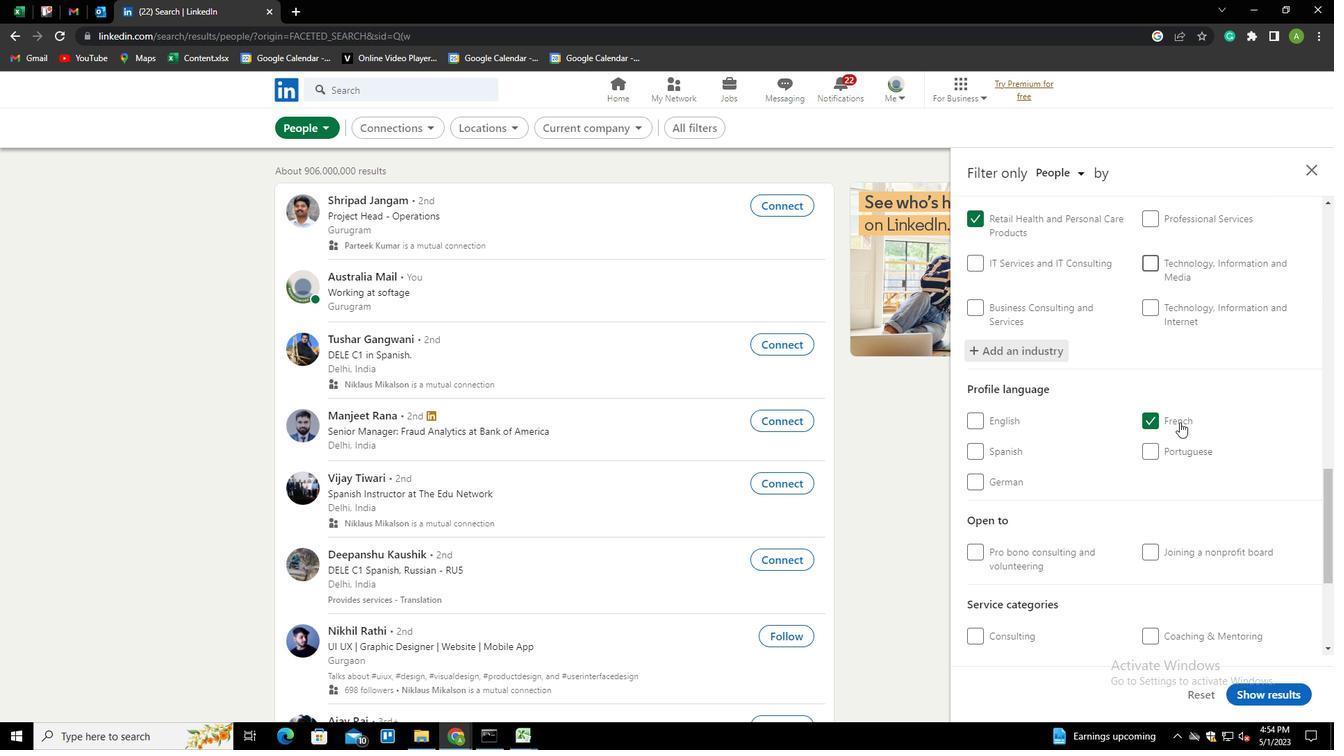 
Action: Mouse scrolled (1180, 421) with delta (0, 0)
Screenshot: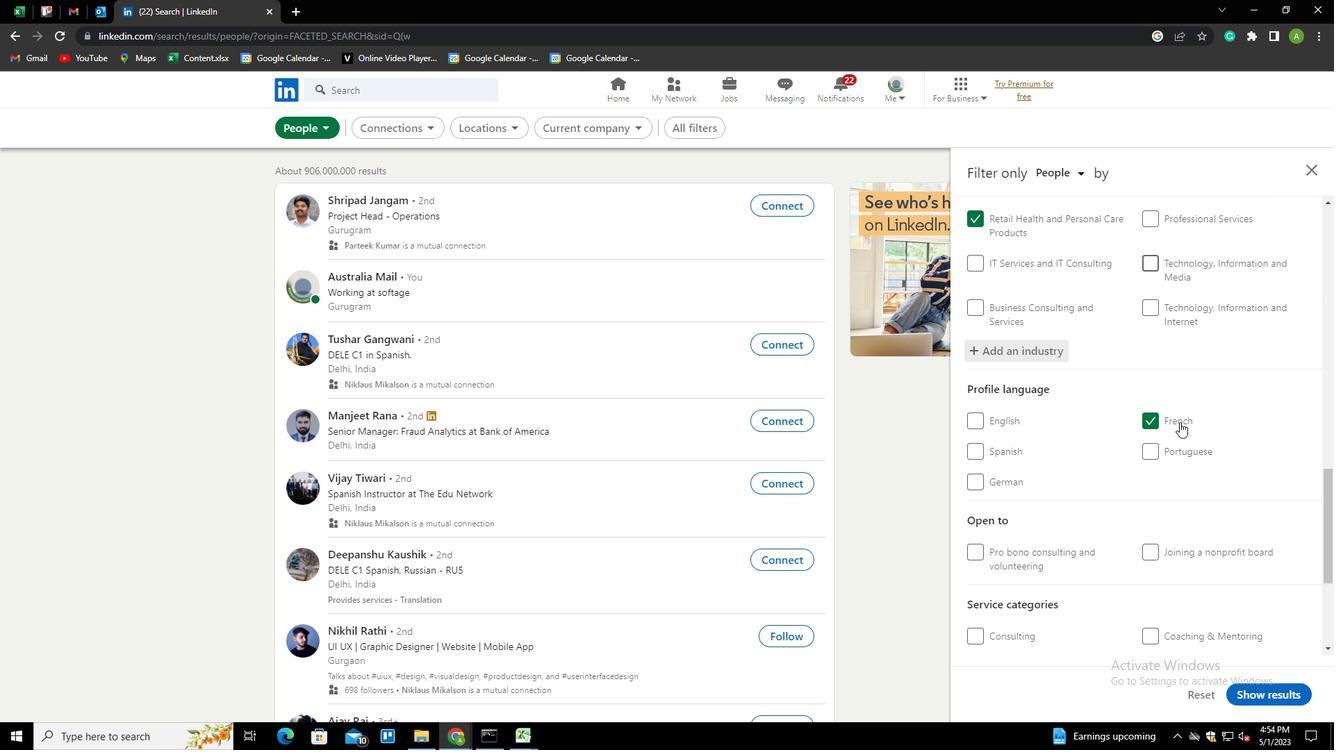 
Action: Mouse scrolled (1180, 421) with delta (0, 0)
Screenshot: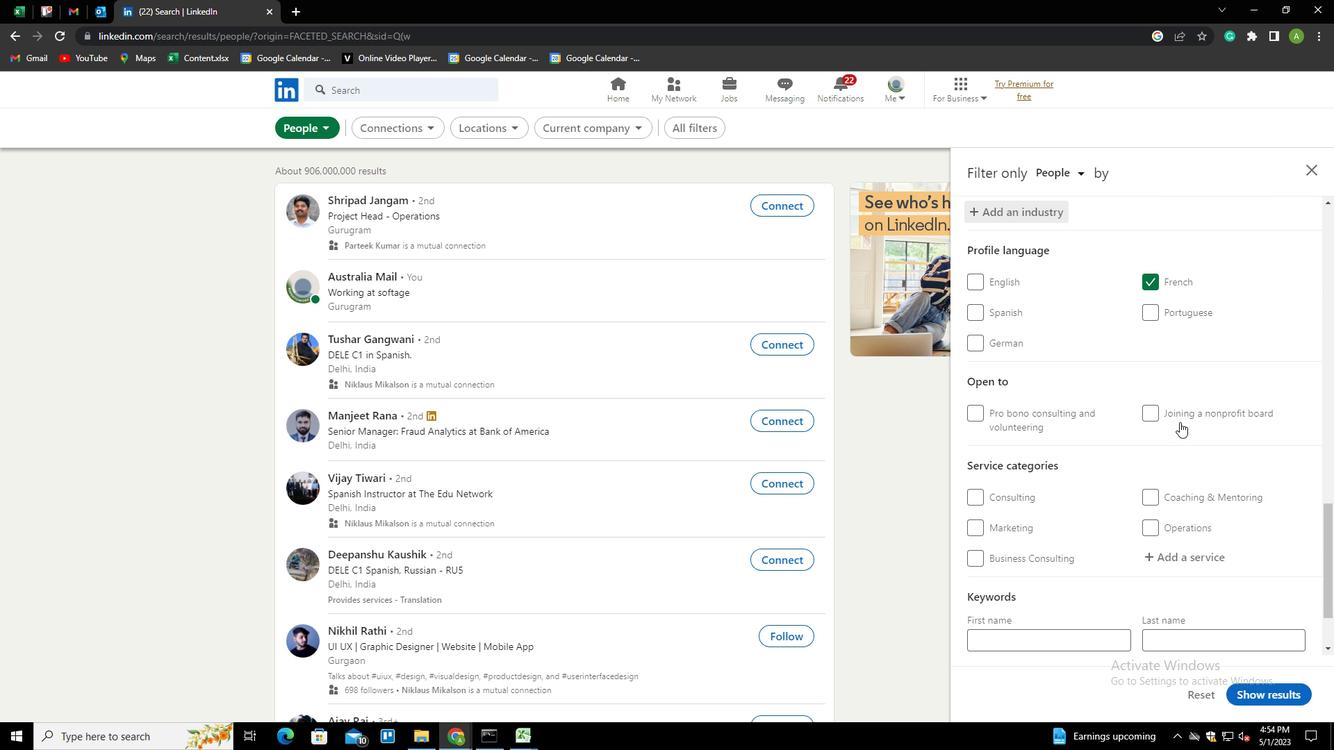 
Action: Mouse scrolled (1180, 421) with delta (0, 0)
Screenshot: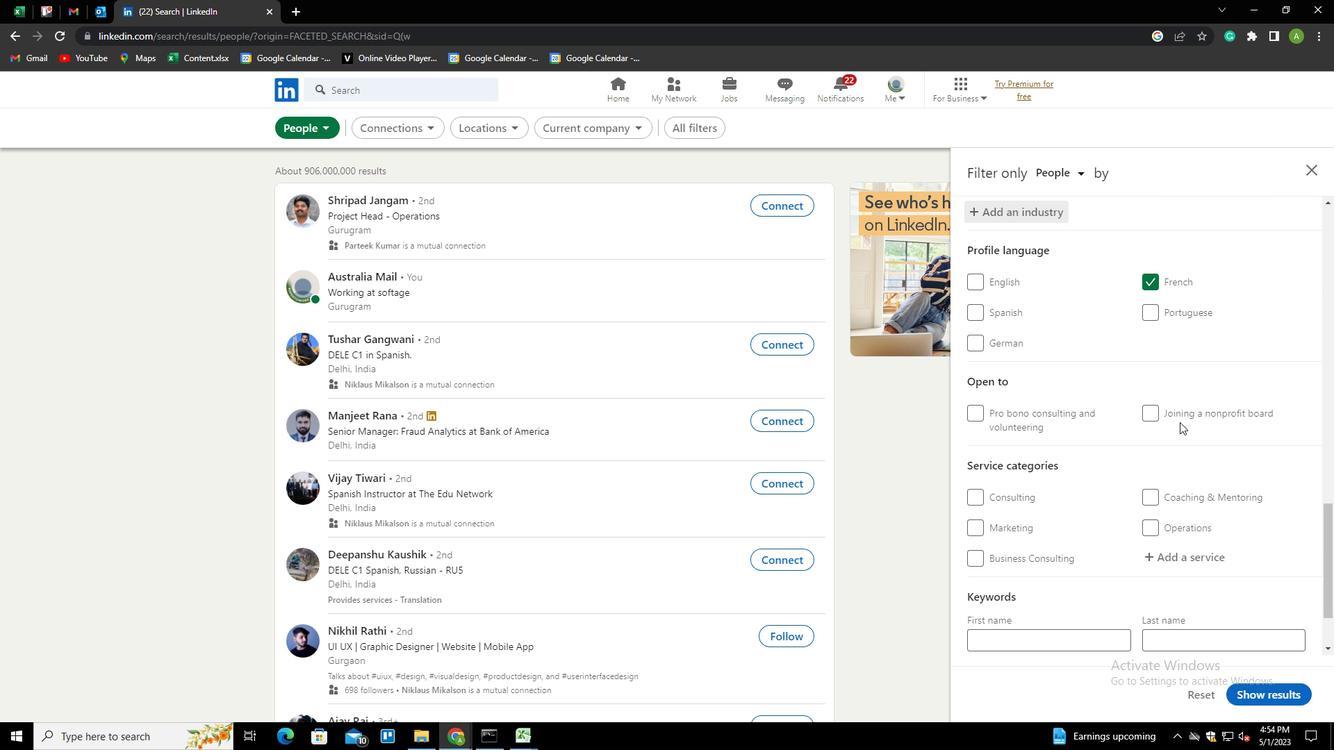 
Action: Mouse moved to (1160, 458)
Screenshot: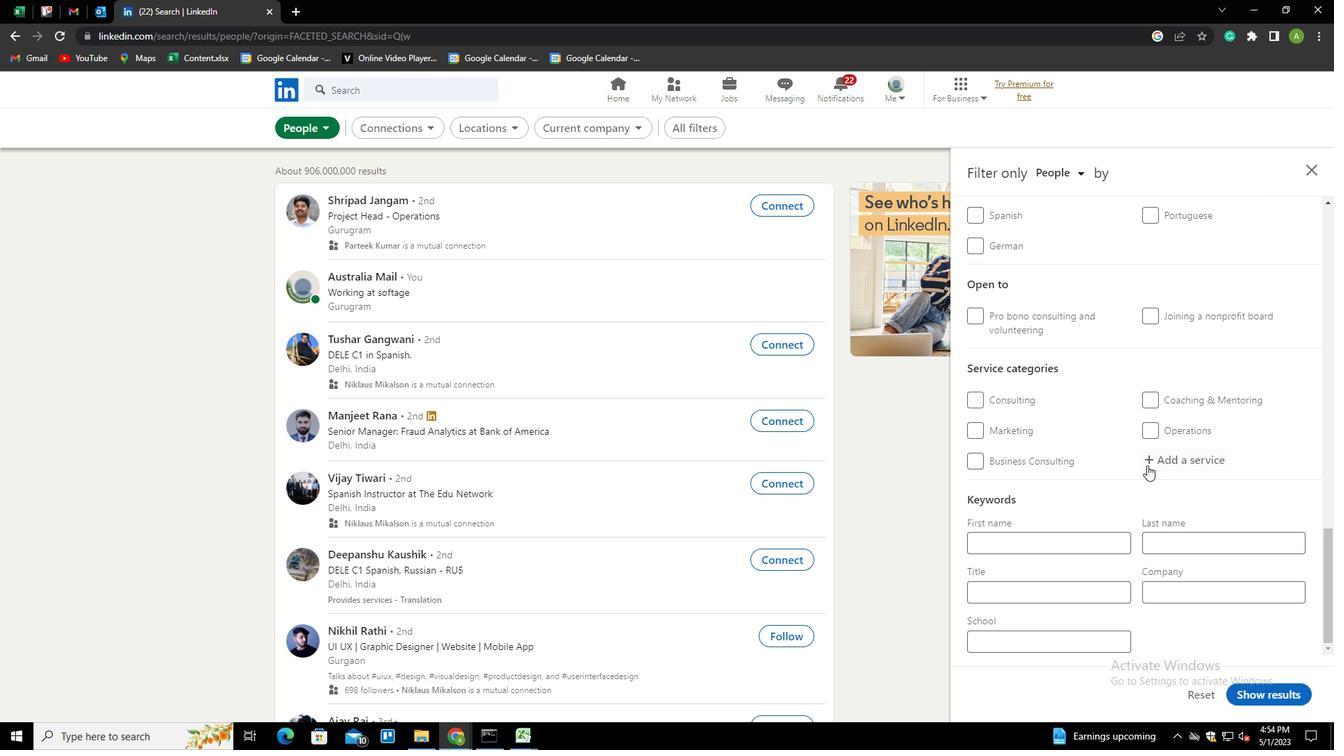 
Action: Mouse pressed left at (1160, 458)
Screenshot: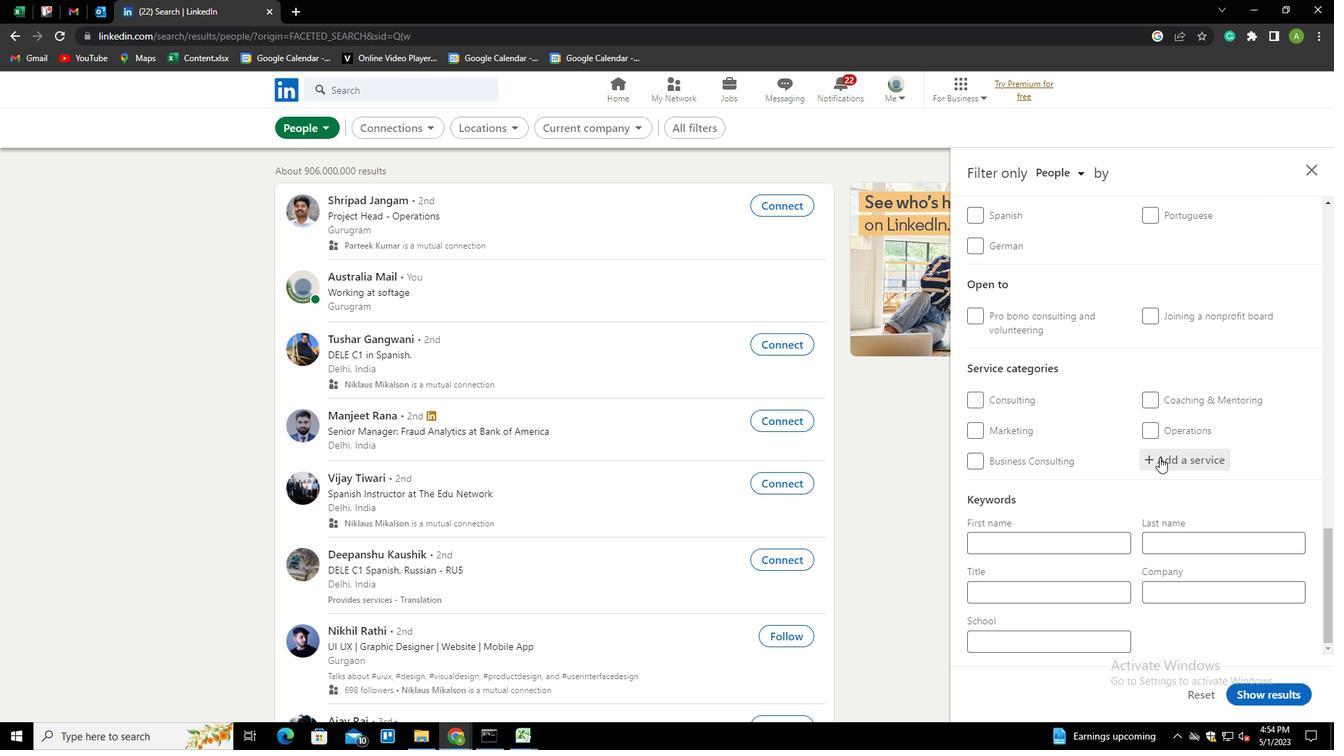 
Action: Mouse moved to (1167, 461)
Screenshot: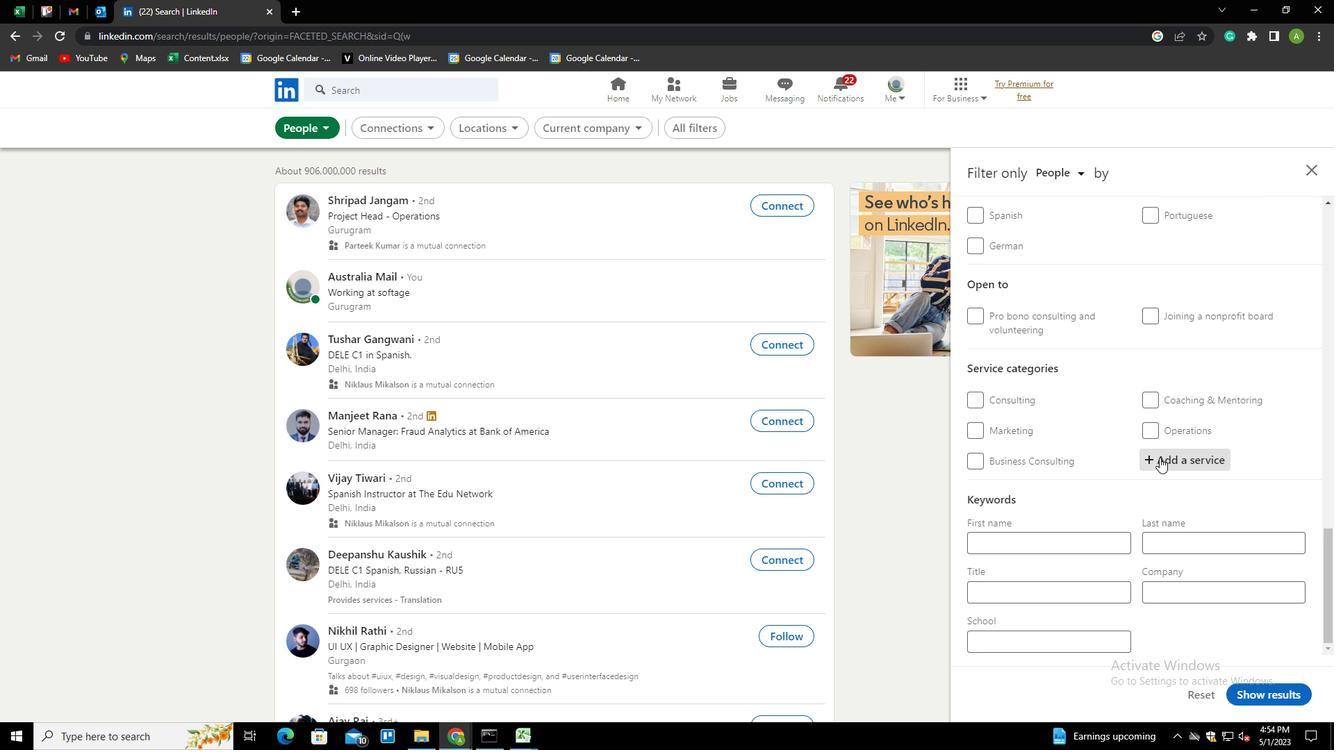 
Action: Mouse pressed left at (1167, 461)
Screenshot: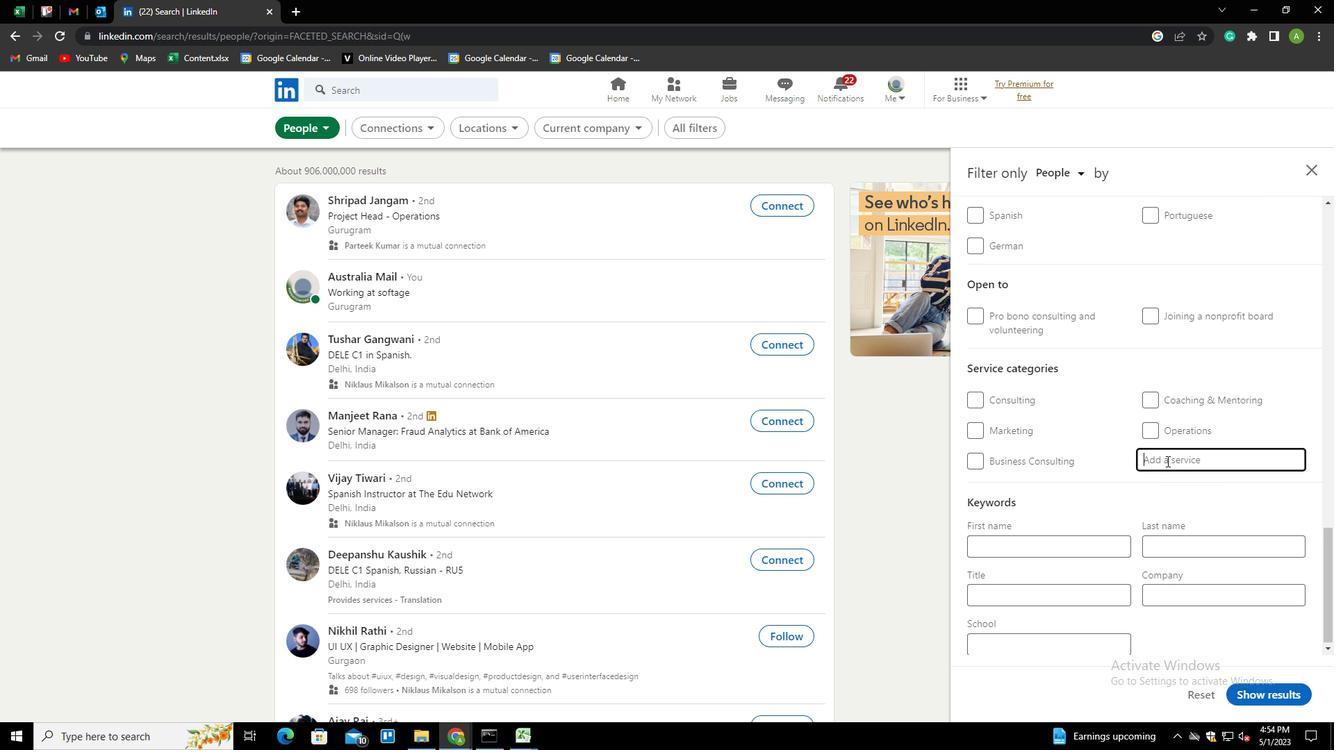 
Action: Key pressed <Key.shift>FINANCIAL<Key.down><Key.down><Key.down><Key.enter>
Screenshot: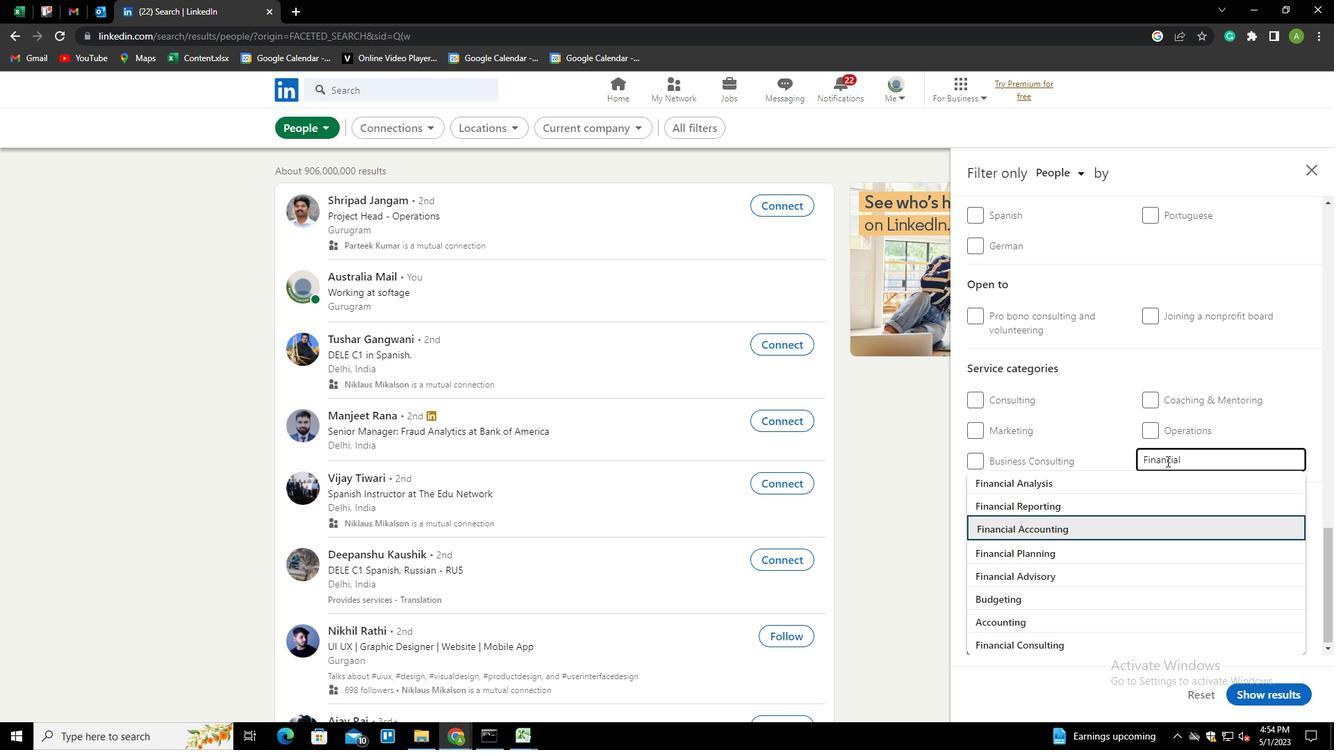 
Action: Mouse scrolled (1167, 460) with delta (0, 0)
Screenshot: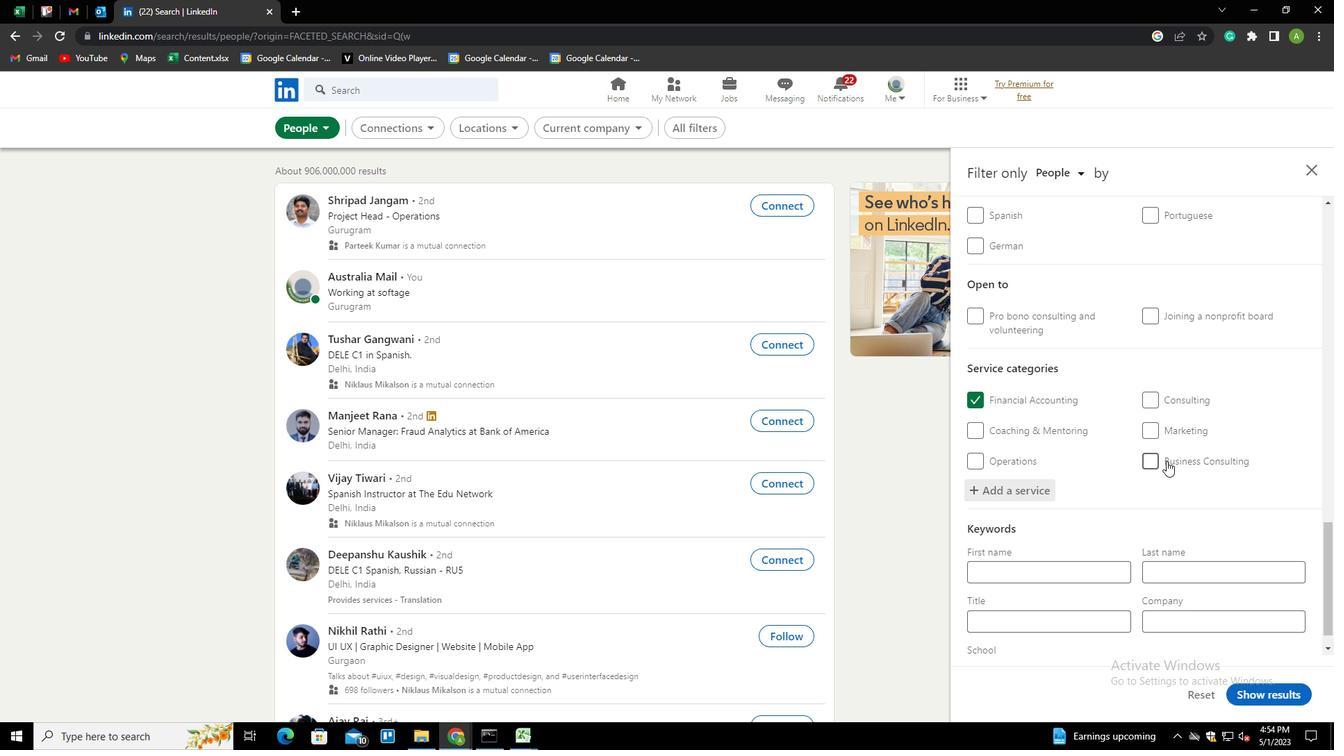 
Action: Mouse scrolled (1167, 460) with delta (0, 0)
Screenshot: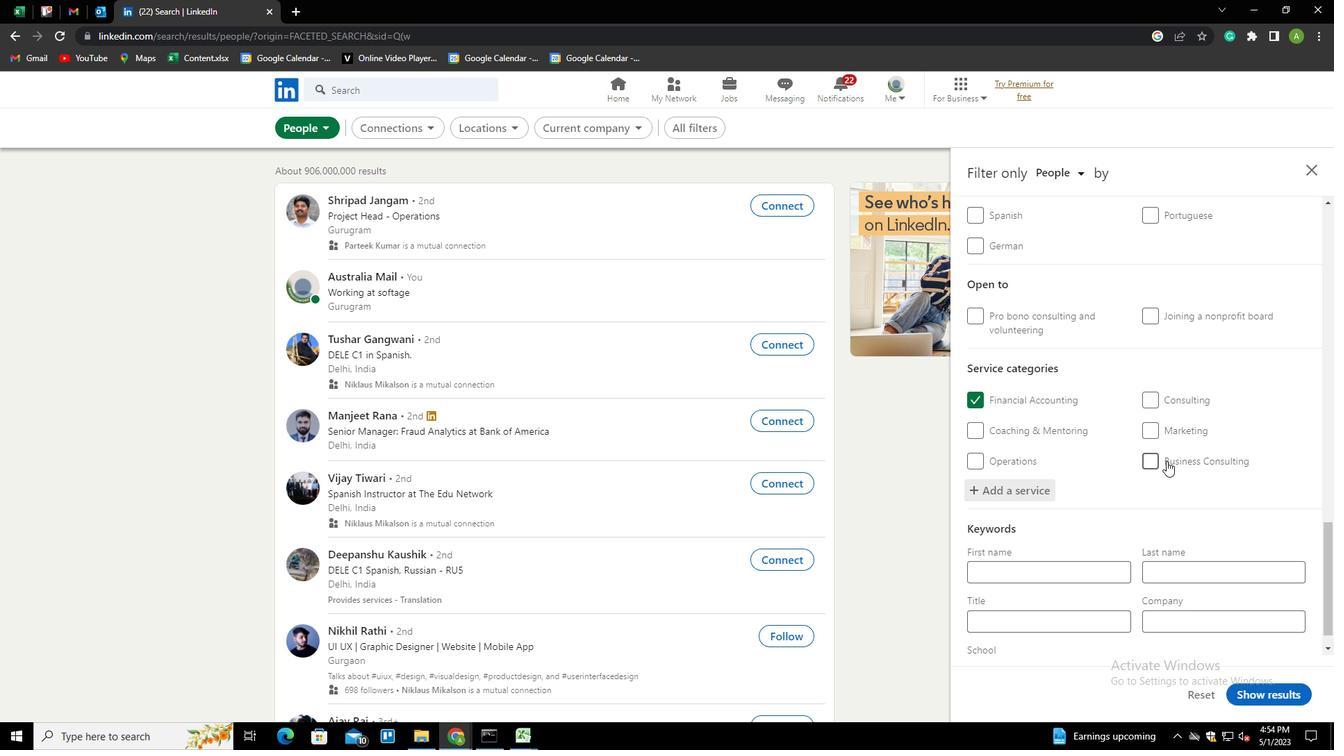 
Action: Mouse scrolled (1167, 460) with delta (0, 0)
Screenshot: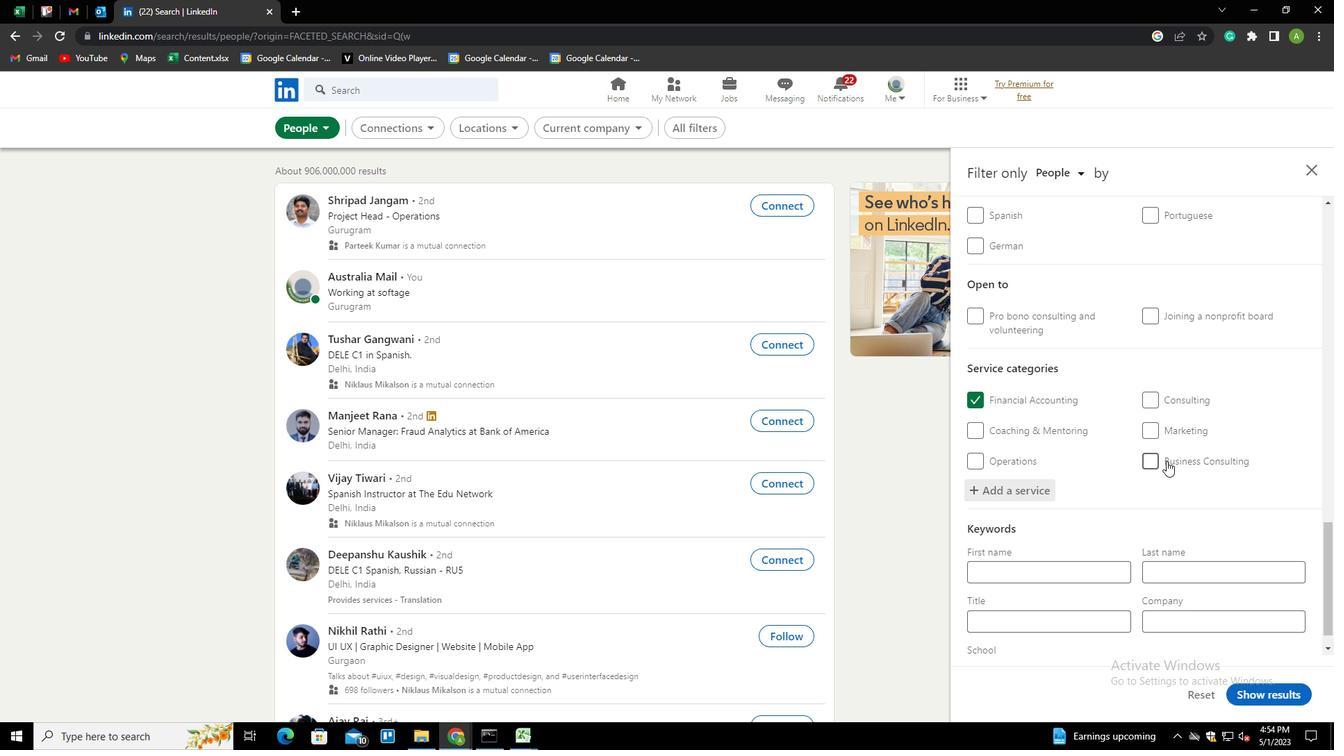 
Action: Mouse scrolled (1167, 460) with delta (0, 0)
Screenshot: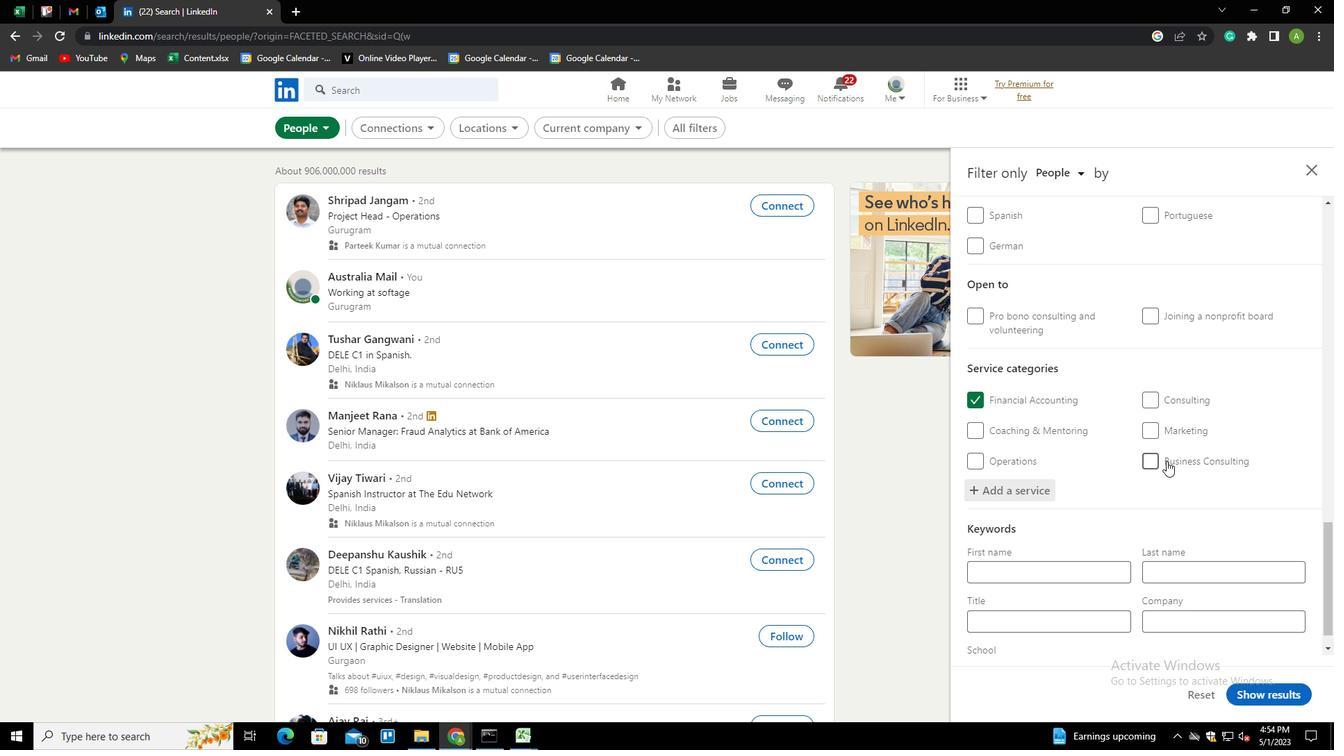 
Action: Mouse scrolled (1167, 460) with delta (0, 0)
Screenshot: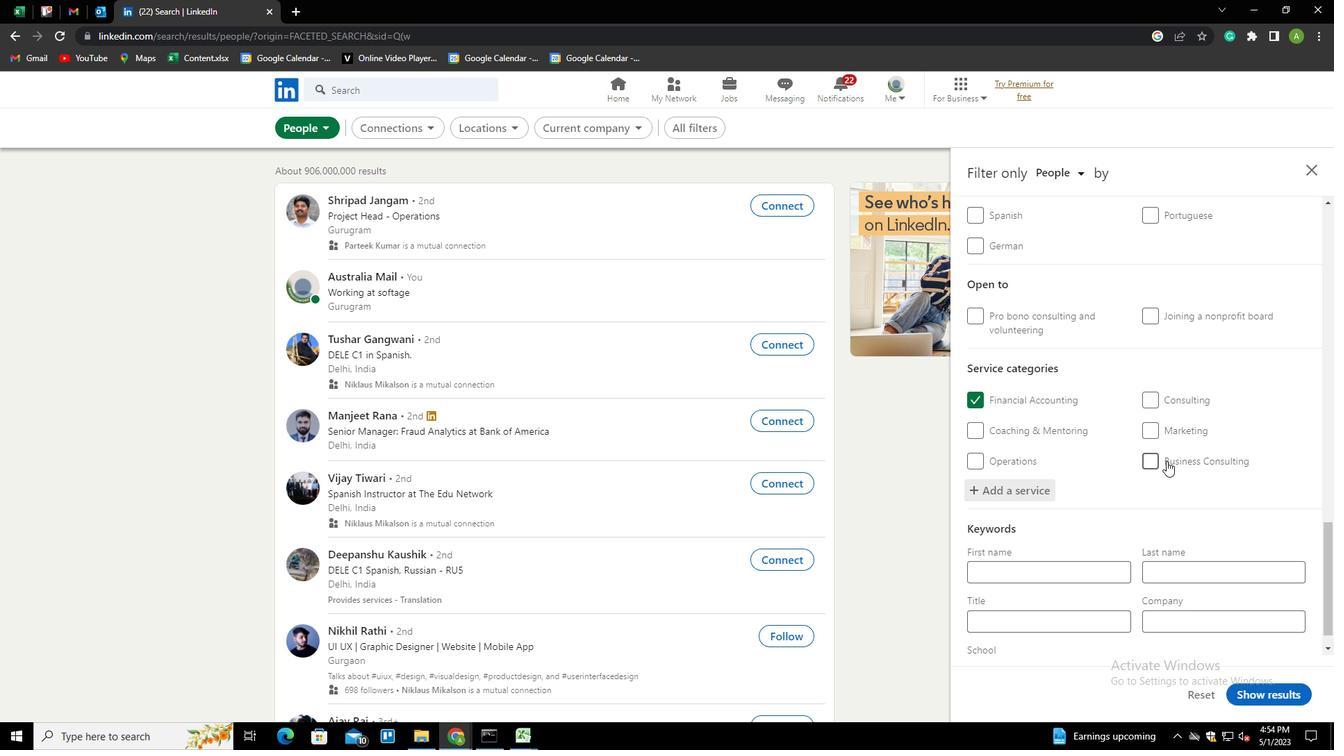 
Action: Mouse scrolled (1167, 460) with delta (0, 0)
Screenshot: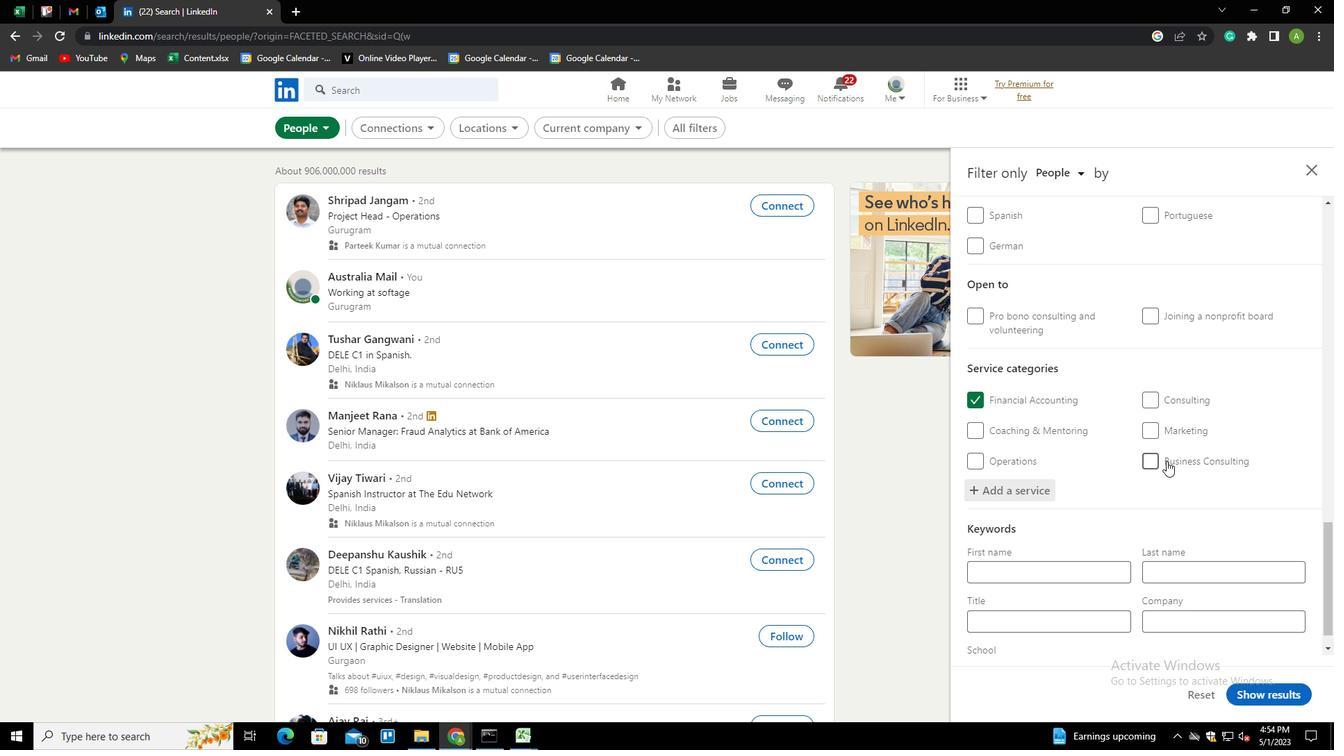 
Action: Mouse scrolled (1167, 460) with delta (0, 0)
Screenshot: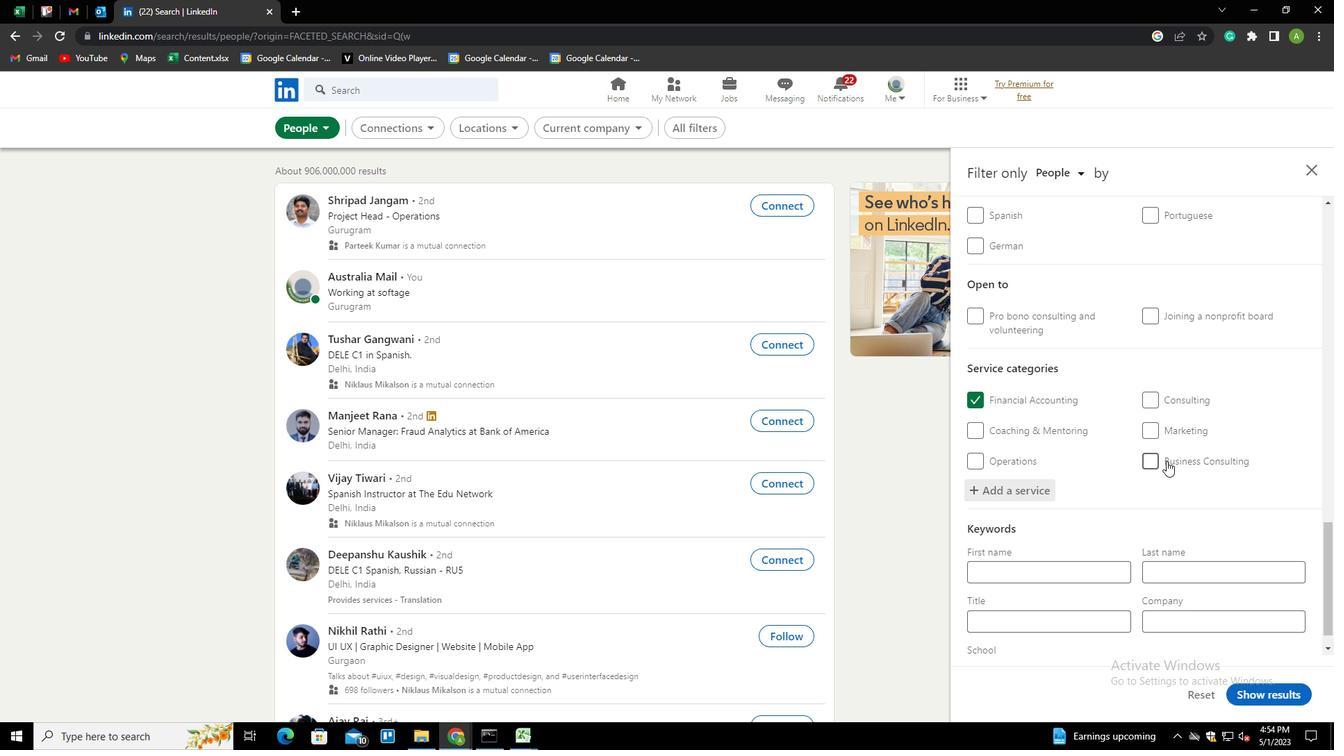 
Action: Mouse scrolled (1167, 460) with delta (0, 0)
Screenshot: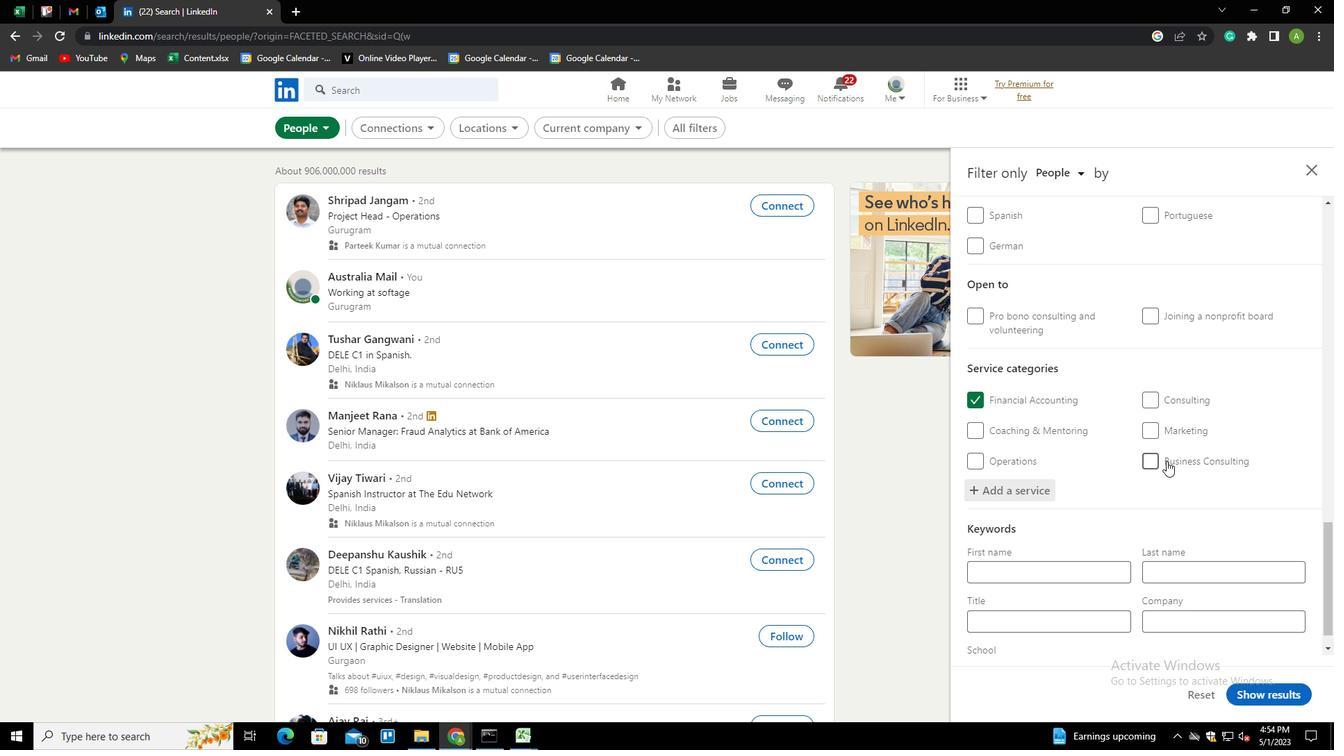 
Action: Mouse moved to (1057, 599)
Screenshot: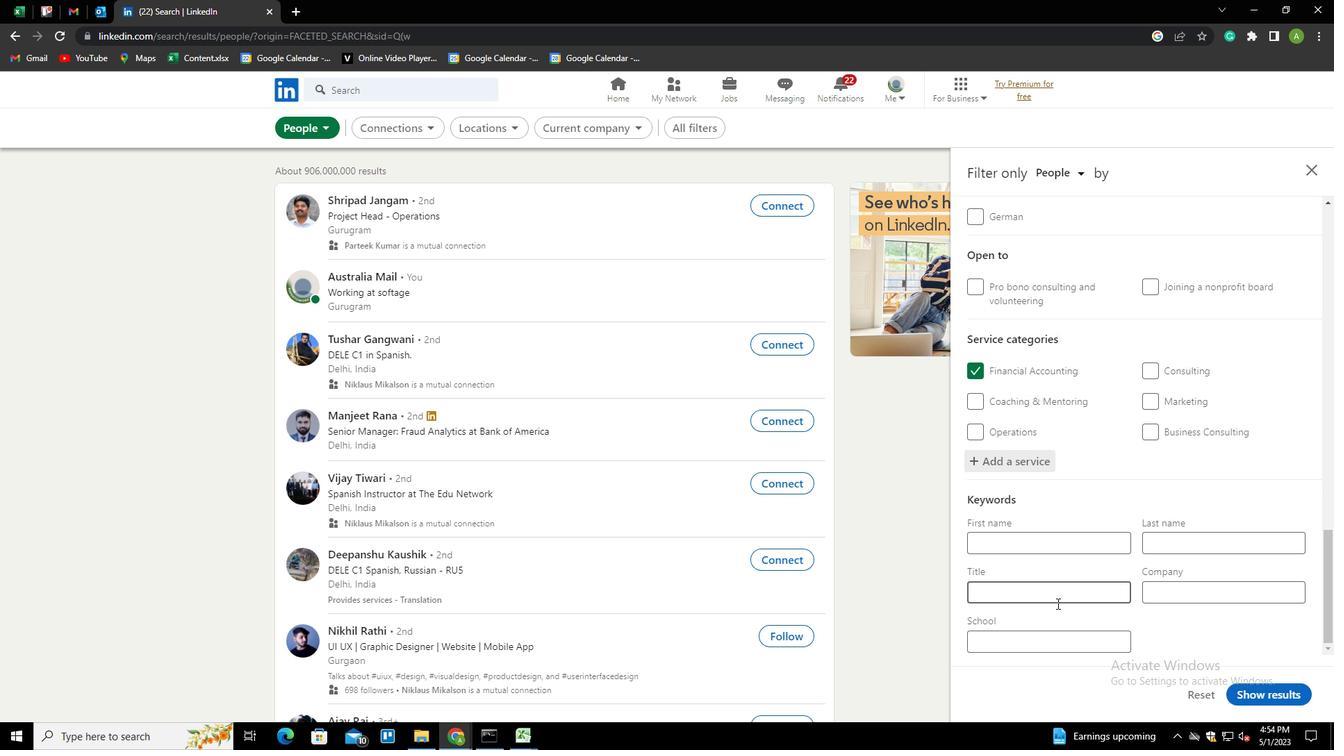 
Action: Mouse pressed left at (1057, 599)
Screenshot: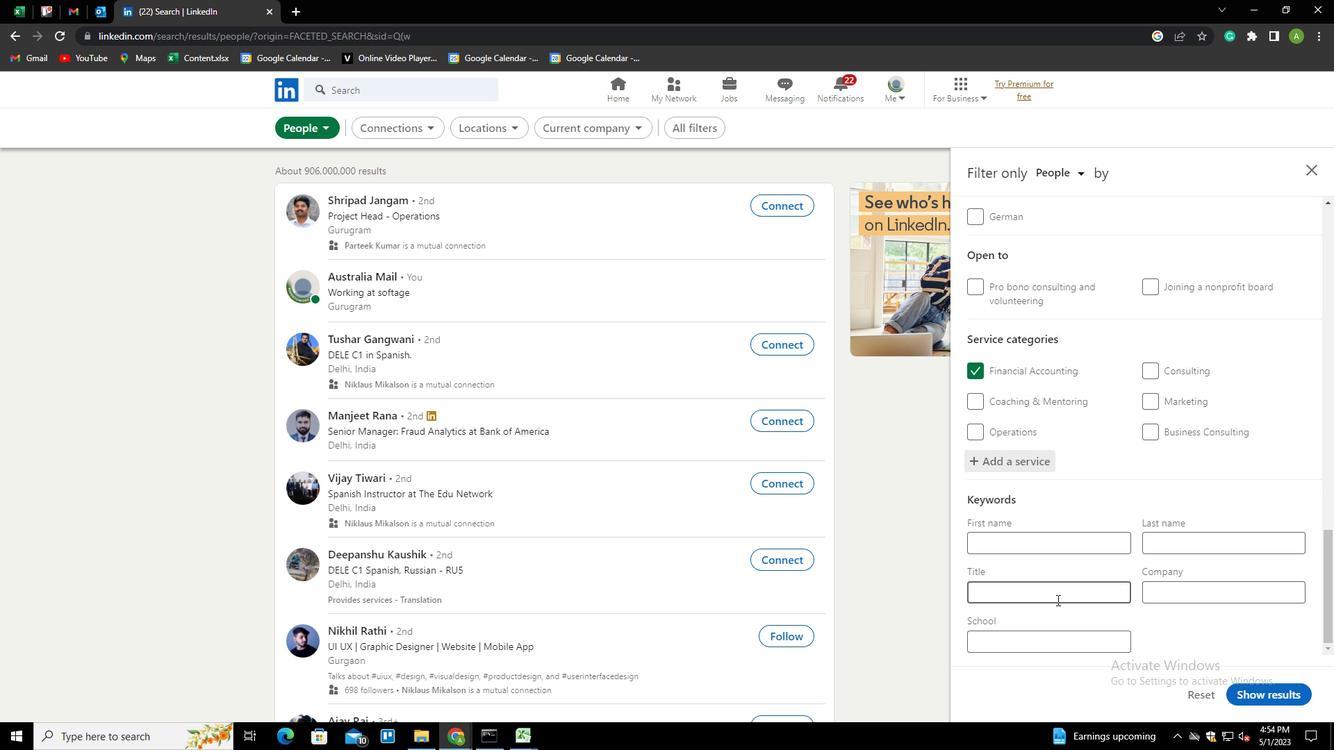 
Action: Key pressed <Key.shift>ACCOUNT<Key.space><Key.shift>REPRENSTATIVE
Screenshot: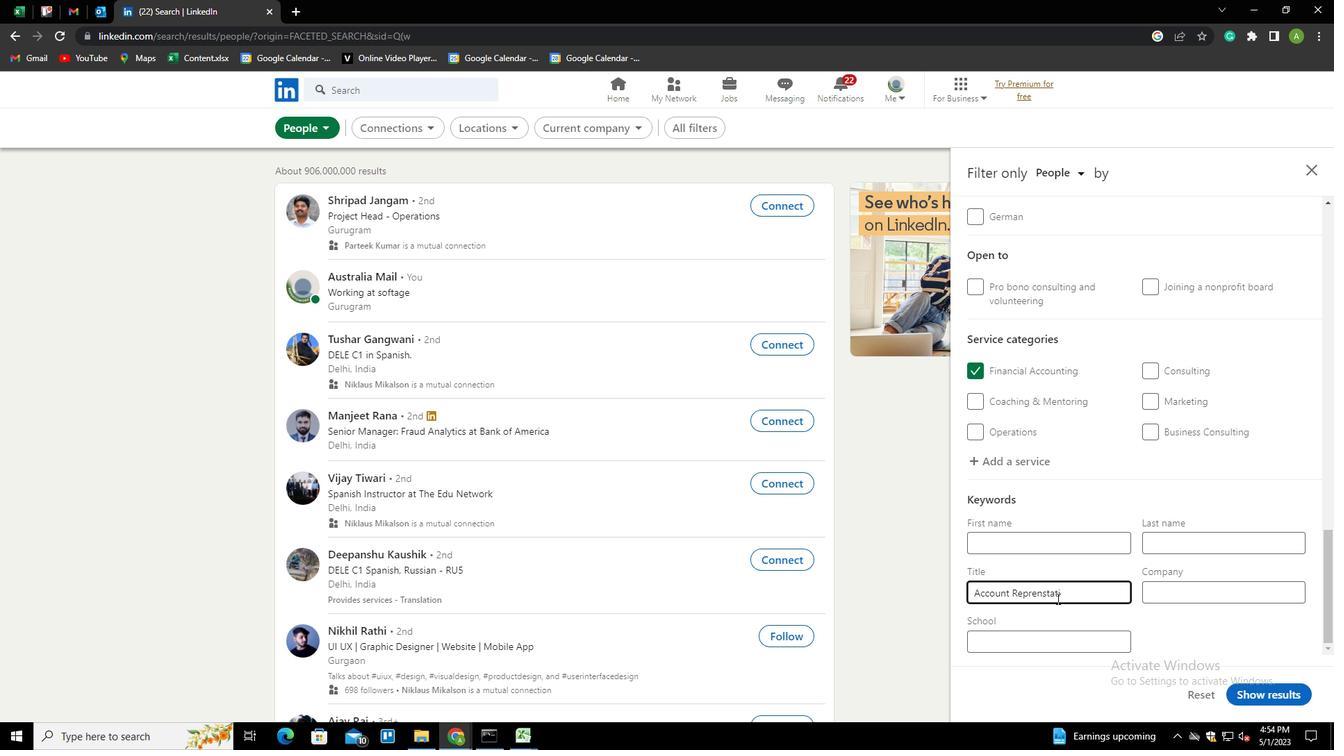 
Action: Mouse moved to (1226, 631)
Screenshot: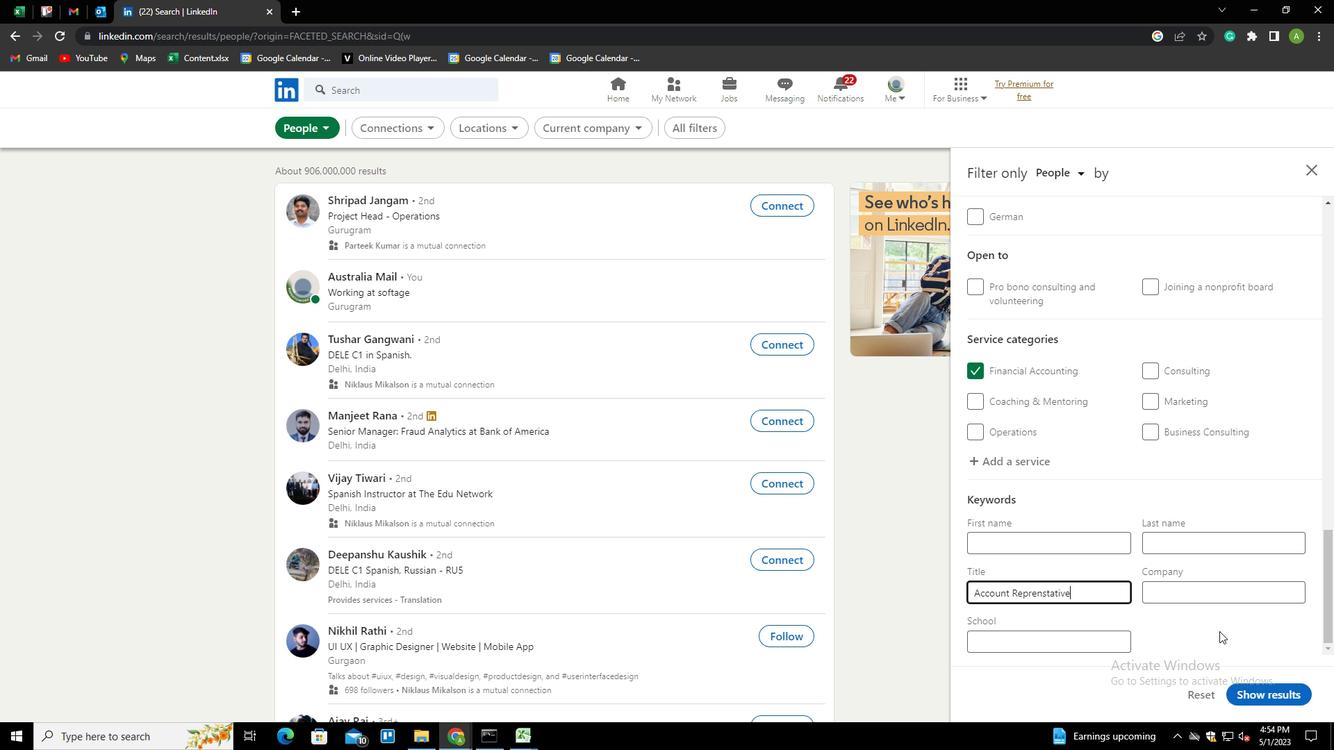 
Action: Mouse pressed left at (1226, 631)
Screenshot: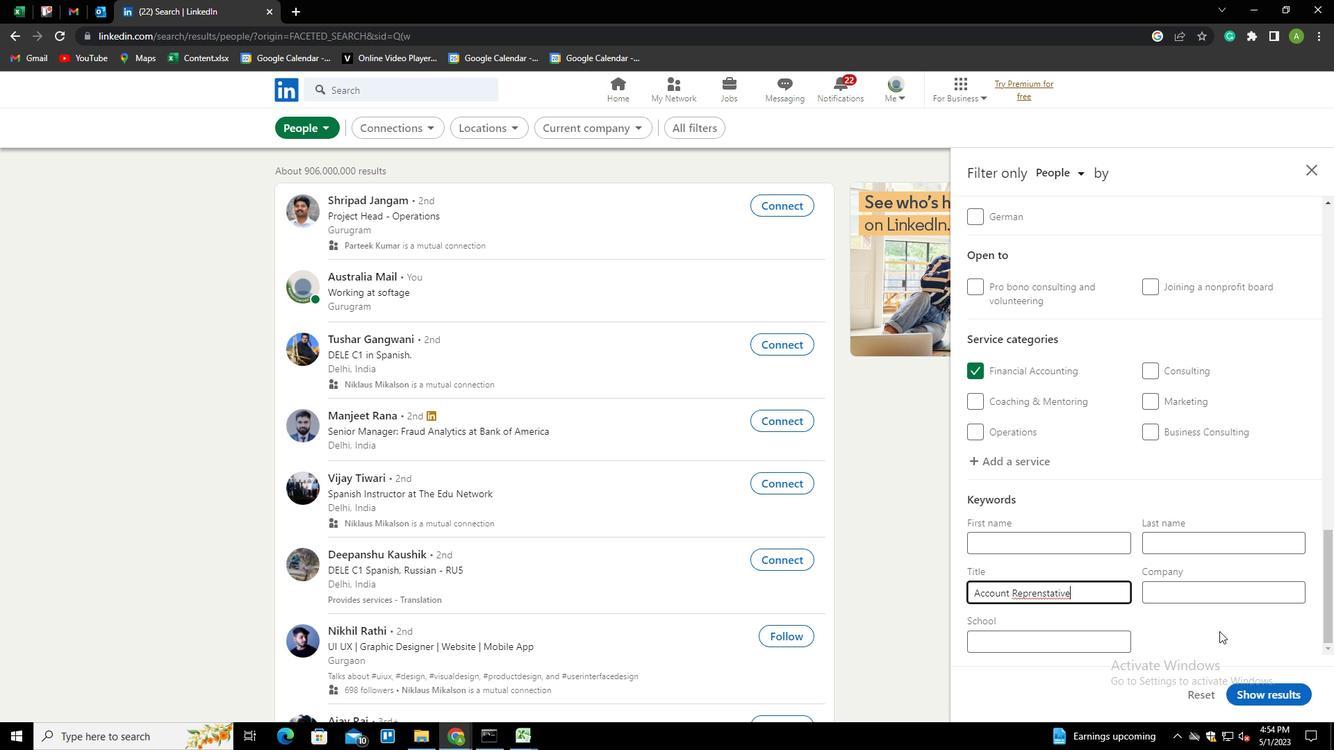 
Action: Mouse moved to (1046, 596)
Screenshot: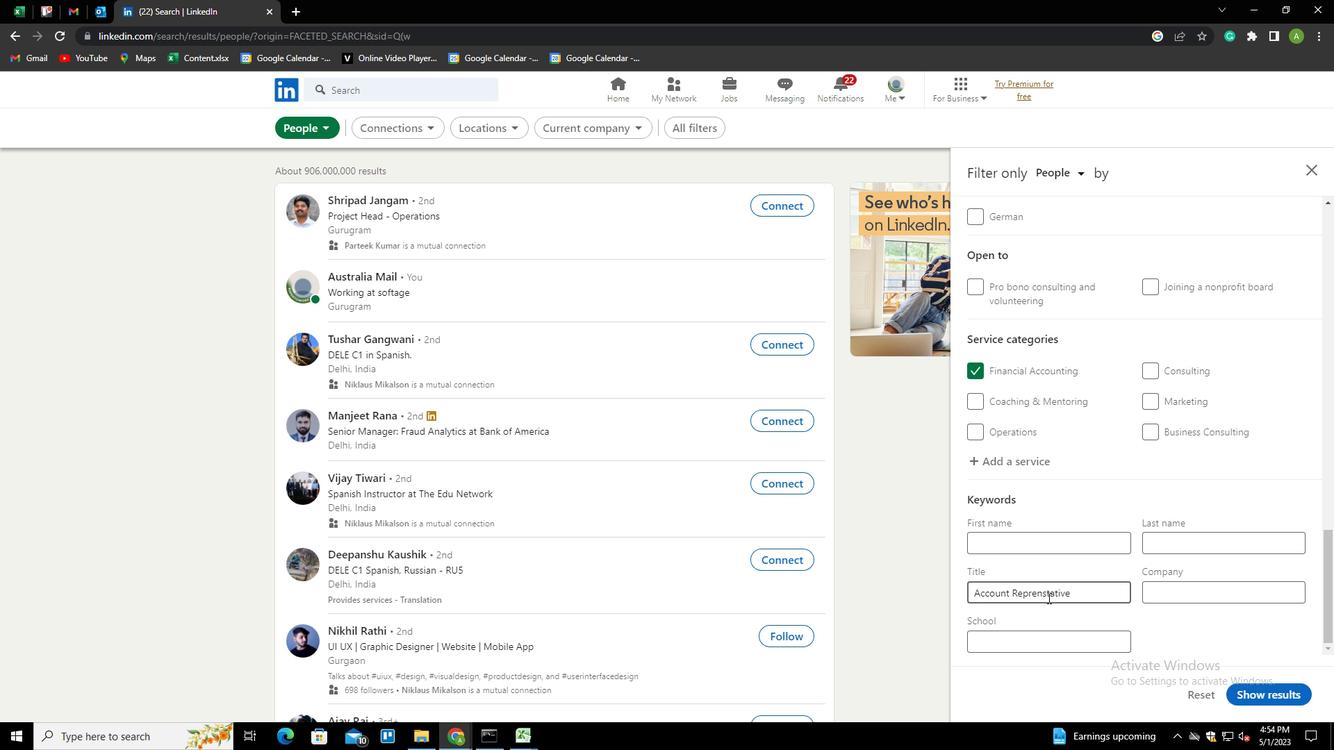 
Action: Mouse pressed left at (1046, 596)
Screenshot: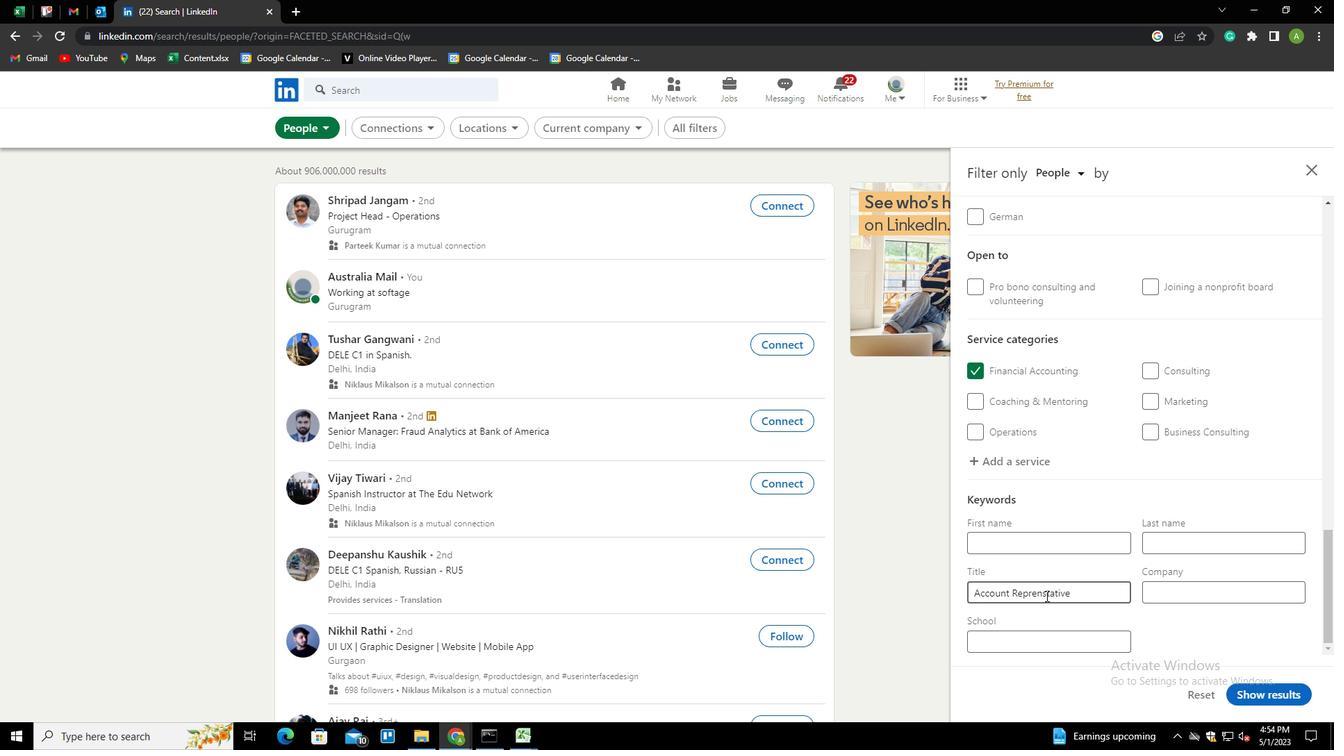 
Action: Mouse moved to (1055, 597)
Screenshot: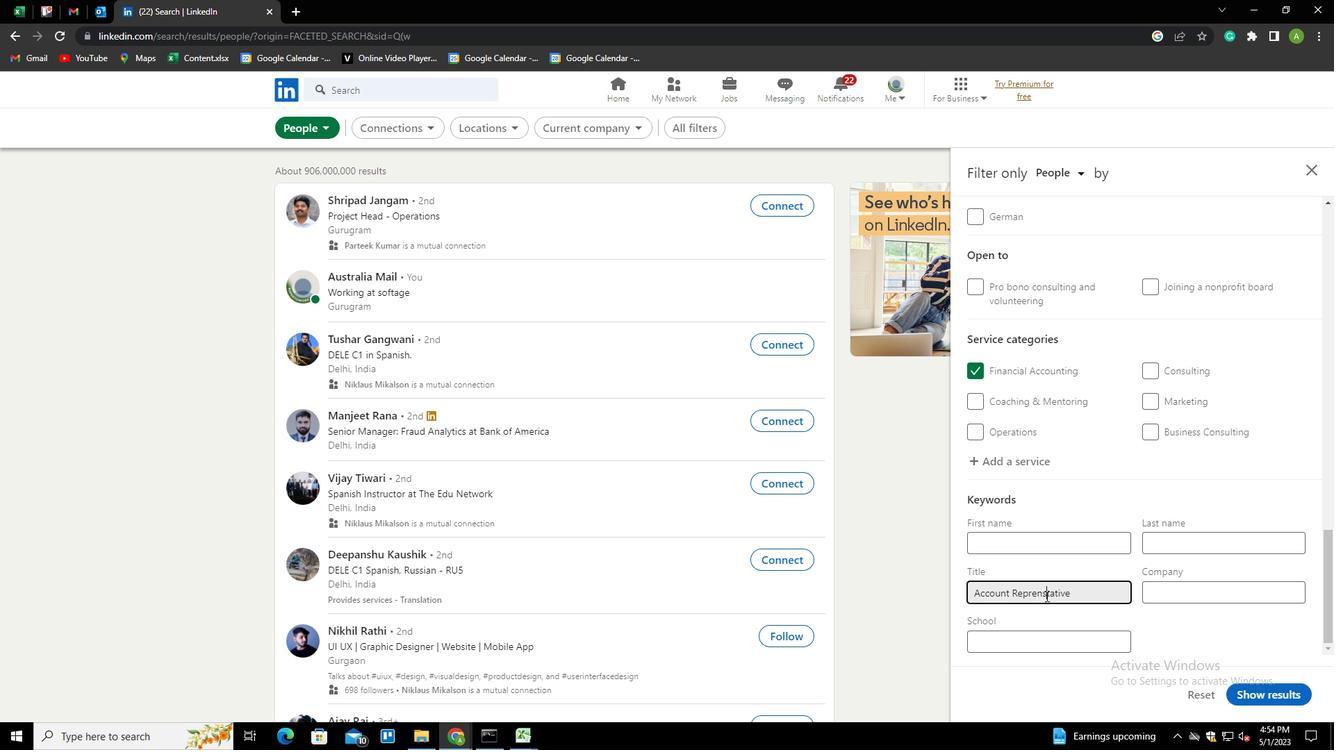 
Action: Key pressed EN
Screenshot: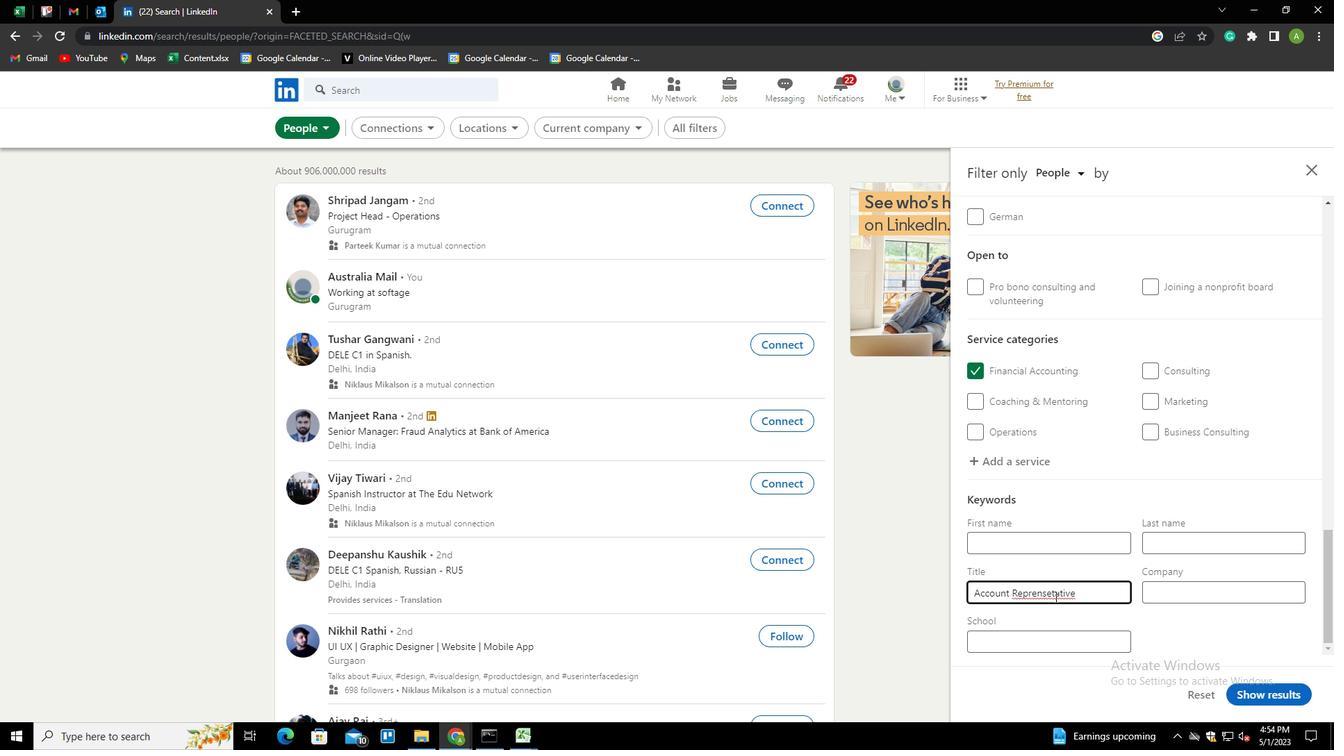 
Action: Mouse moved to (1229, 614)
Screenshot: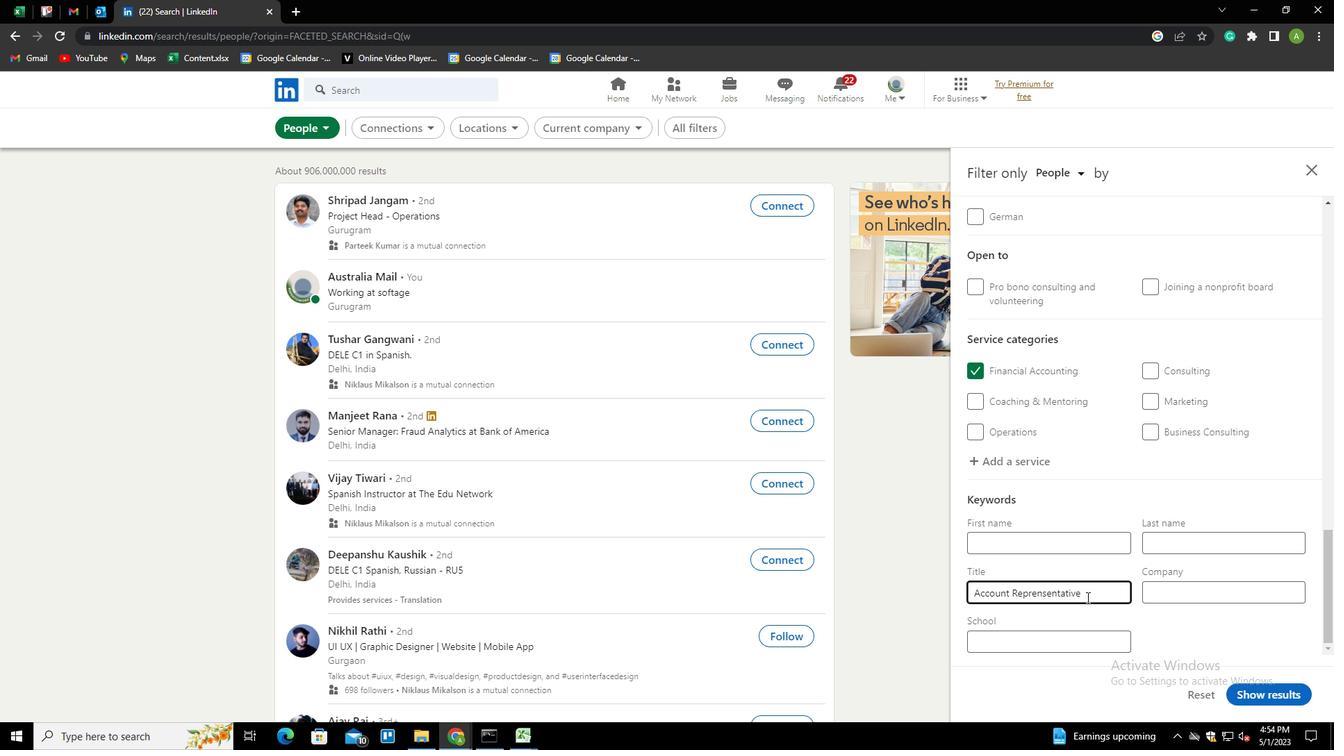 
Action: Mouse pressed left at (1229, 614)
Screenshot: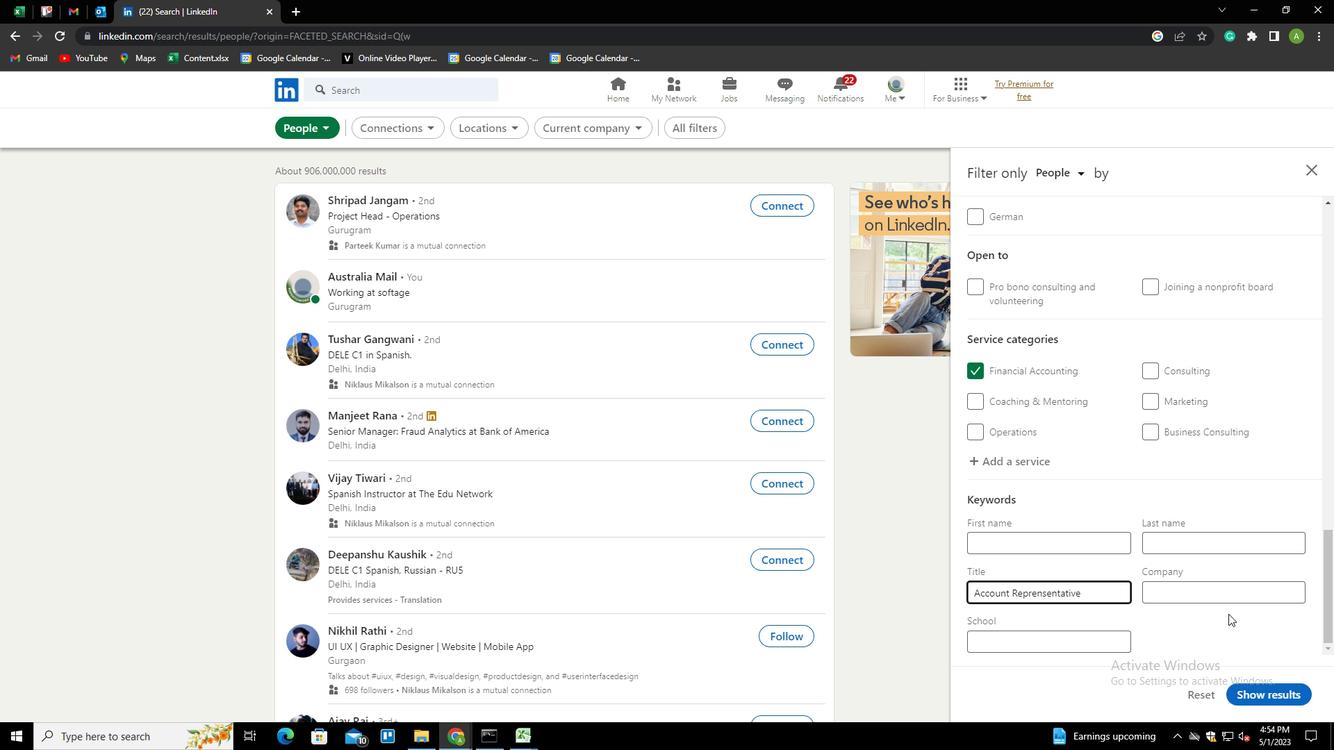 
Action: Mouse moved to (1260, 694)
Screenshot: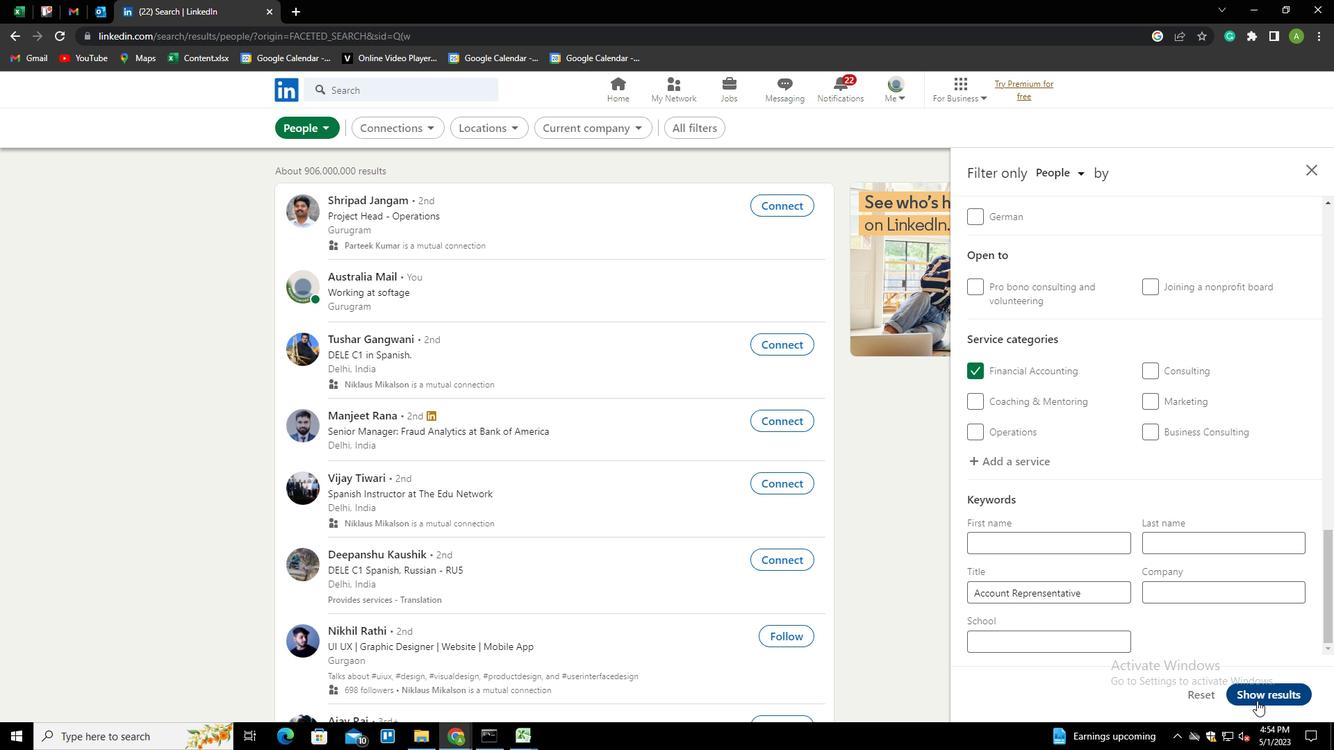 
Action: Mouse pressed left at (1260, 694)
Screenshot: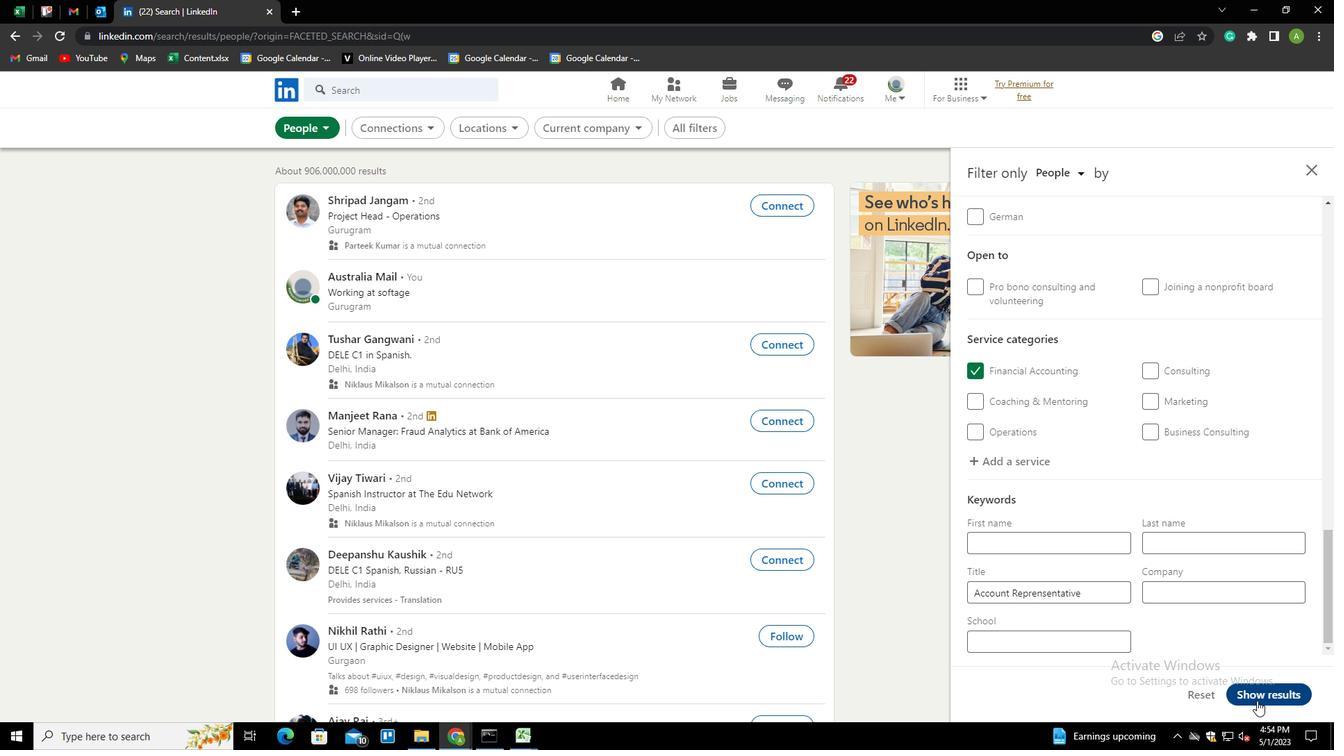 
